 Task: Find connections with filter location Ciudad Choluteca with filter topic #designwith filter profile language French with filter current company Bajaj Finserv with filter school Sri Jayachamarajendra College Of Engineering with filter industry Waste Treatment and Disposal with filter service category DUI Law with filter keywords title Quality Control Coordinator
Action: Mouse pressed left at (661, 85)
Screenshot: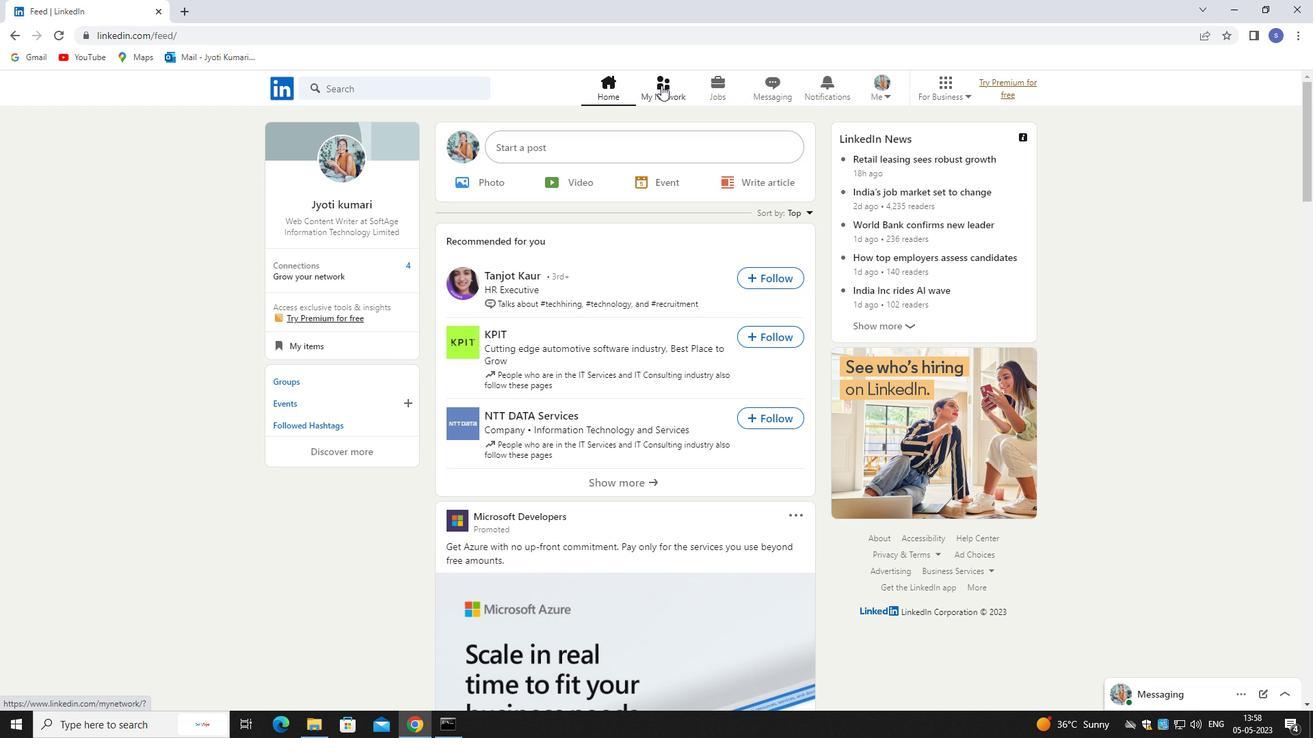 
Action: Mouse moved to (666, 85)
Screenshot: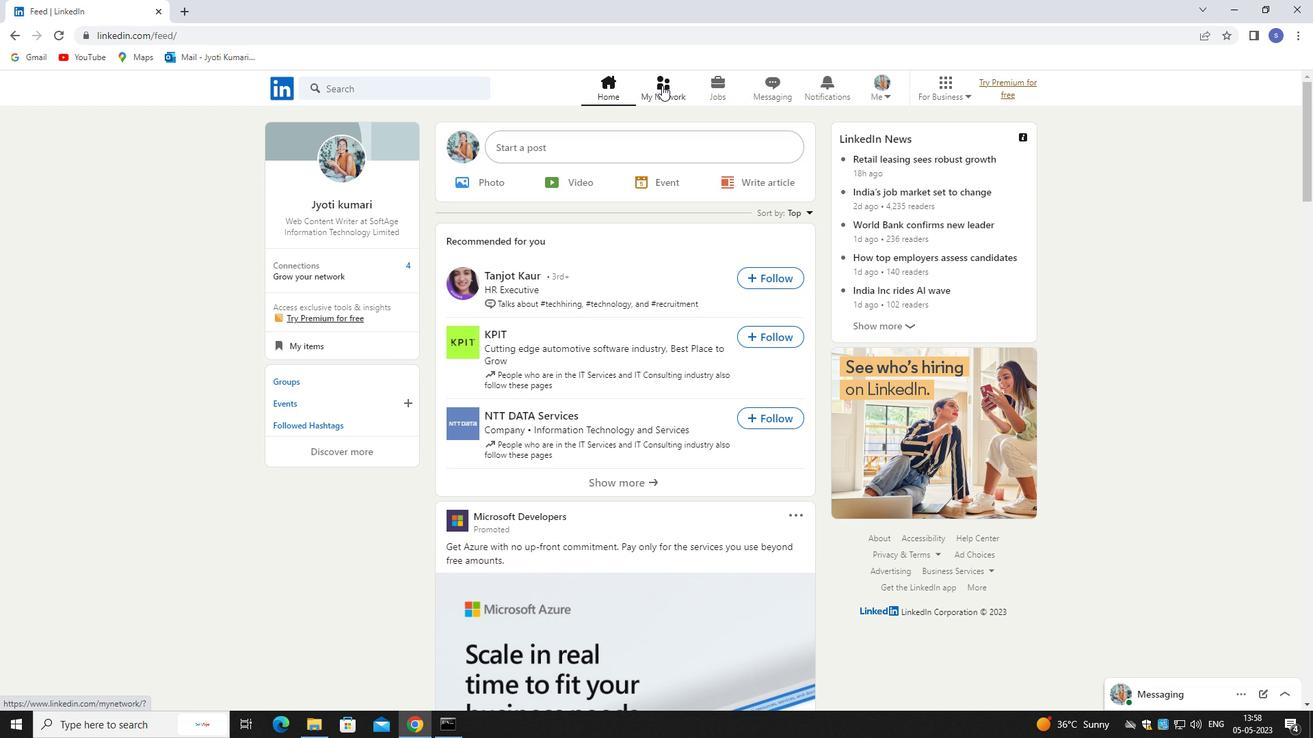 
Action: Mouse pressed left at (666, 85)
Screenshot: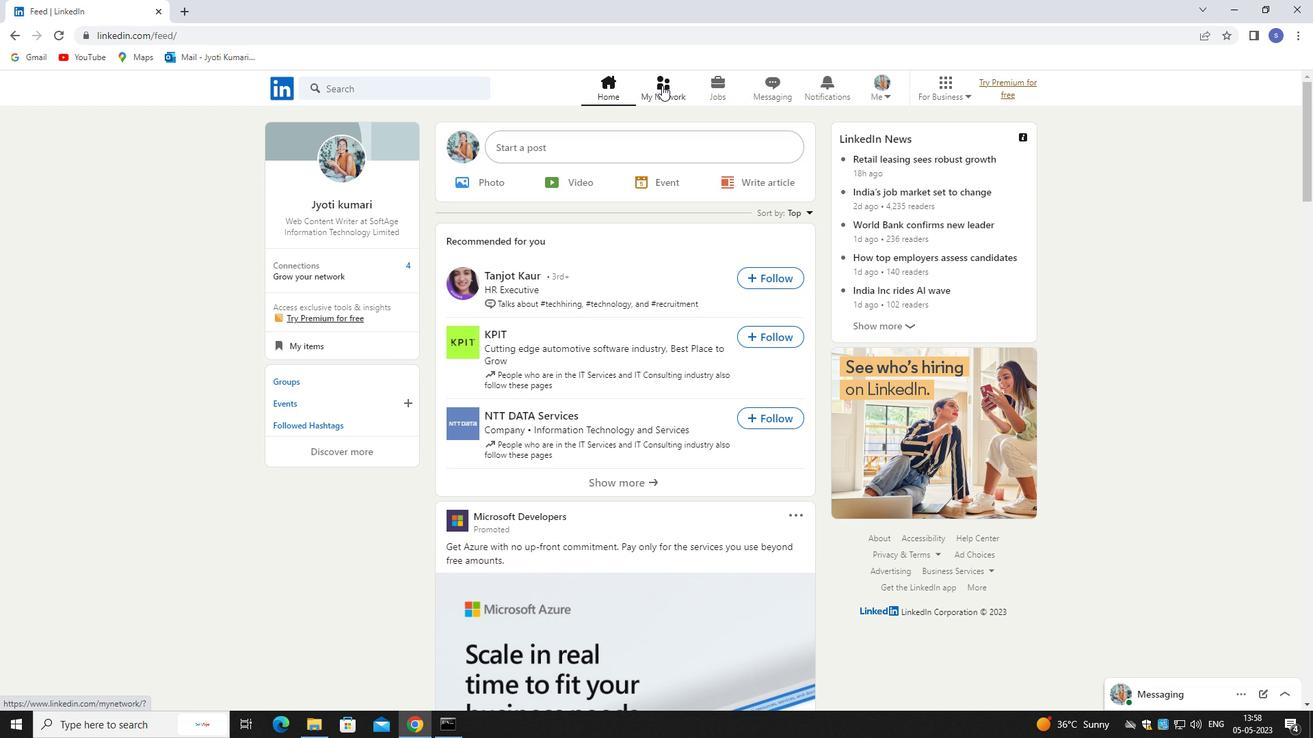 
Action: Mouse moved to (446, 171)
Screenshot: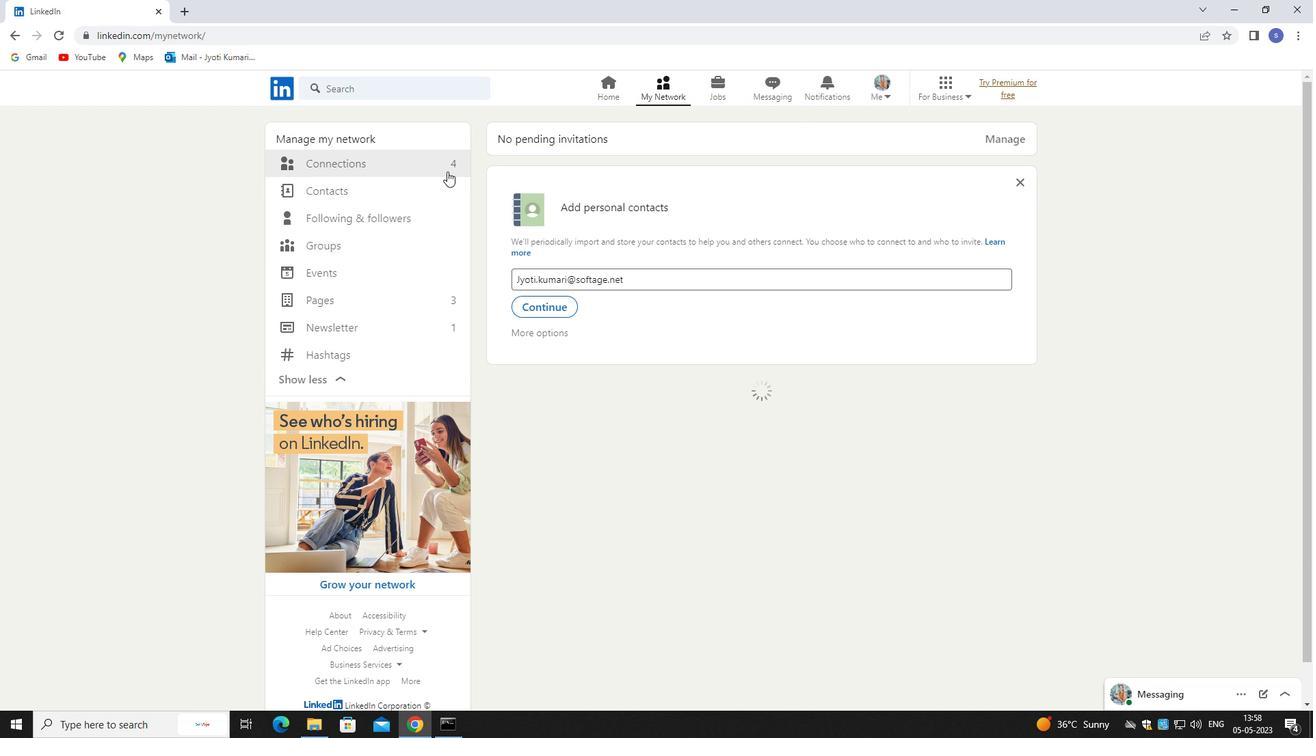 
Action: Mouse pressed left at (446, 171)
Screenshot: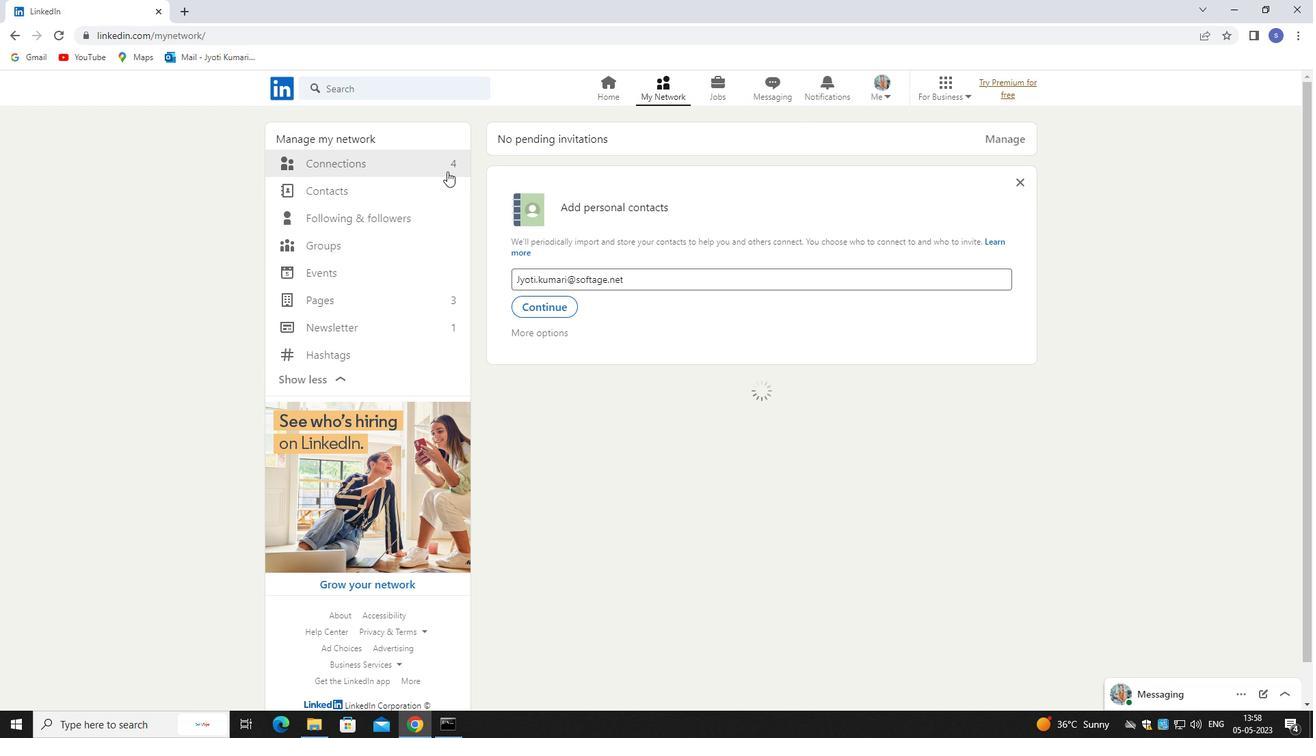 
Action: Mouse moved to (446, 172)
Screenshot: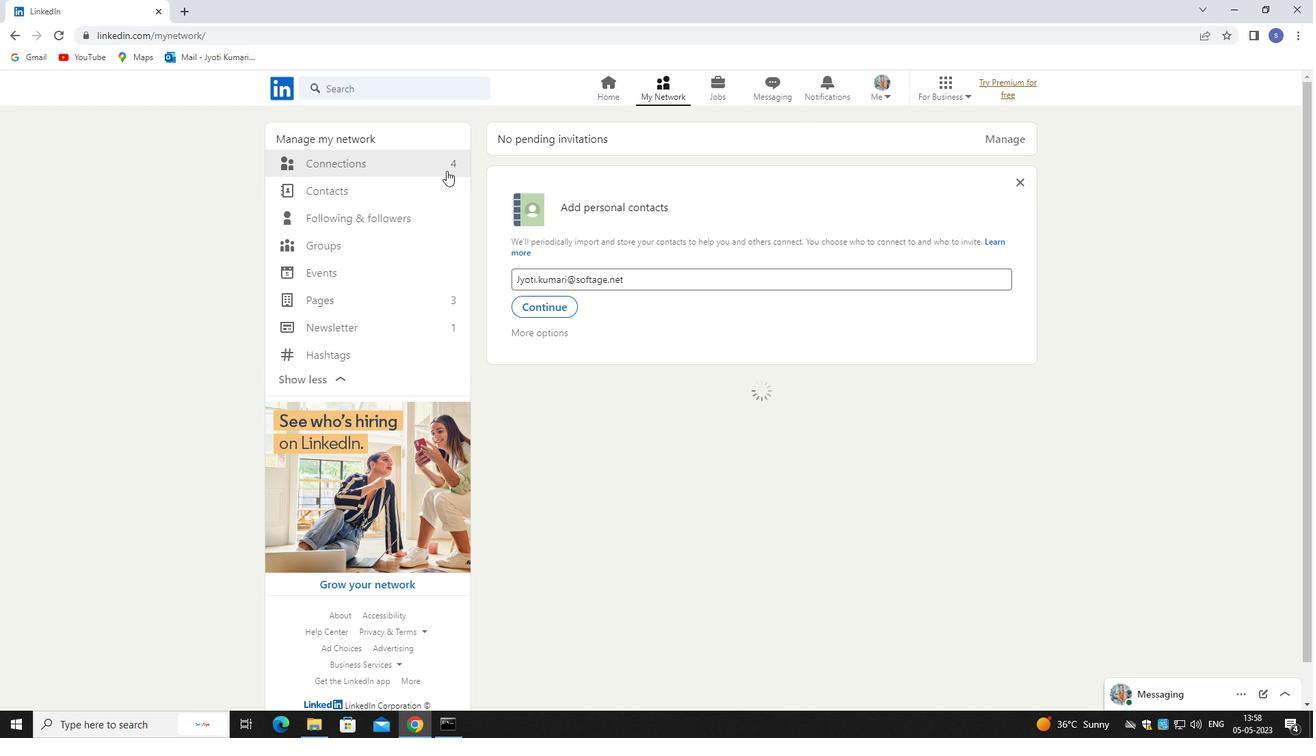
Action: Mouse pressed left at (446, 172)
Screenshot: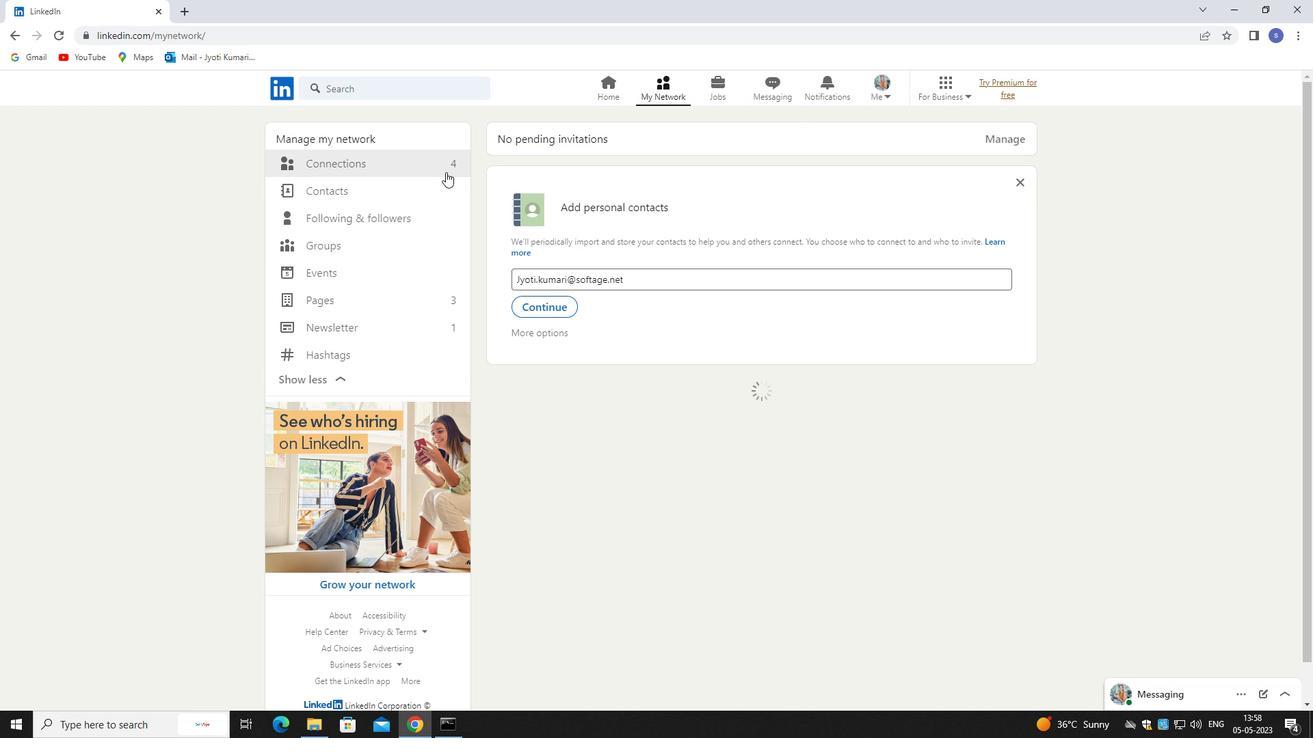 
Action: Mouse moved to (411, 165)
Screenshot: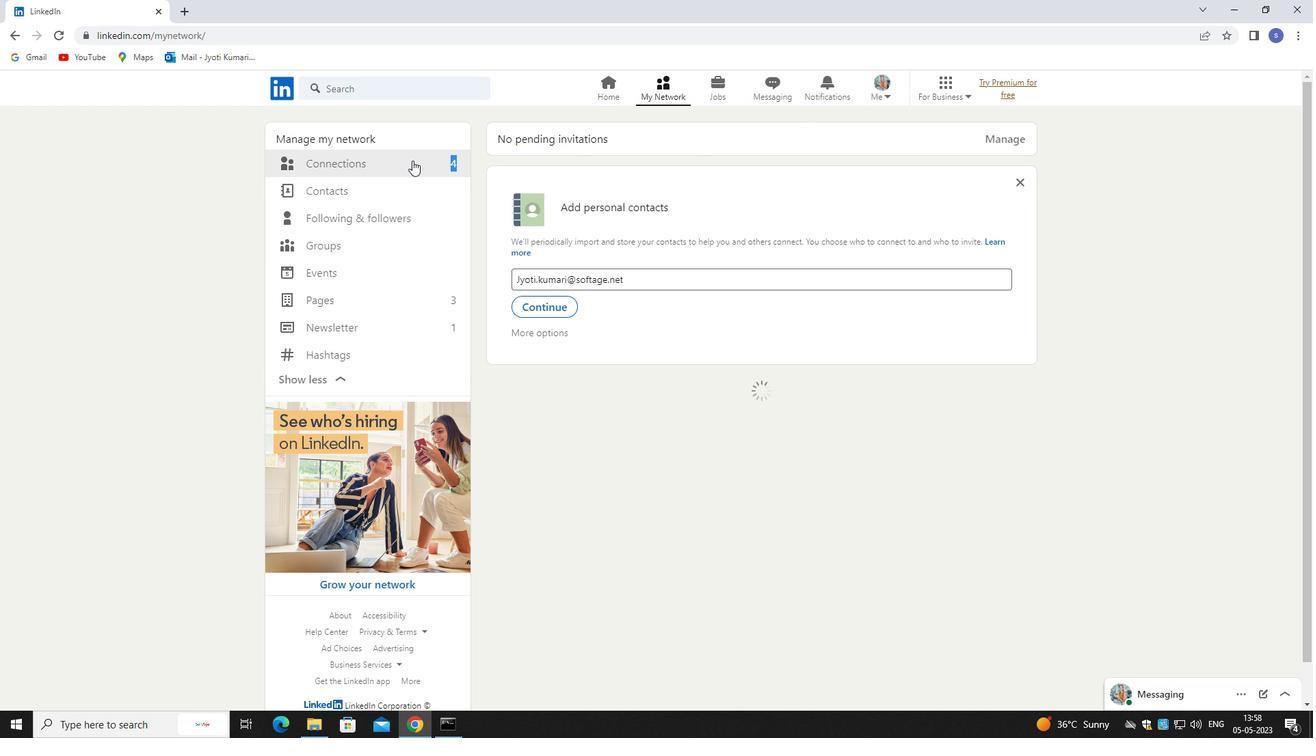 
Action: Mouse pressed left at (411, 165)
Screenshot: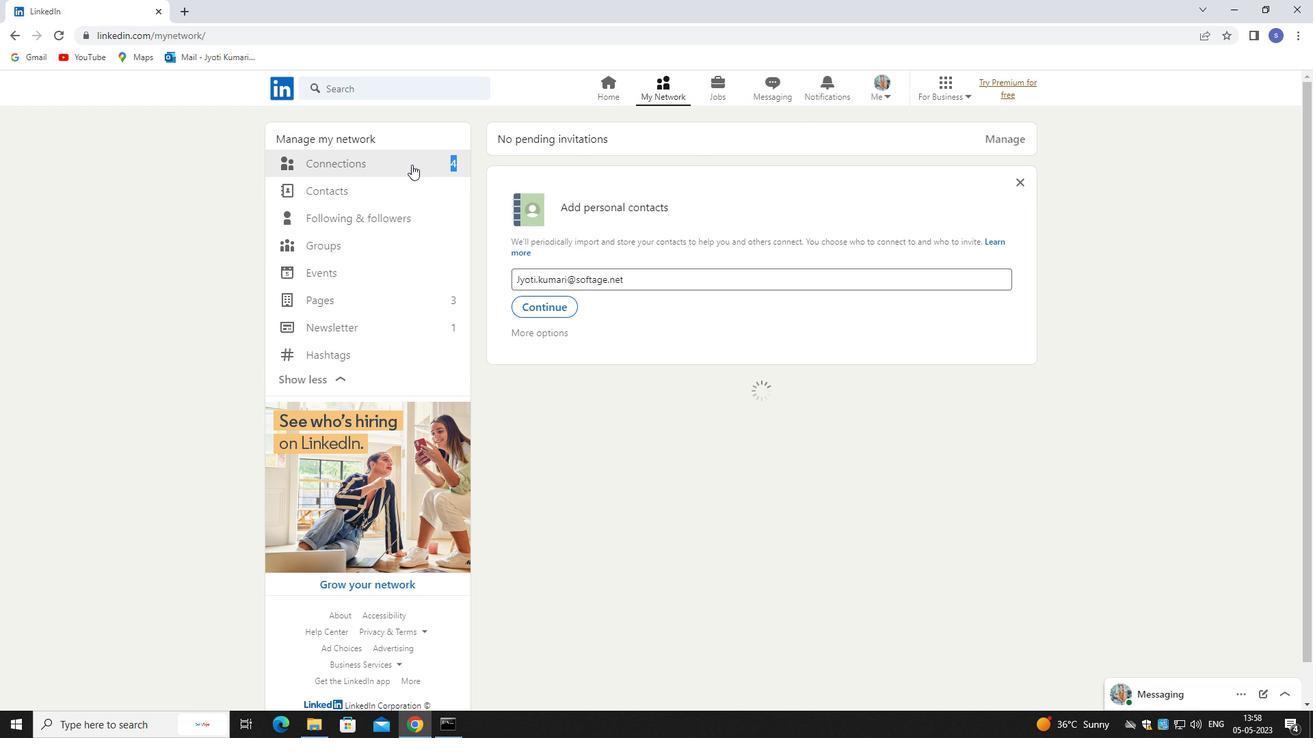 
Action: Mouse moved to (411, 165)
Screenshot: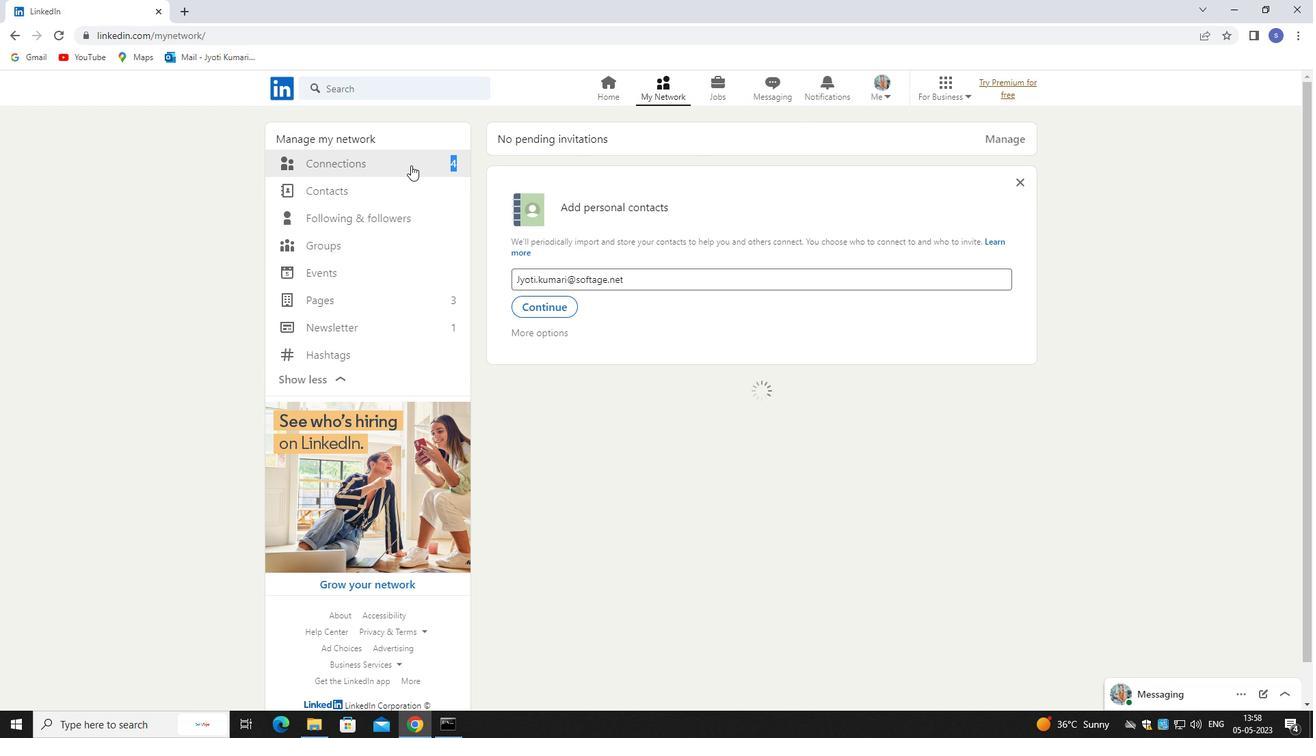 
Action: Mouse pressed left at (411, 165)
Screenshot: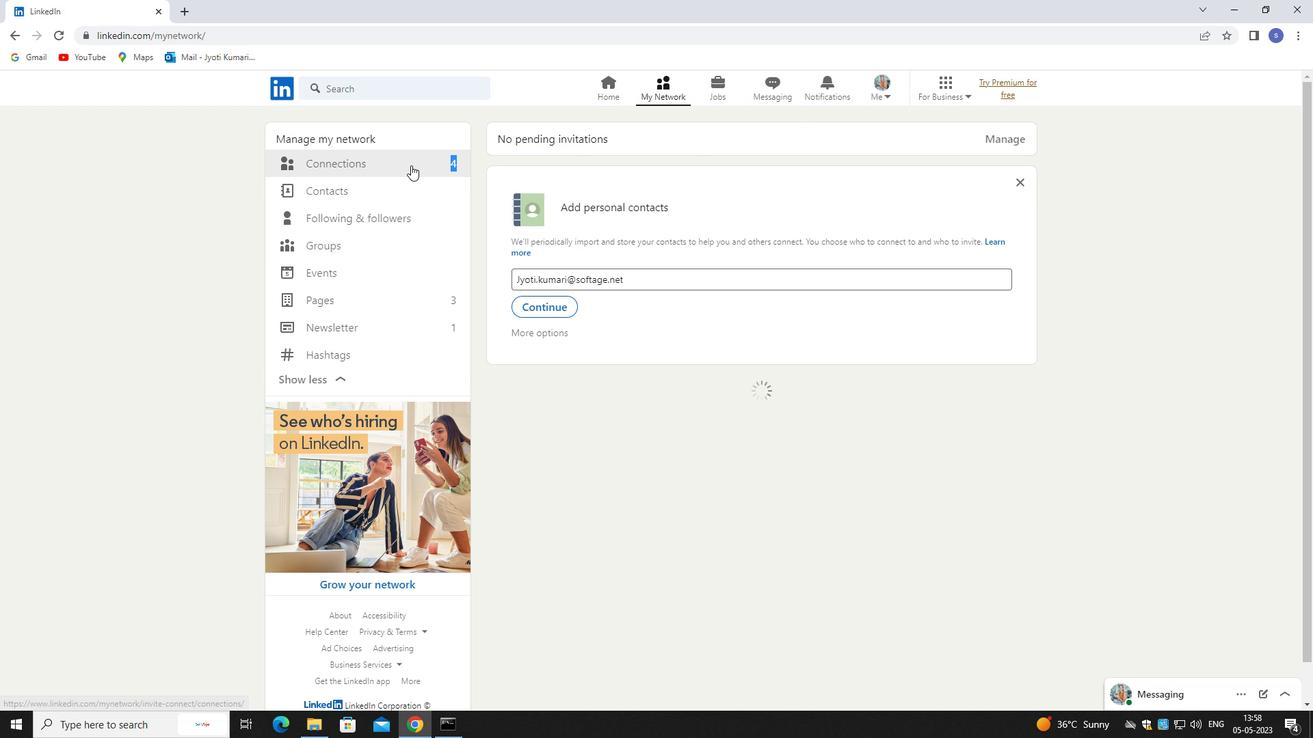 
Action: Mouse moved to (768, 160)
Screenshot: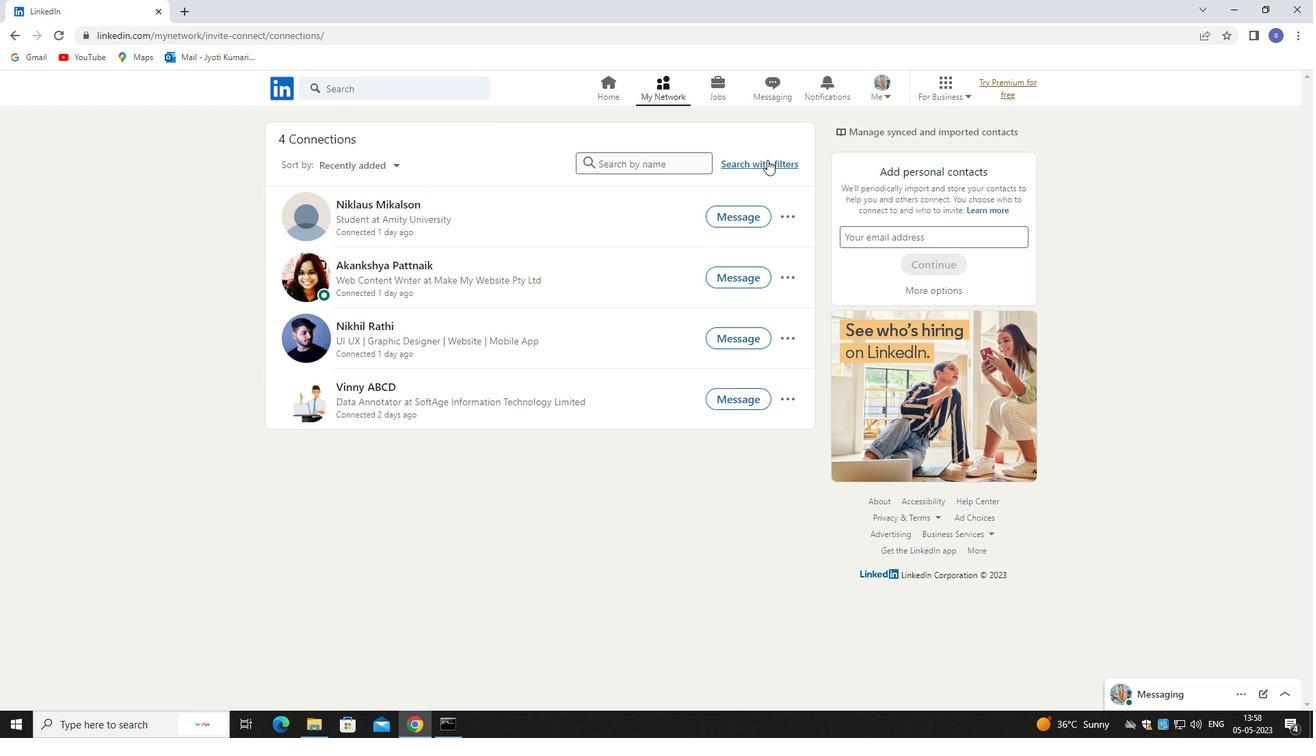 
Action: Mouse pressed left at (768, 160)
Screenshot: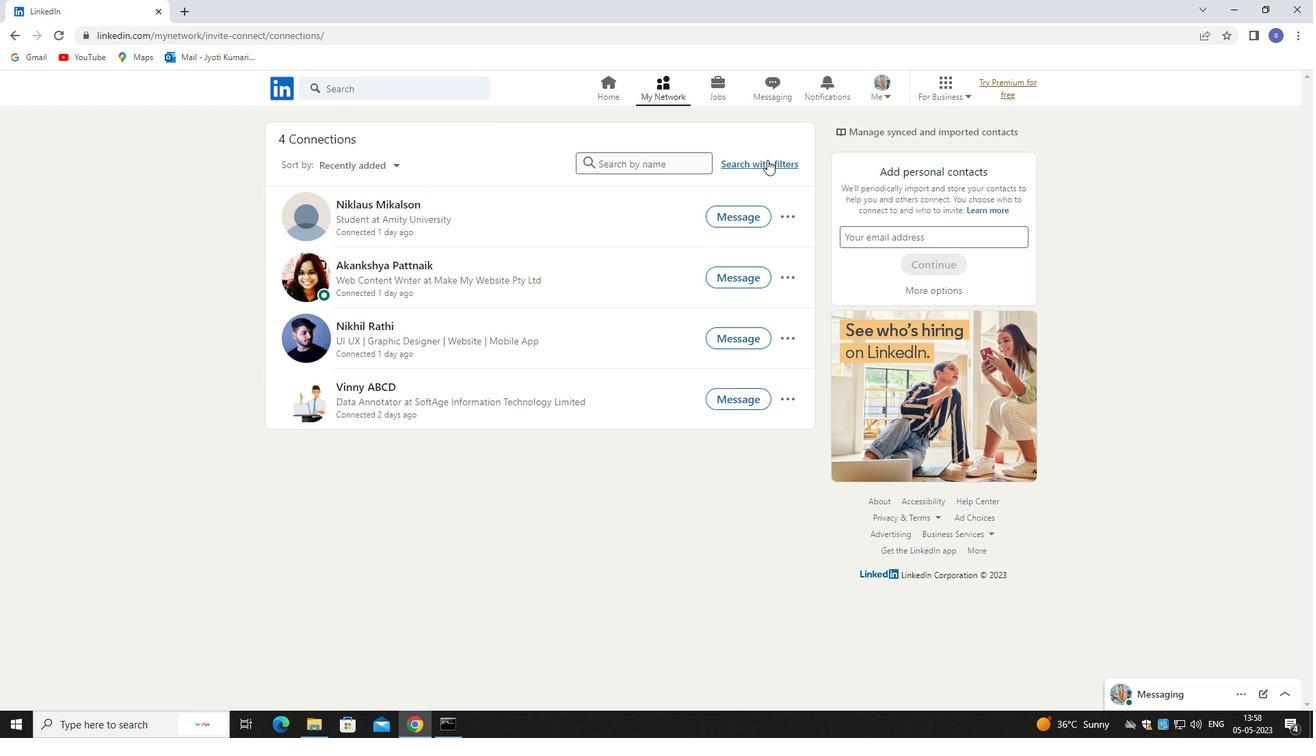 
Action: Mouse moved to (714, 127)
Screenshot: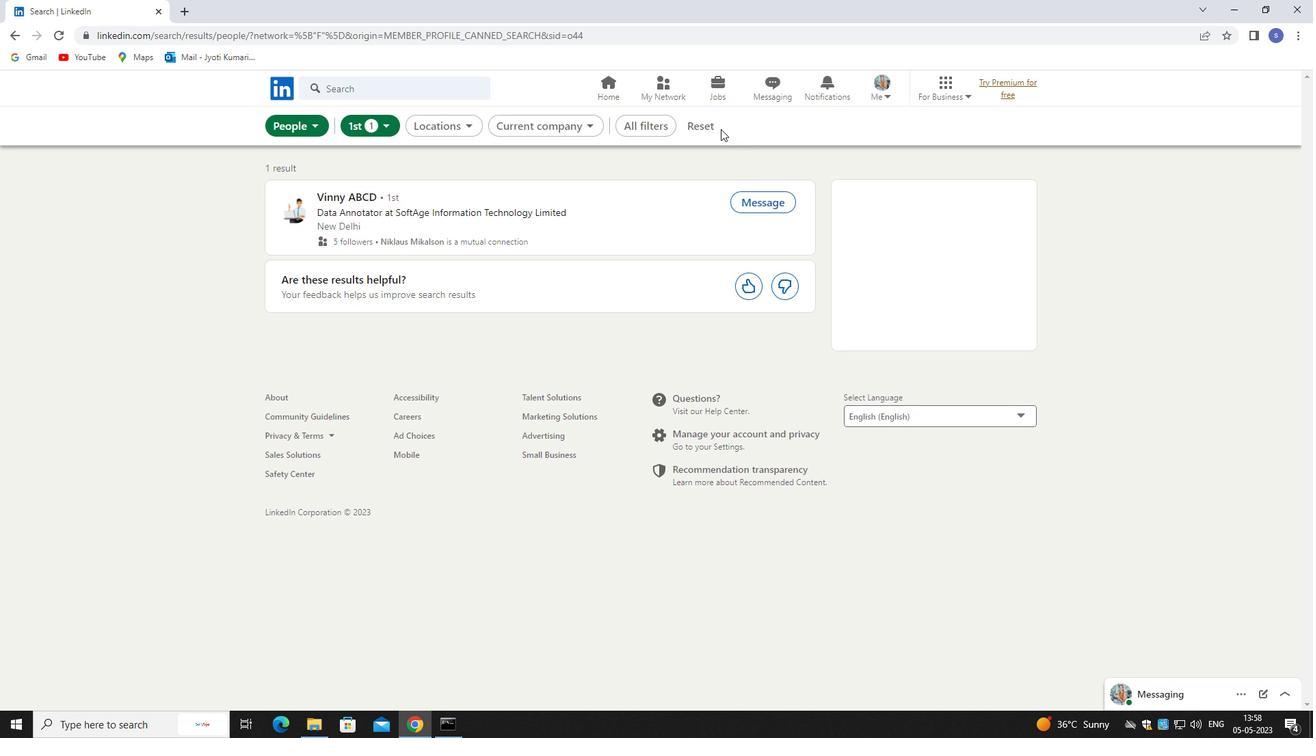 
Action: Mouse pressed left at (714, 127)
Screenshot: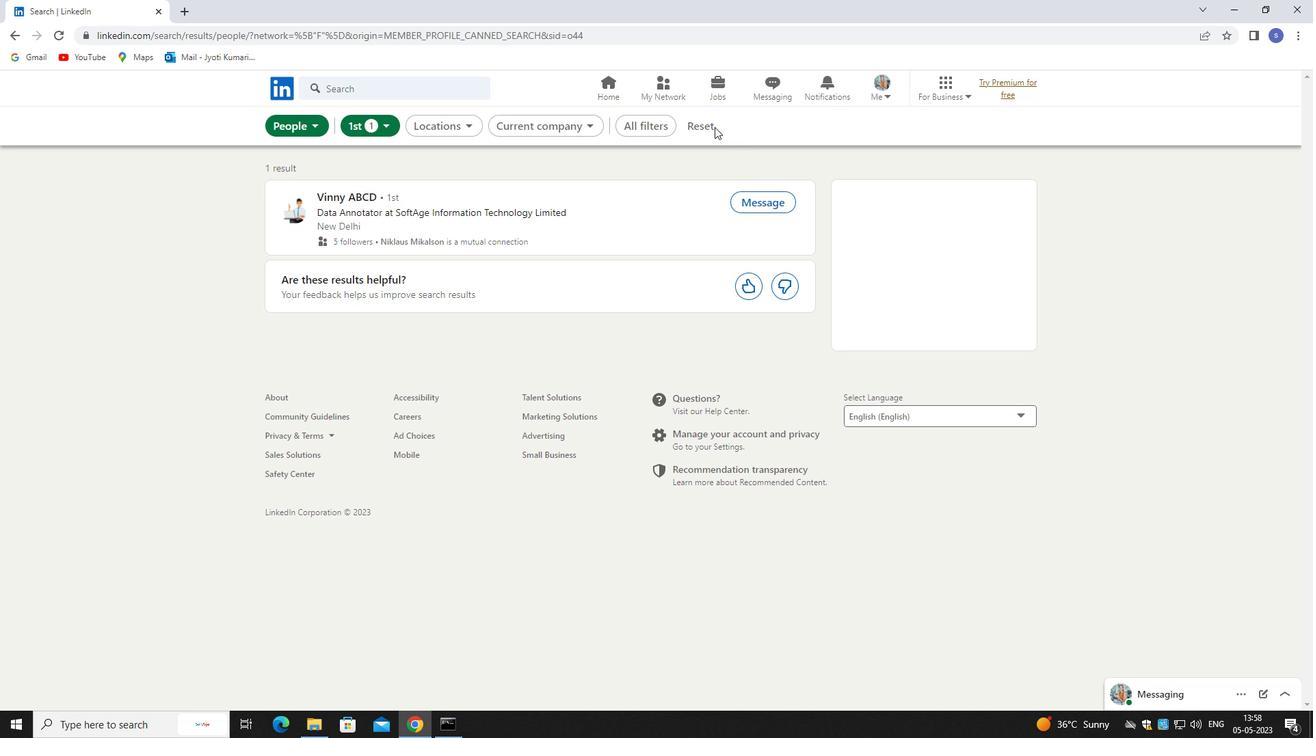 
Action: Mouse moved to (675, 125)
Screenshot: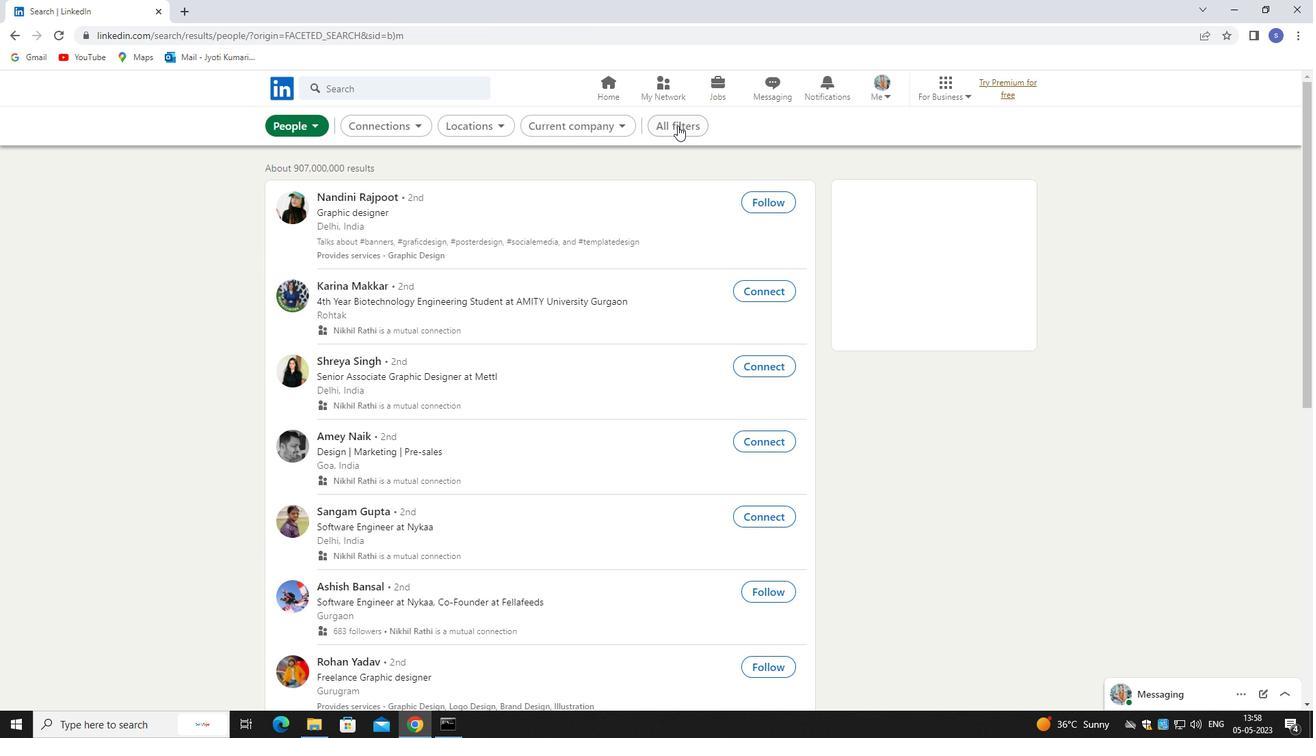 
Action: Mouse pressed left at (675, 125)
Screenshot: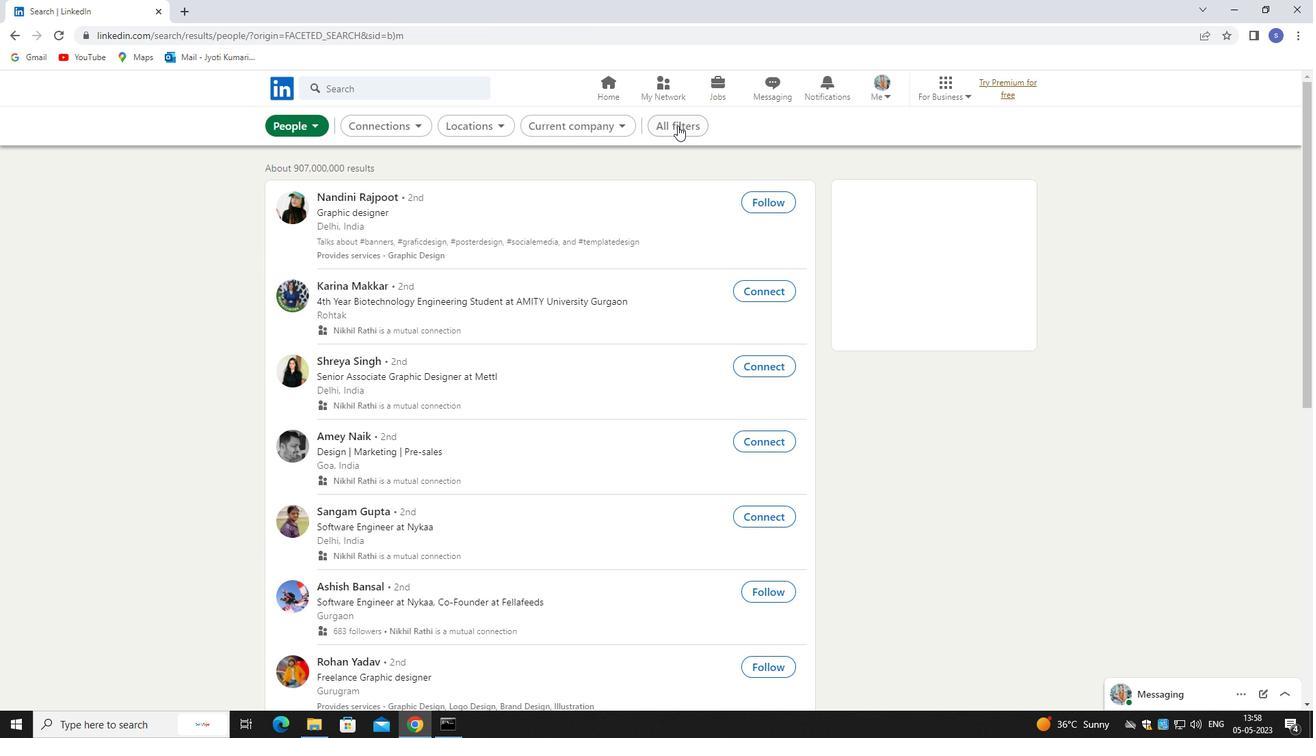 
Action: Mouse moved to (1171, 534)
Screenshot: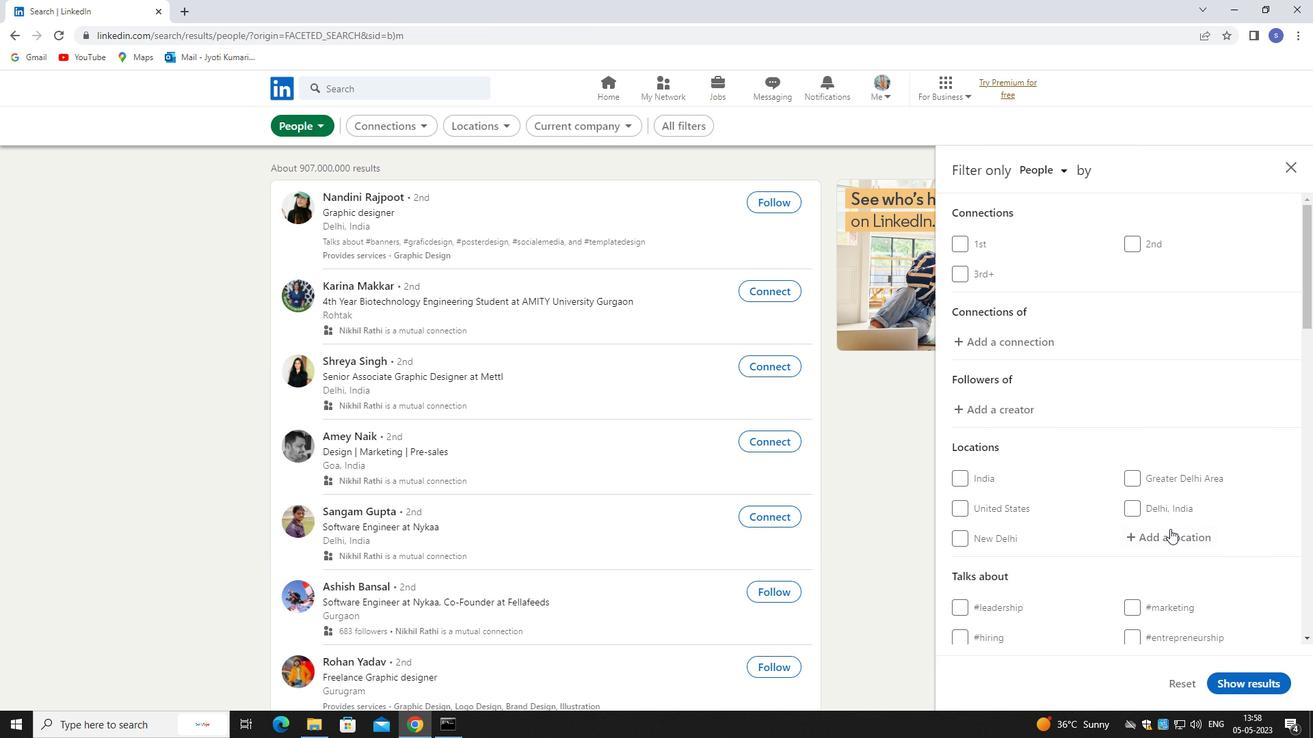
Action: Mouse pressed left at (1171, 534)
Screenshot: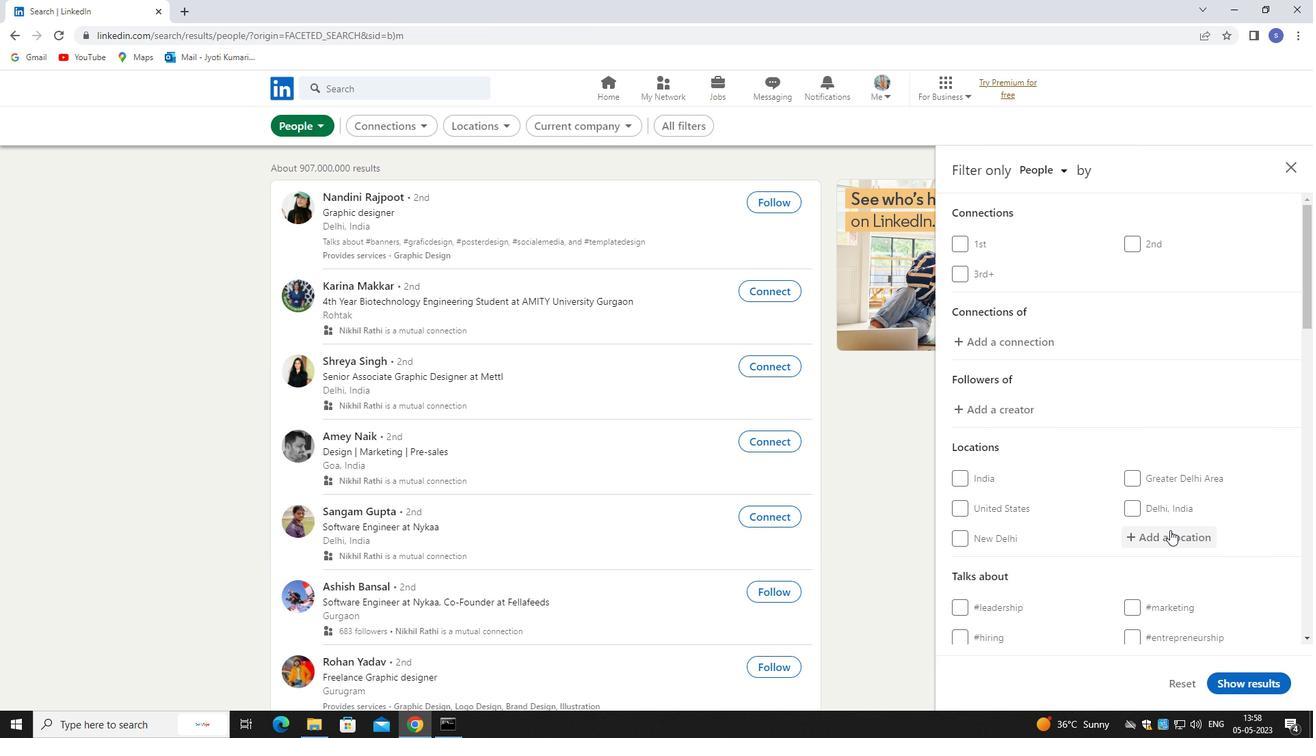 
Action: Key pressed ciuad<Key.backspace><Key.backspace>dad
Screenshot: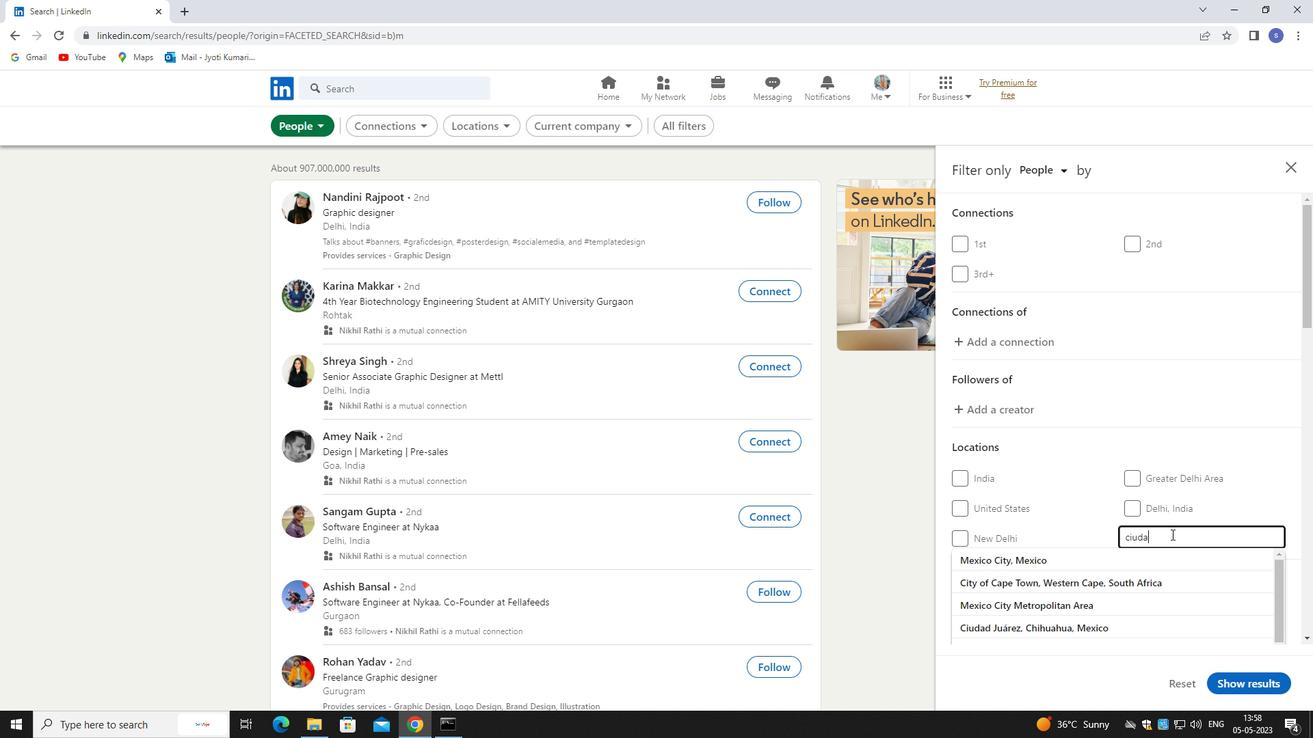 
Action: Mouse moved to (1171, 549)
Screenshot: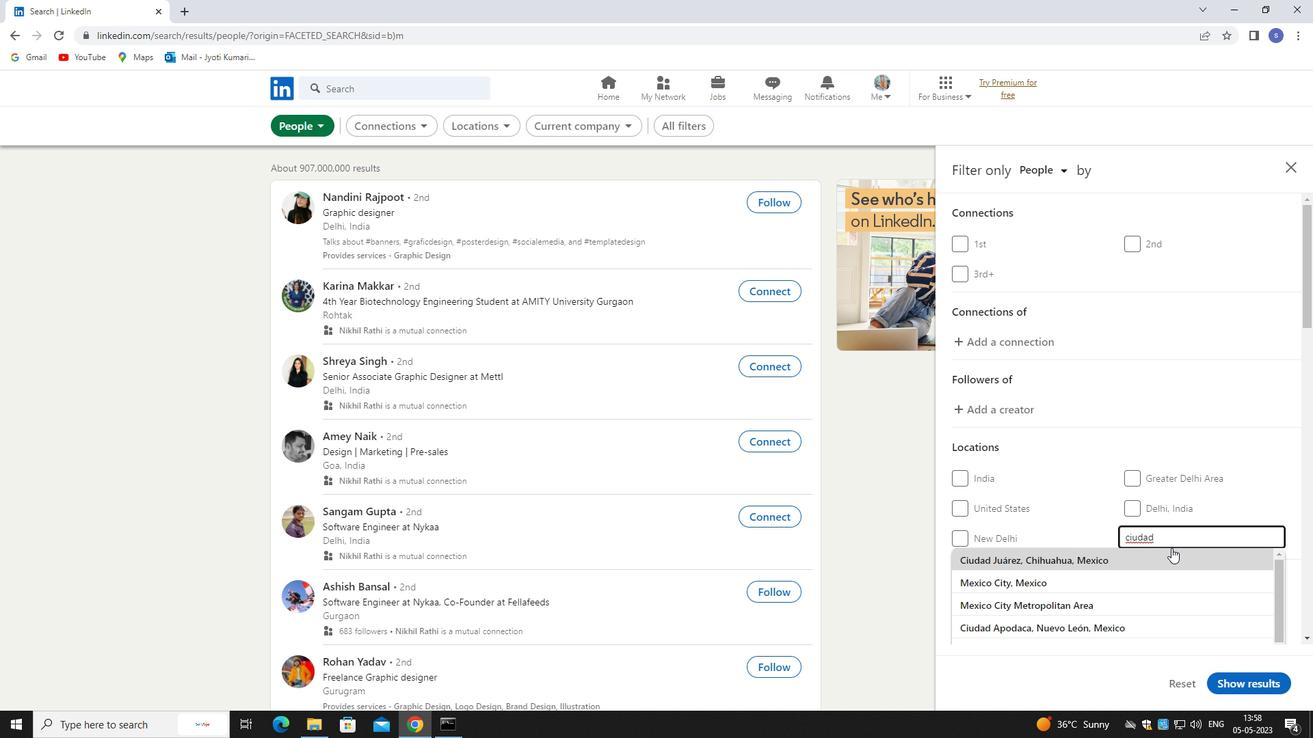 
Action: Mouse pressed left at (1171, 549)
Screenshot: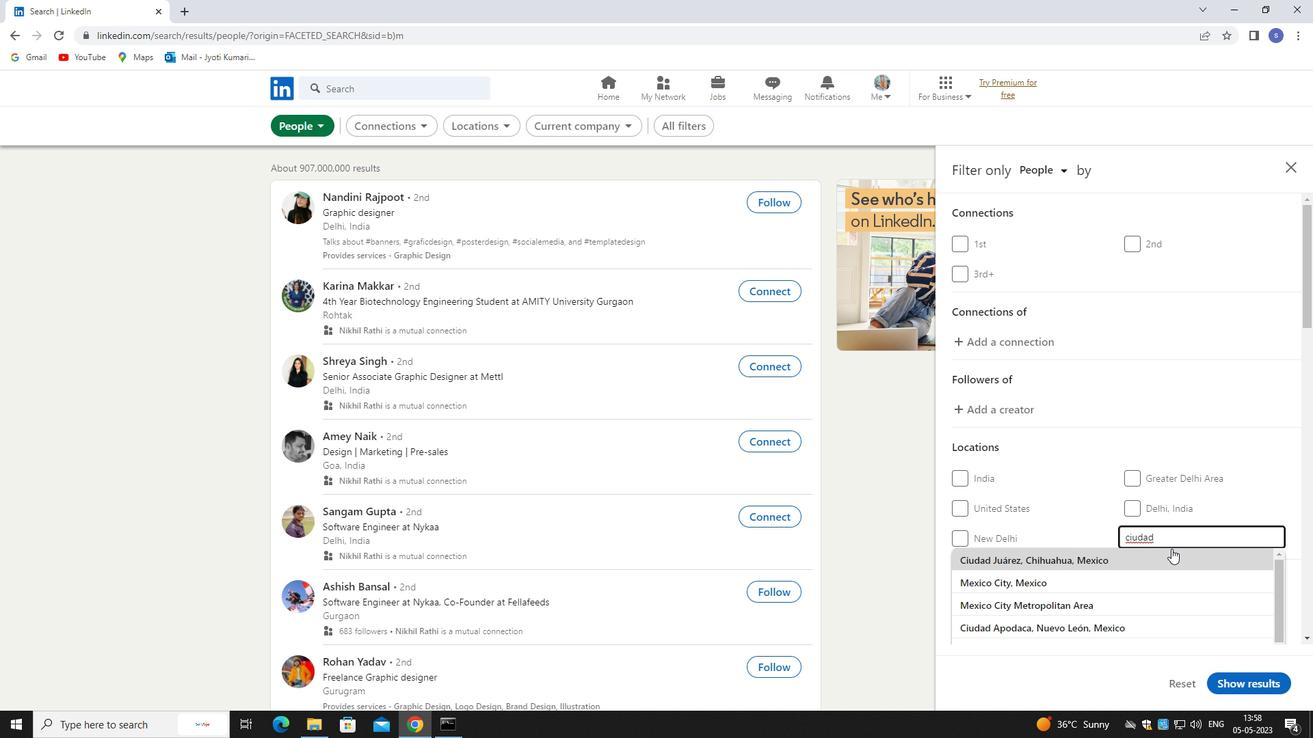 
Action: Mouse scrolled (1171, 548) with delta (0, 0)
Screenshot: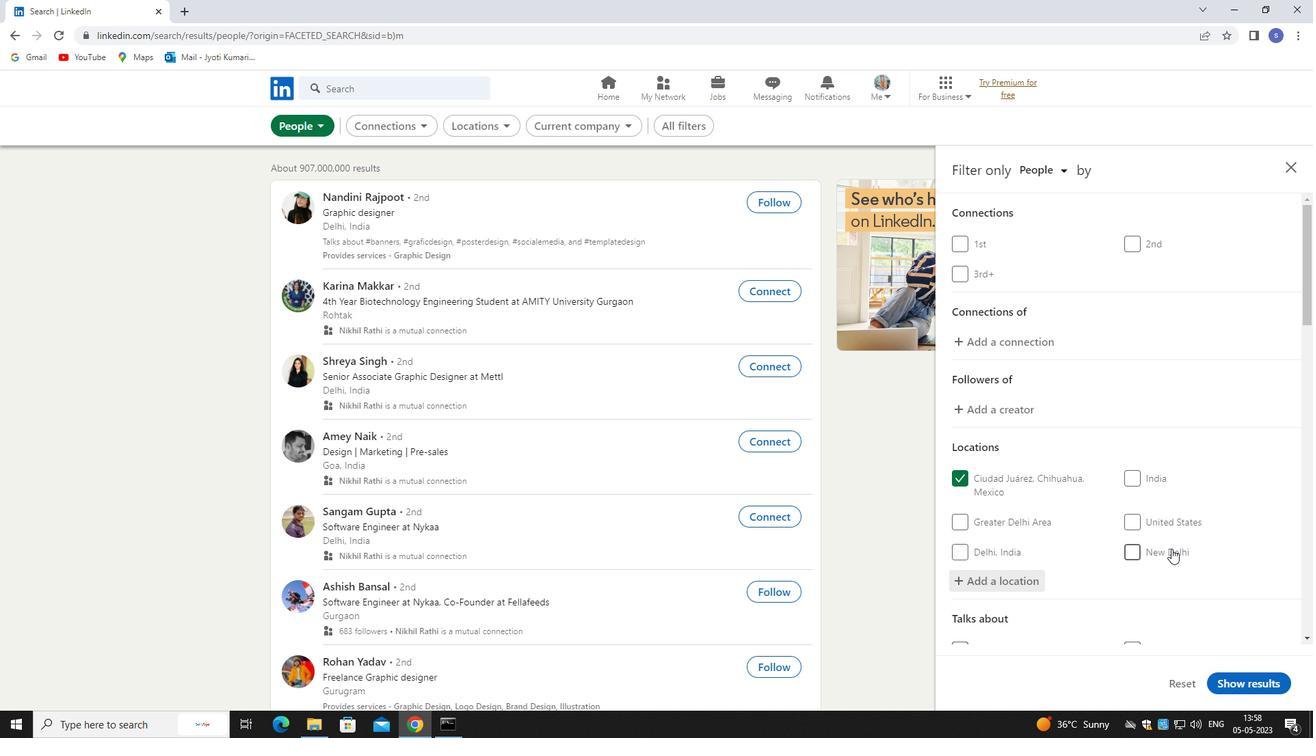 
Action: Mouse moved to (1171, 551)
Screenshot: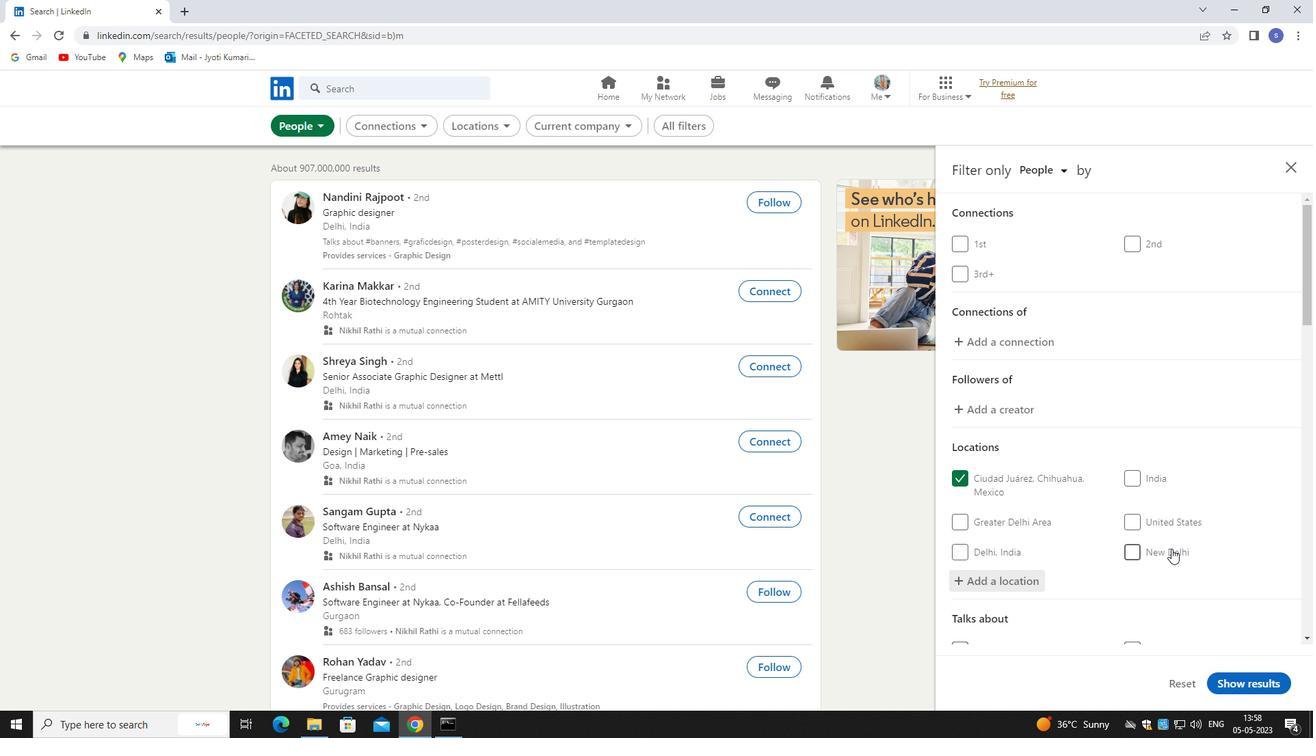 
Action: Mouse scrolled (1171, 550) with delta (0, 0)
Screenshot: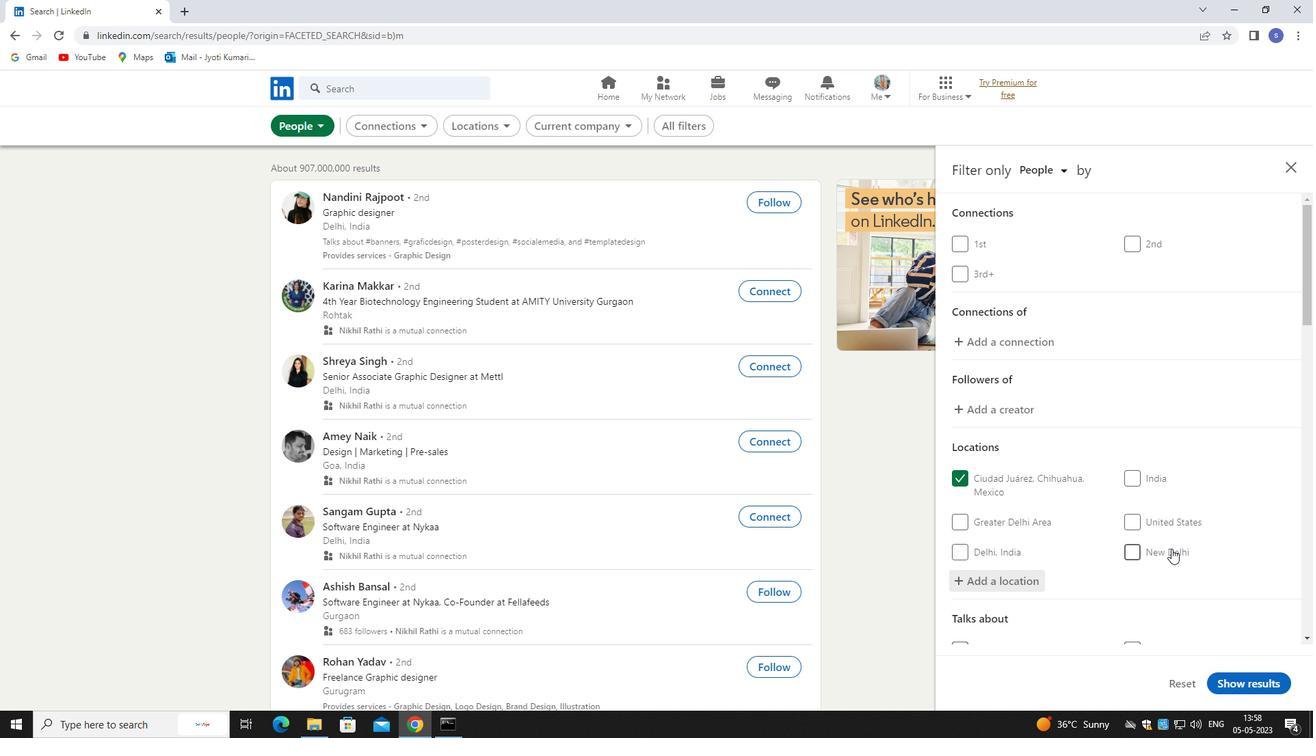 
Action: Mouse moved to (1172, 553)
Screenshot: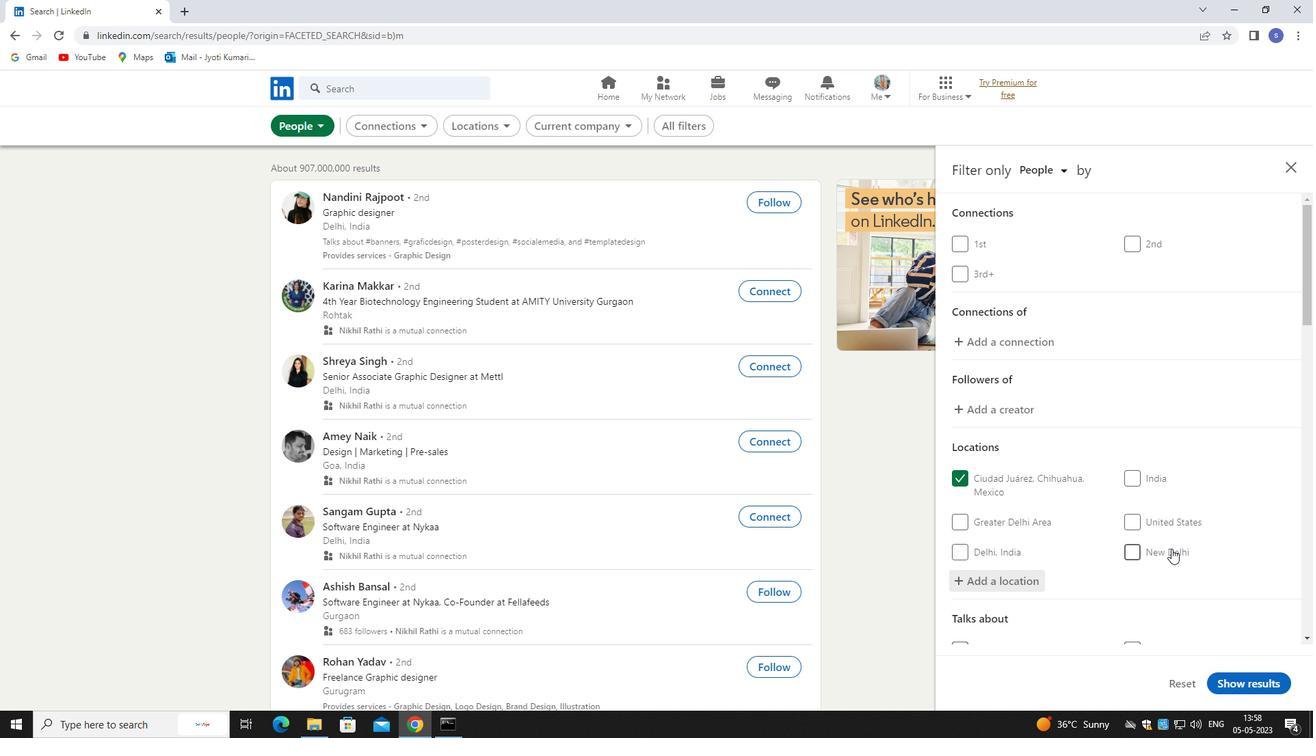 
Action: Mouse scrolled (1172, 552) with delta (0, 0)
Screenshot: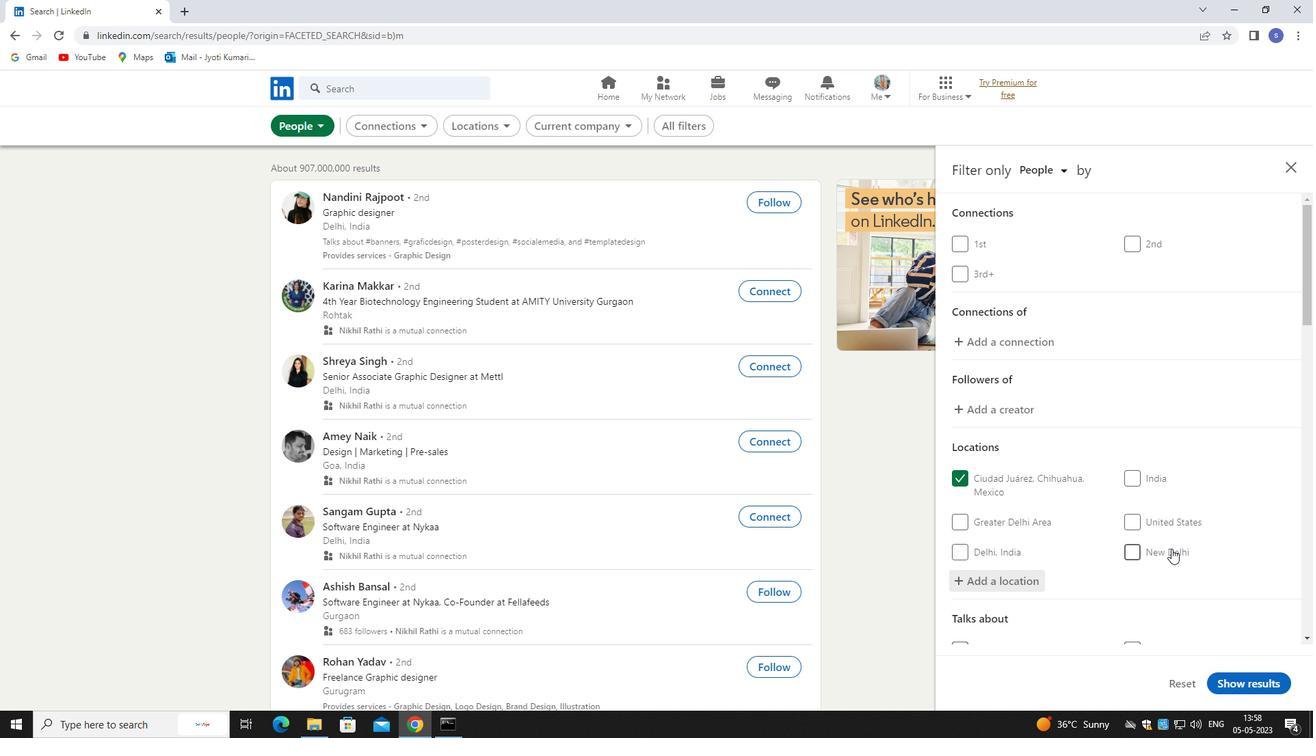 
Action: Mouse moved to (1172, 553)
Screenshot: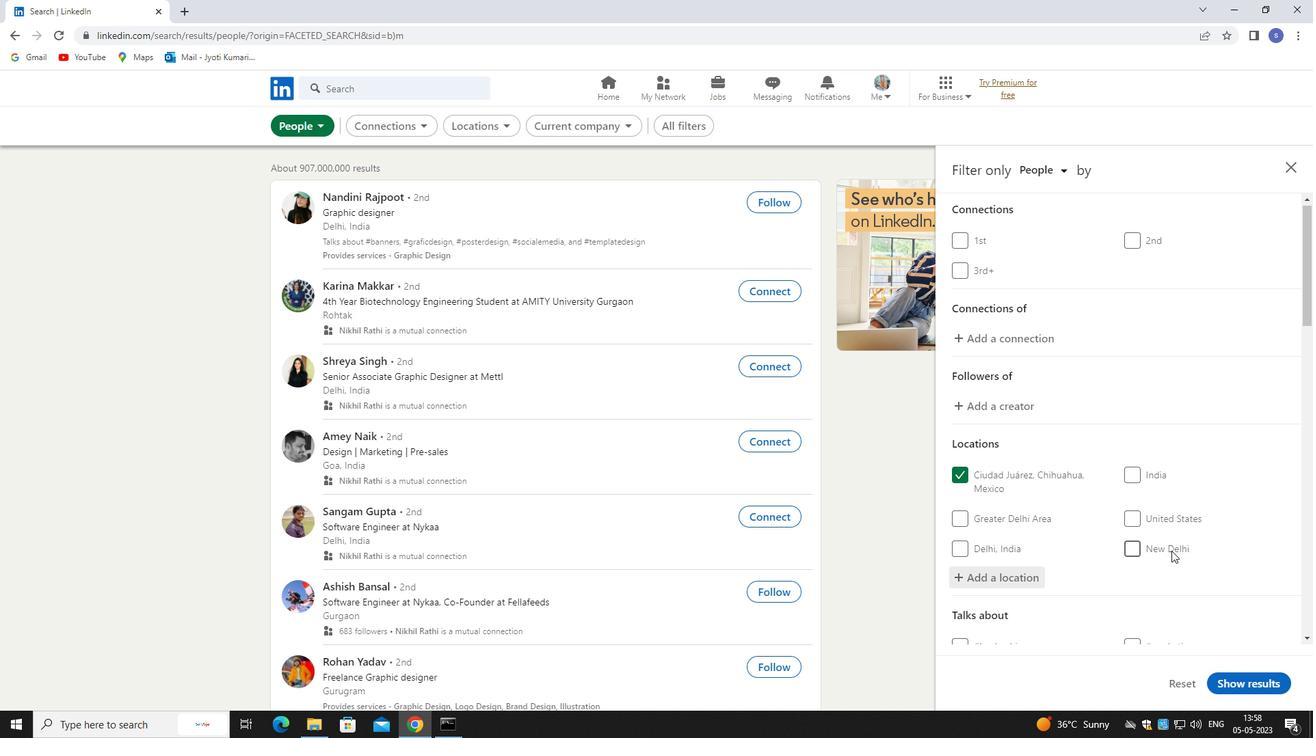 
Action: Mouse scrolled (1172, 552) with delta (0, 0)
Screenshot: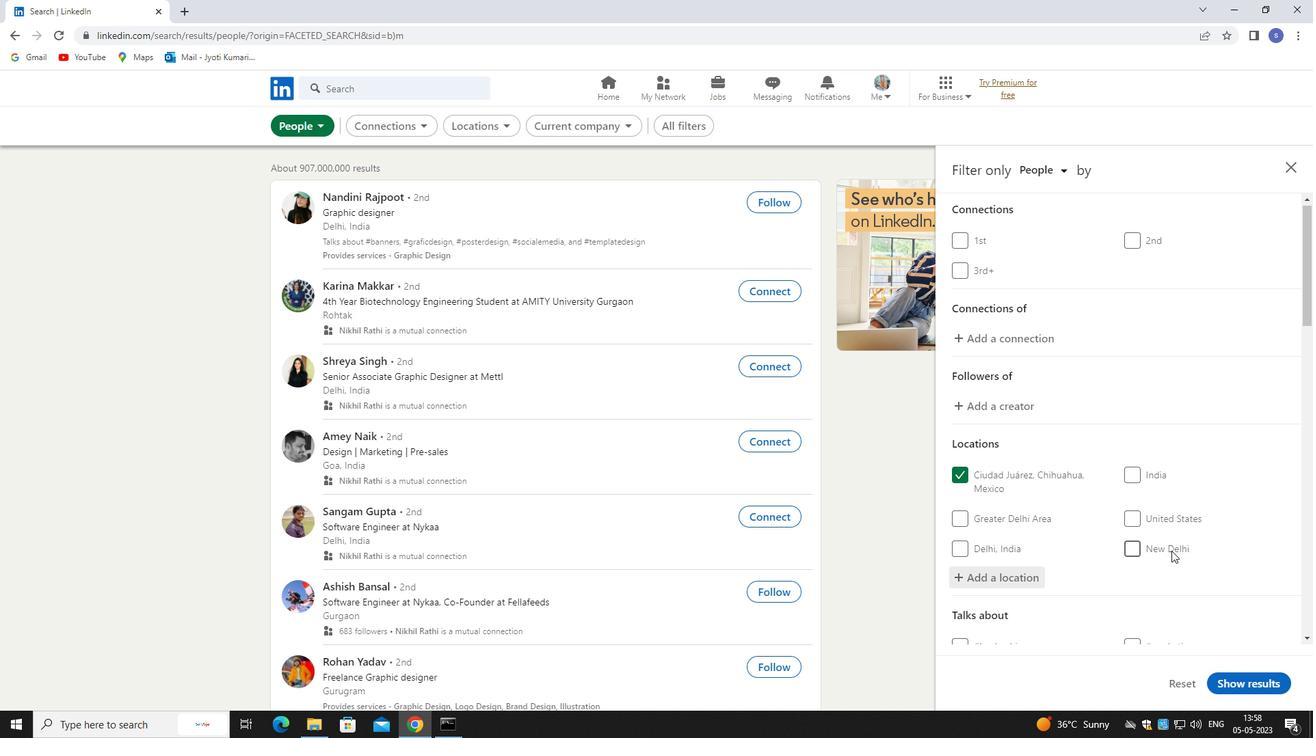 
Action: Mouse moved to (1173, 554)
Screenshot: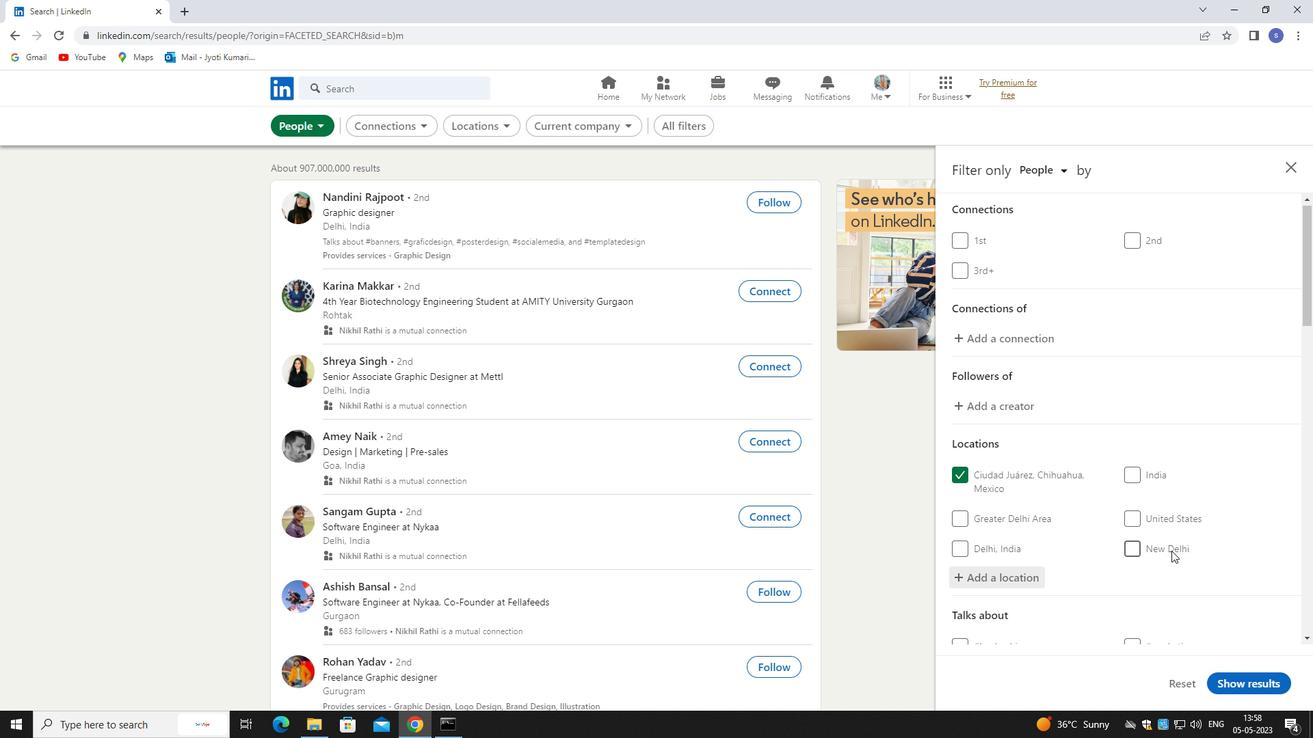 
Action: Mouse scrolled (1173, 554) with delta (0, 0)
Screenshot: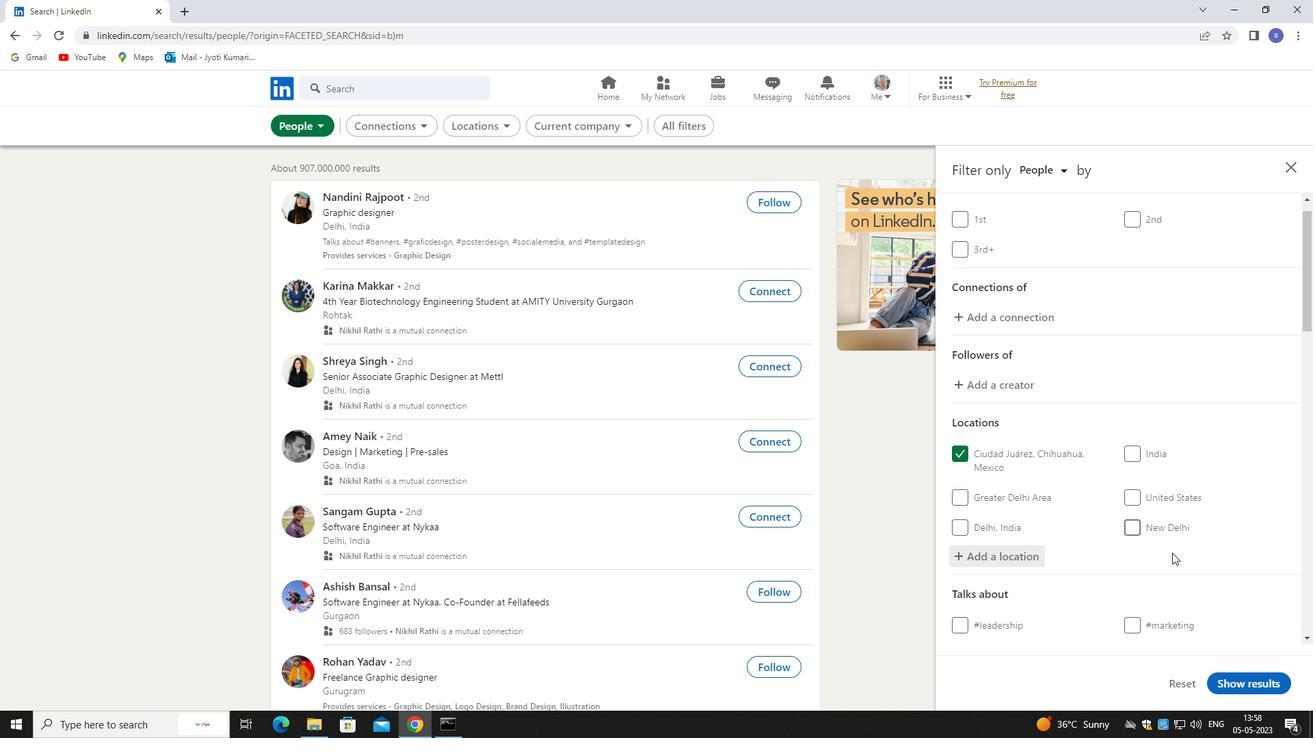 
Action: Mouse moved to (1148, 366)
Screenshot: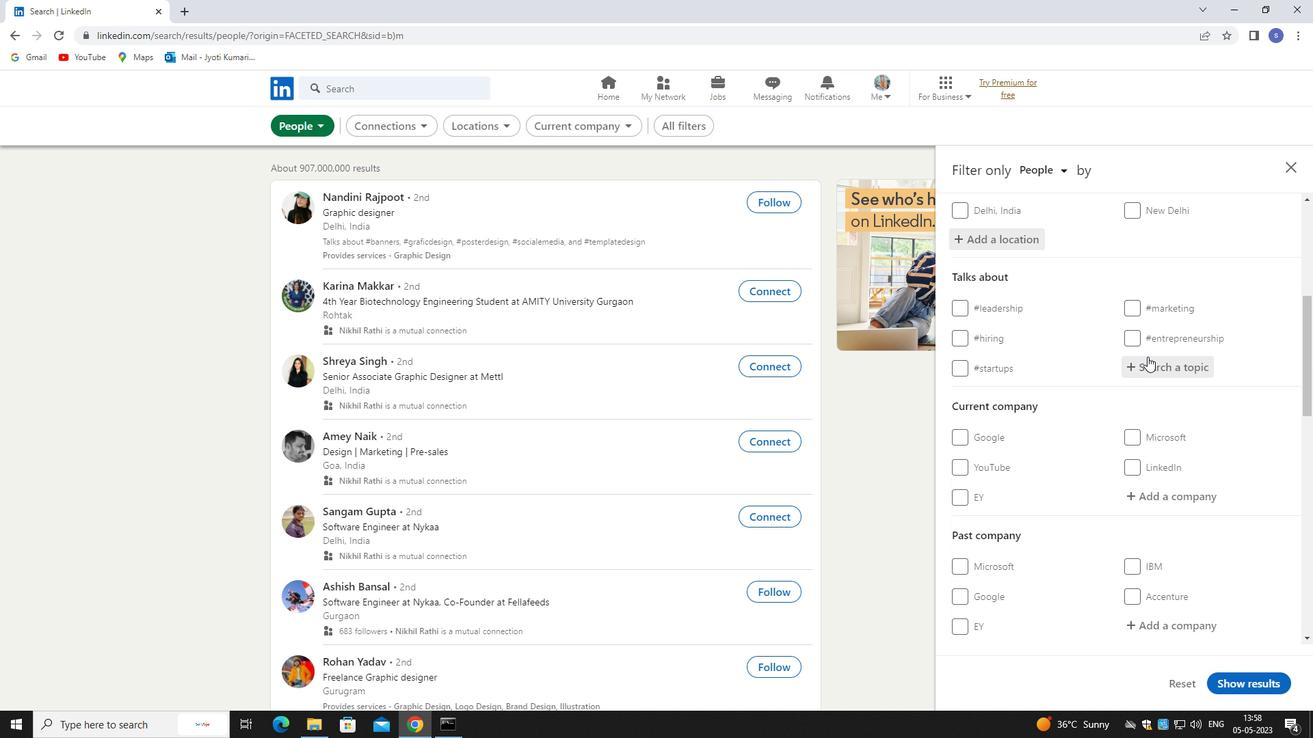 
Action: Mouse pressed left at (1148, 366)
Screenshot: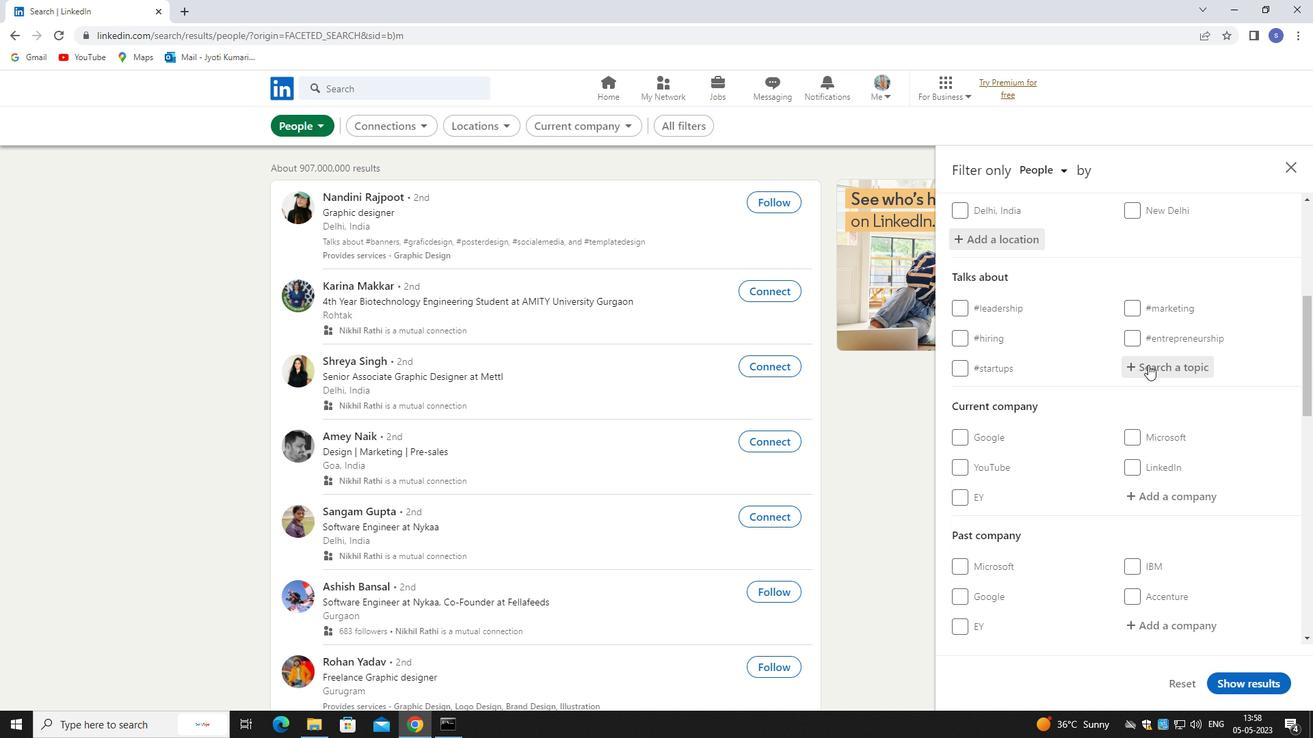 
Action: Key pressed design
Screenshot: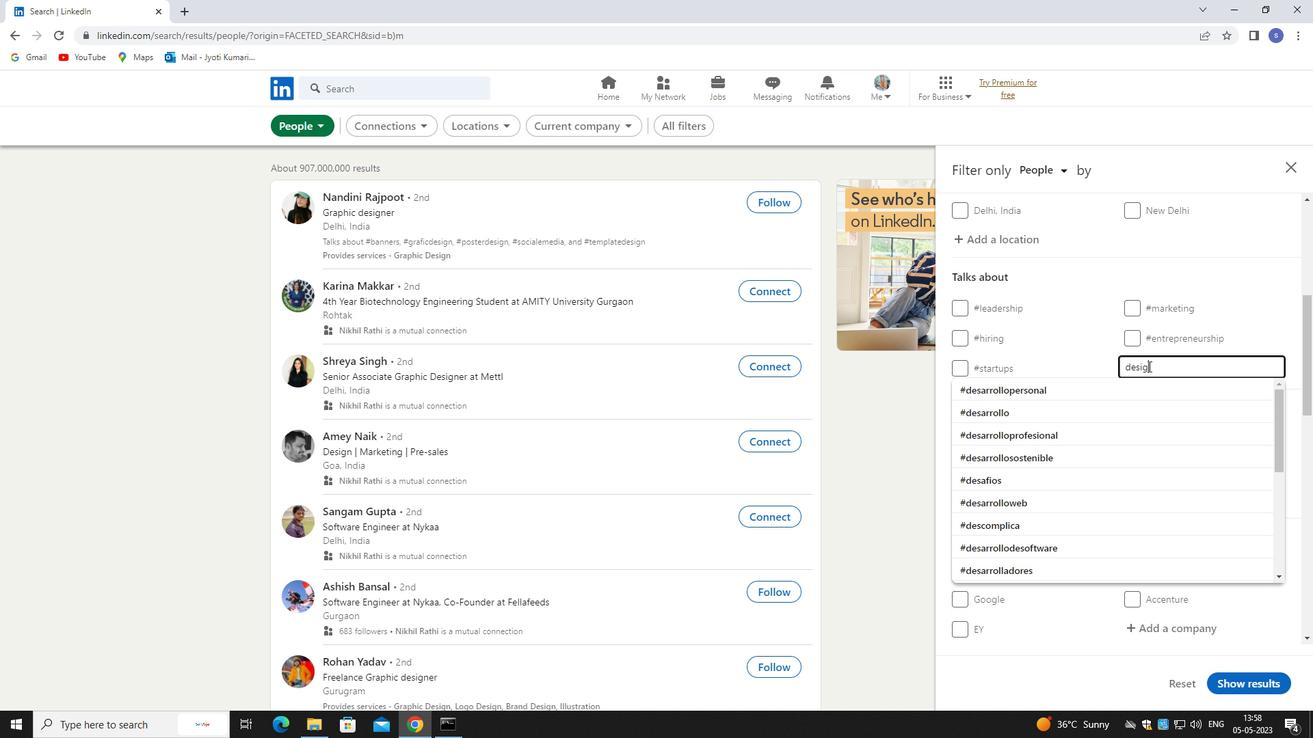 
Action: Mouse moved to (1121, 385)
Screenshot: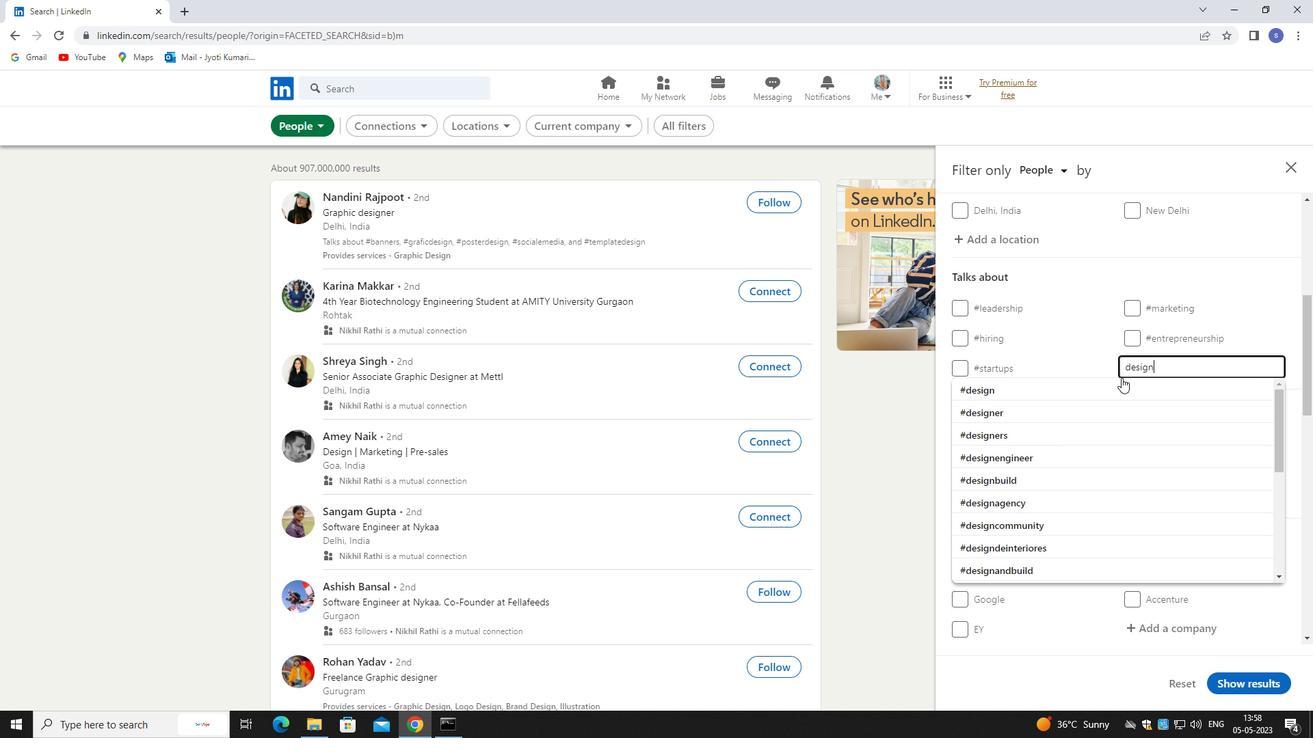 
Action: Mouse pressed left at (1121, 385)
Screenshot: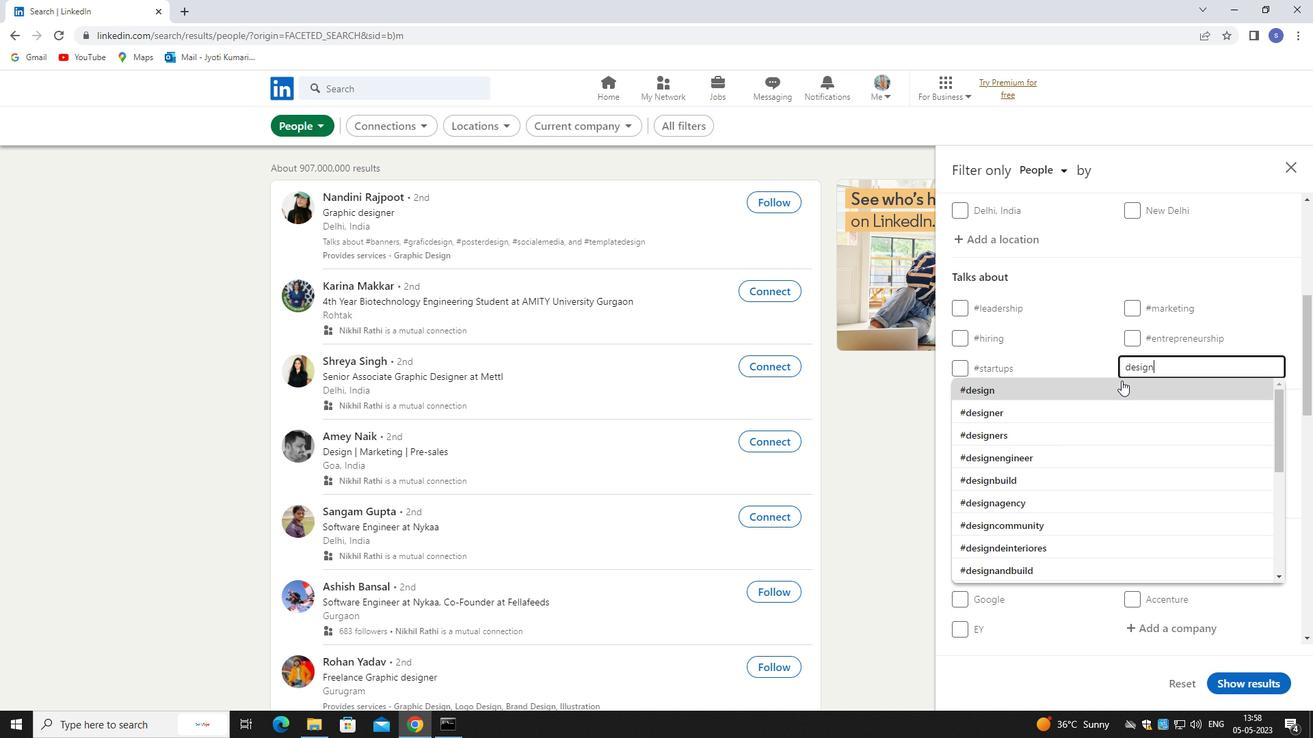 
Action: Mouse moved to (1120, 381)
Screenshot: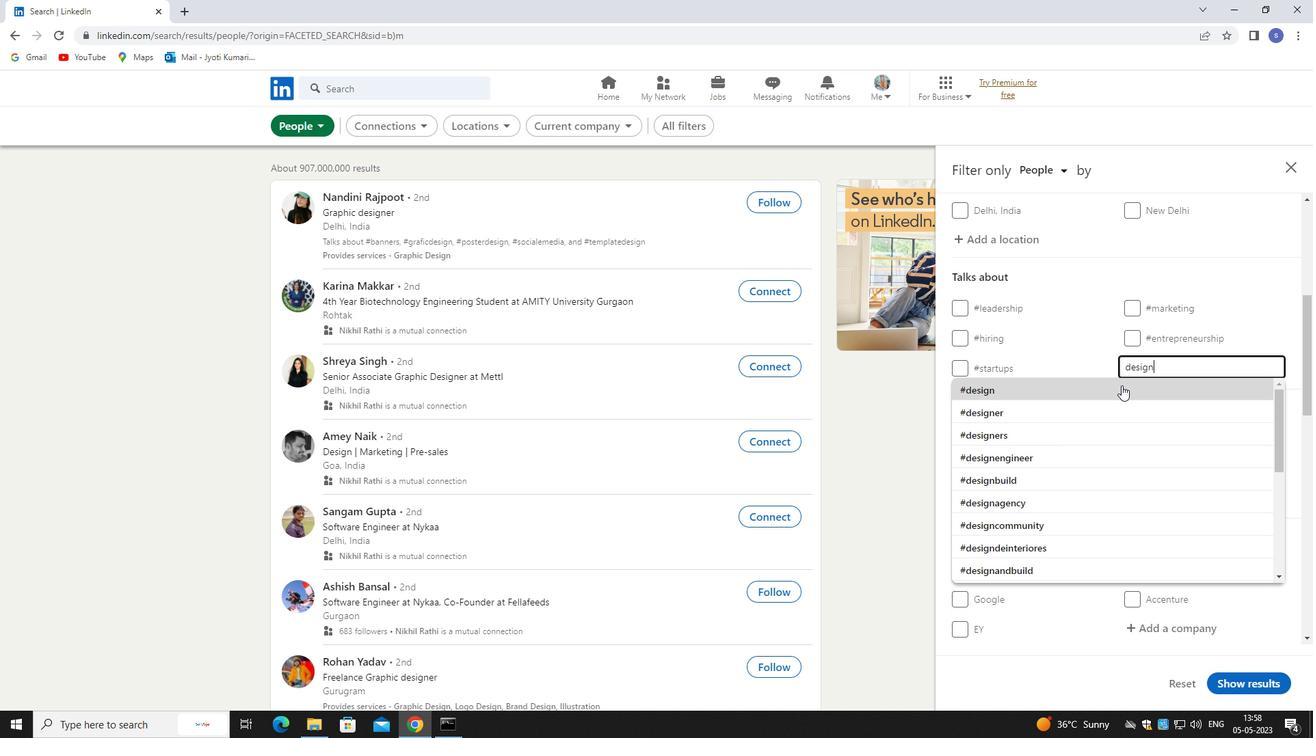 
Action: Mouse scrolled (1120, 381) with delta (0, 0)
Screenshot: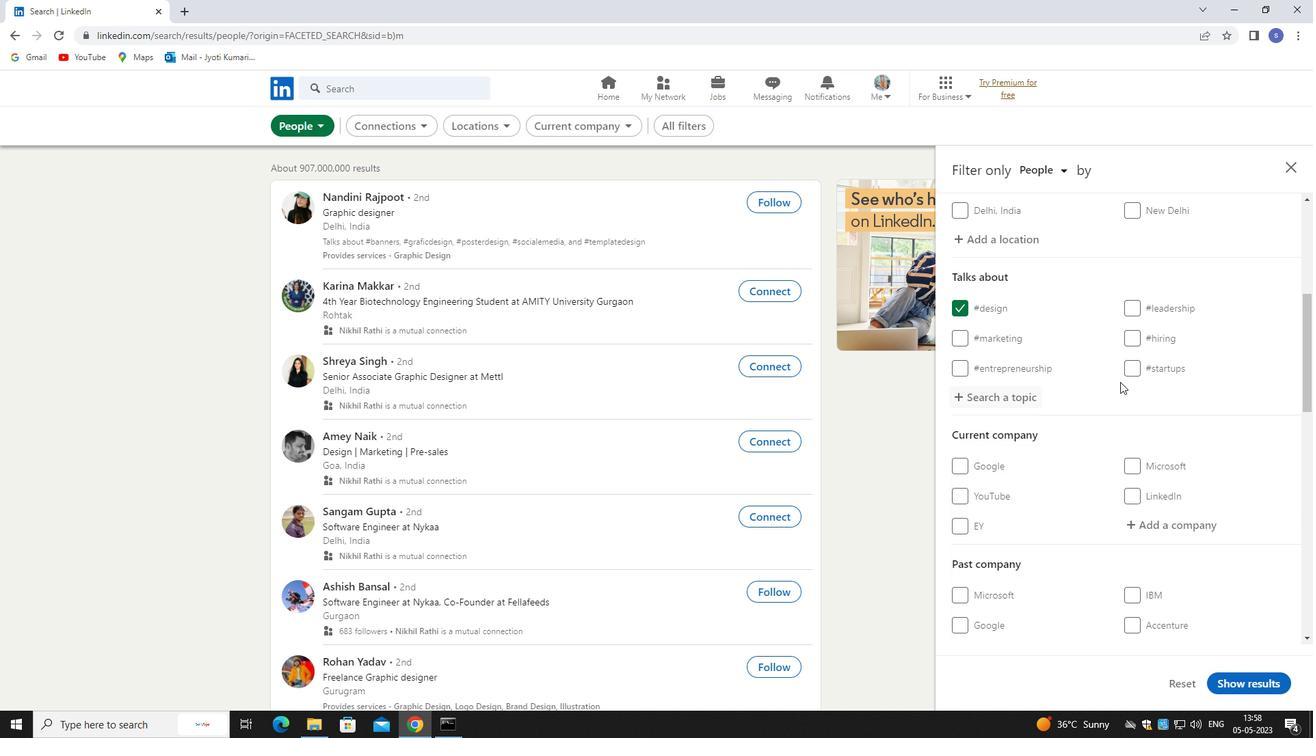 
Action: Mouse scrolled (1120, 381) with delta (0, 0)
Screenshot: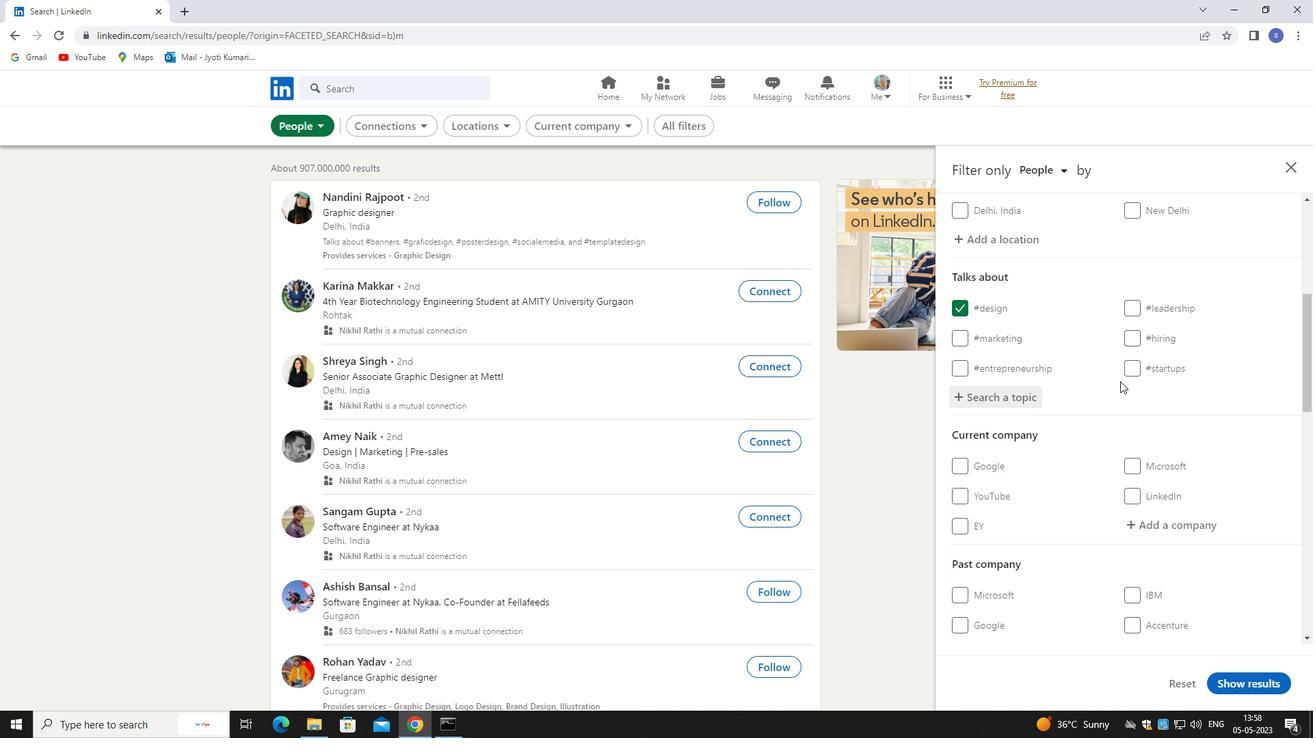 
Action: Mouse scrolled (1120, 381) with delta (0, 0)
Screenshot: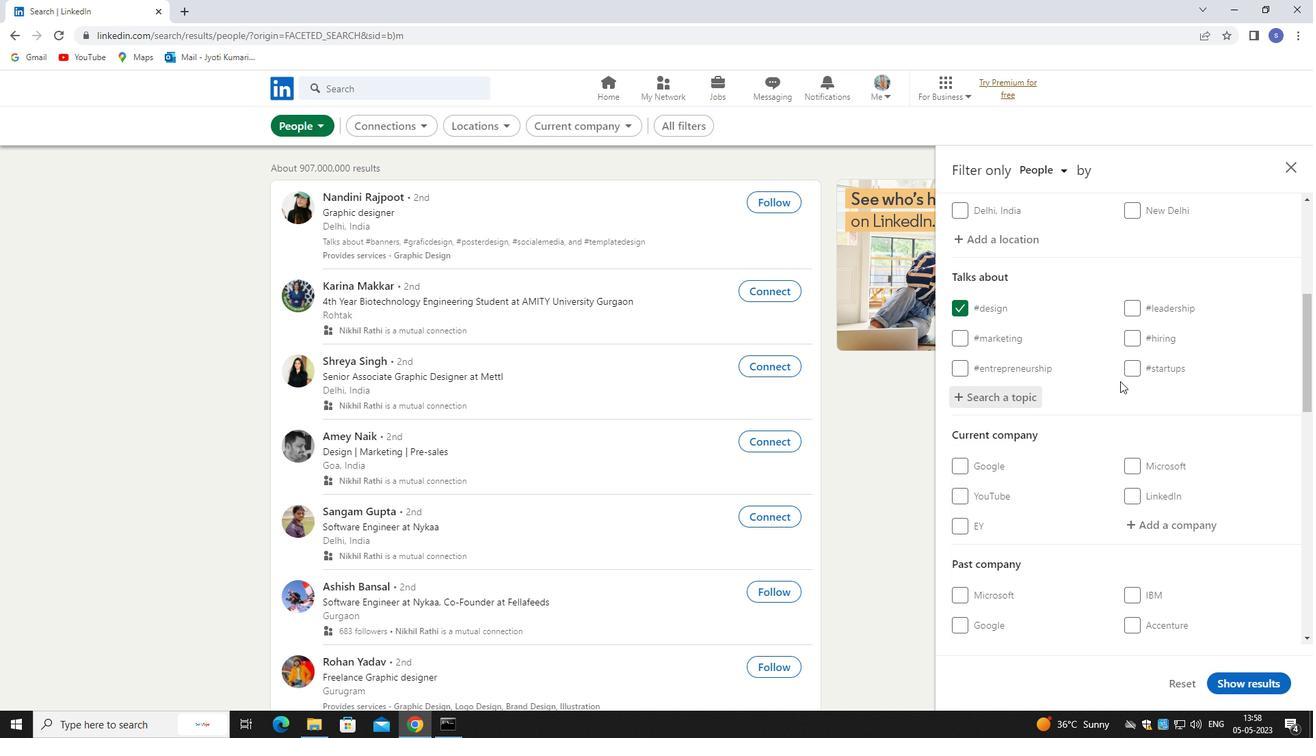 
Action: Mouse scrolled (1120, 381) with delta (0, 0)
Screenshot: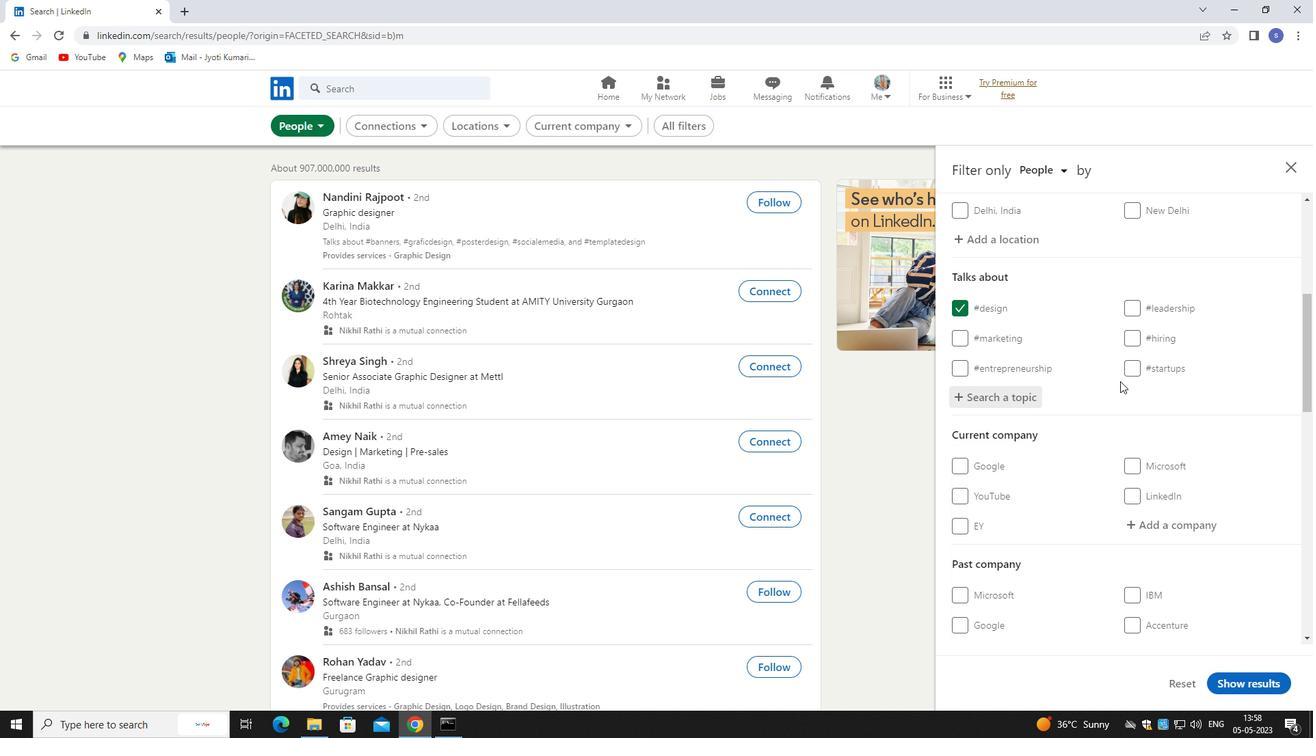 
Action: Mouse moved to (1167, 252)
Screenshot: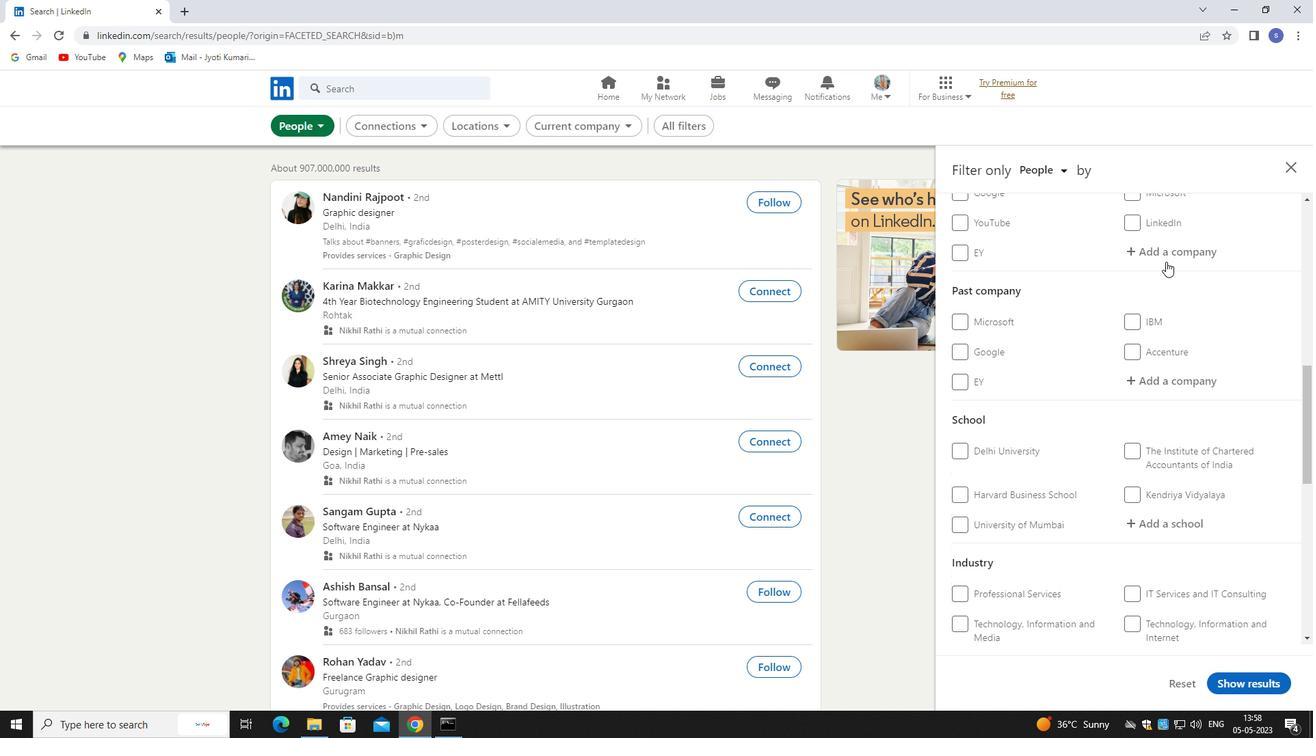 
Action: Mouse pressed left at (1167, 252)
Screenshot: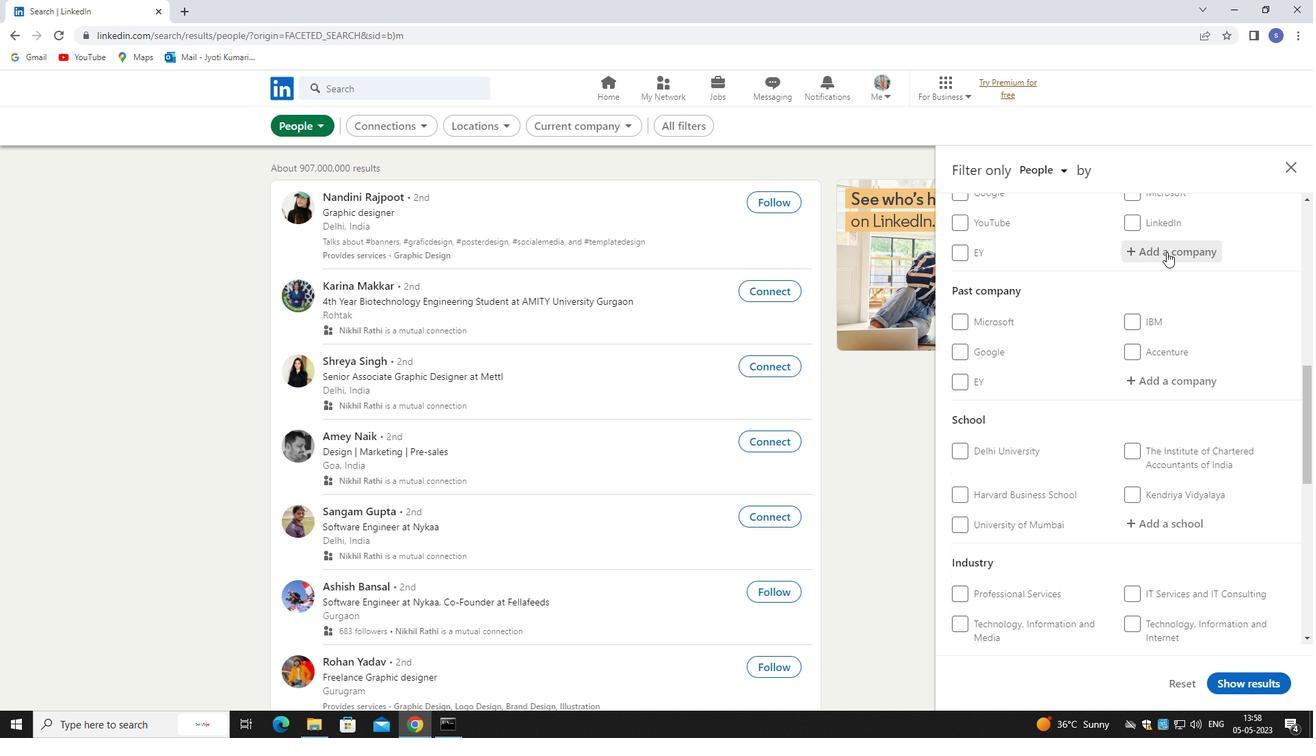 
Action: Key pressed bajaj
Screenshot: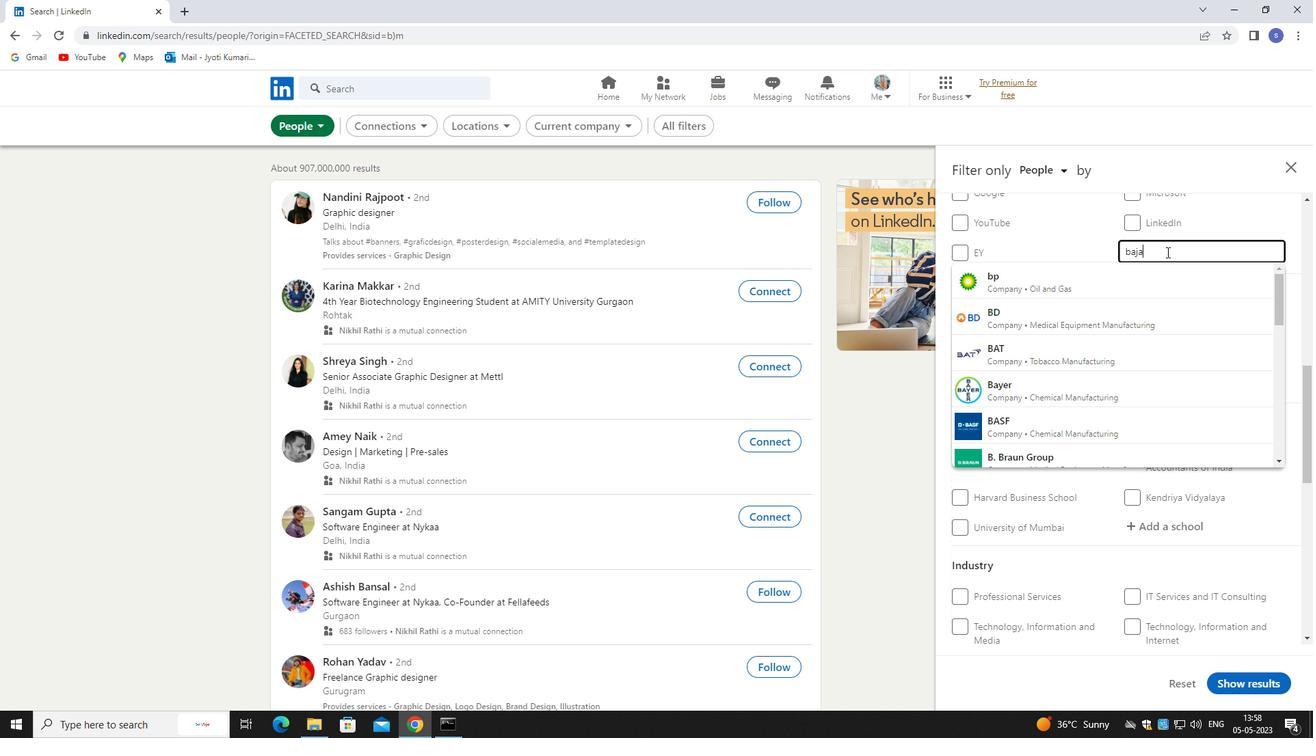 
Action: Mouse moved to (1167, 273)
Screenshot: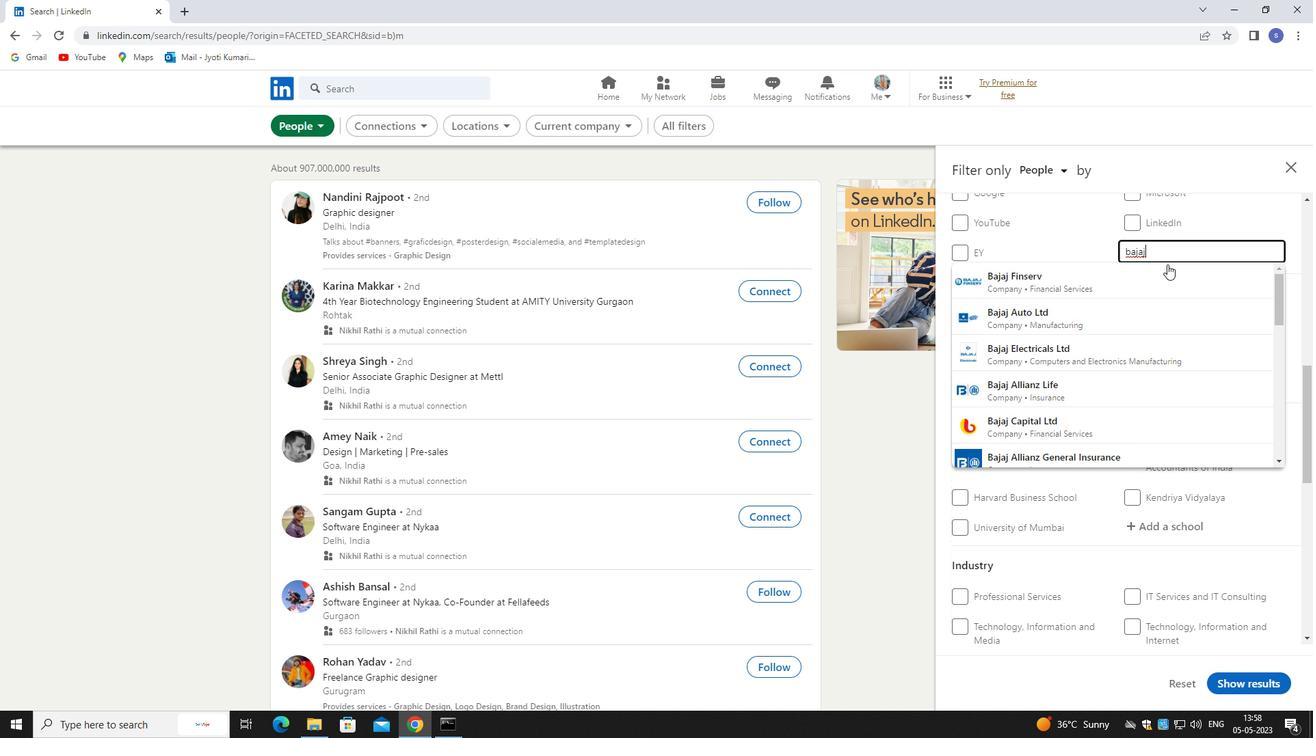 
Action: Mouse pressed left at (1167, 273)
Screenshot: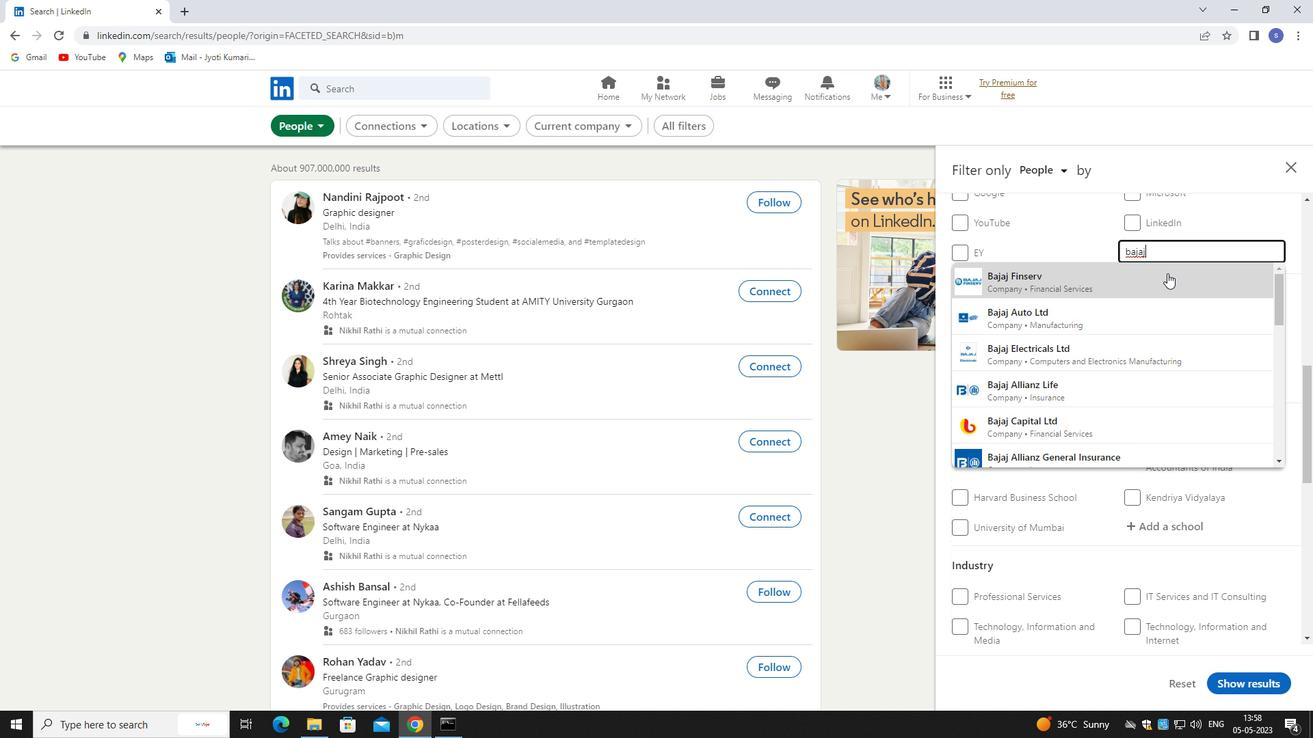 
Action: Mouse moved to (1167, 274)
Screenshot: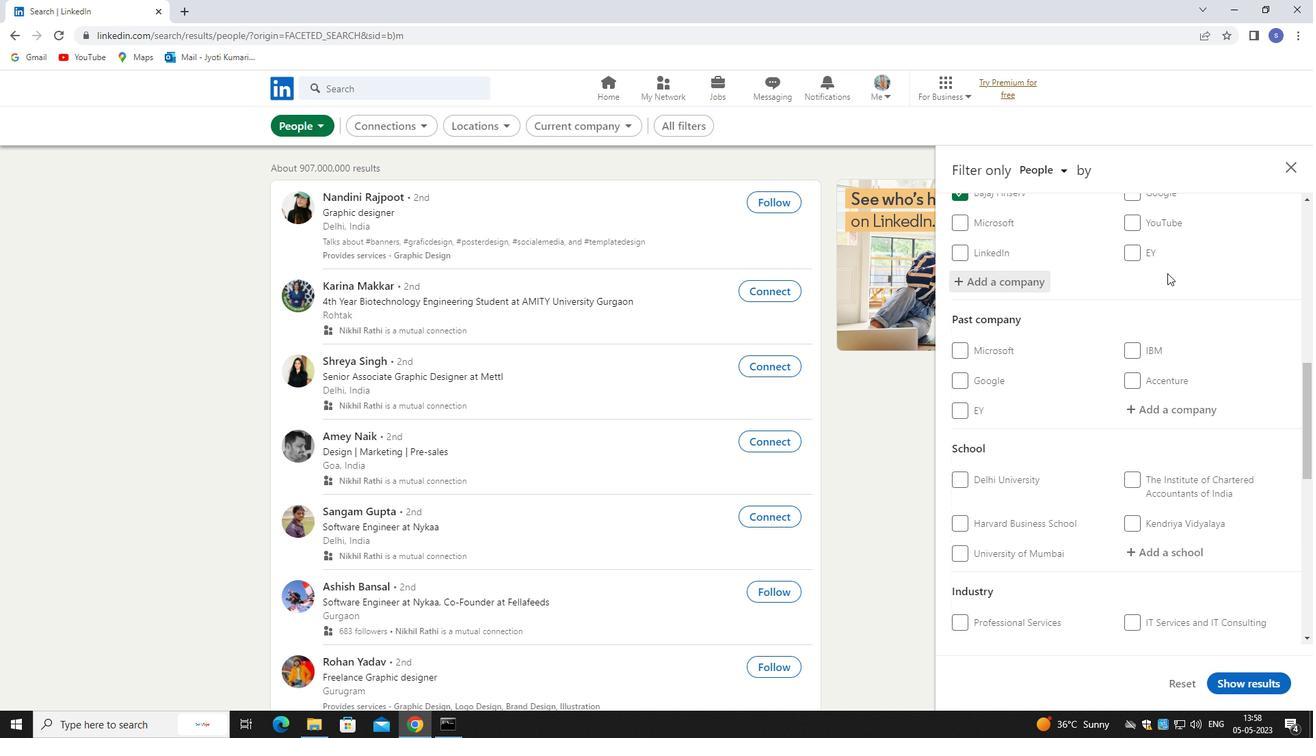 
Action: Mouse scrolled (1167, 273) with delta (0, 0)
Screenshot: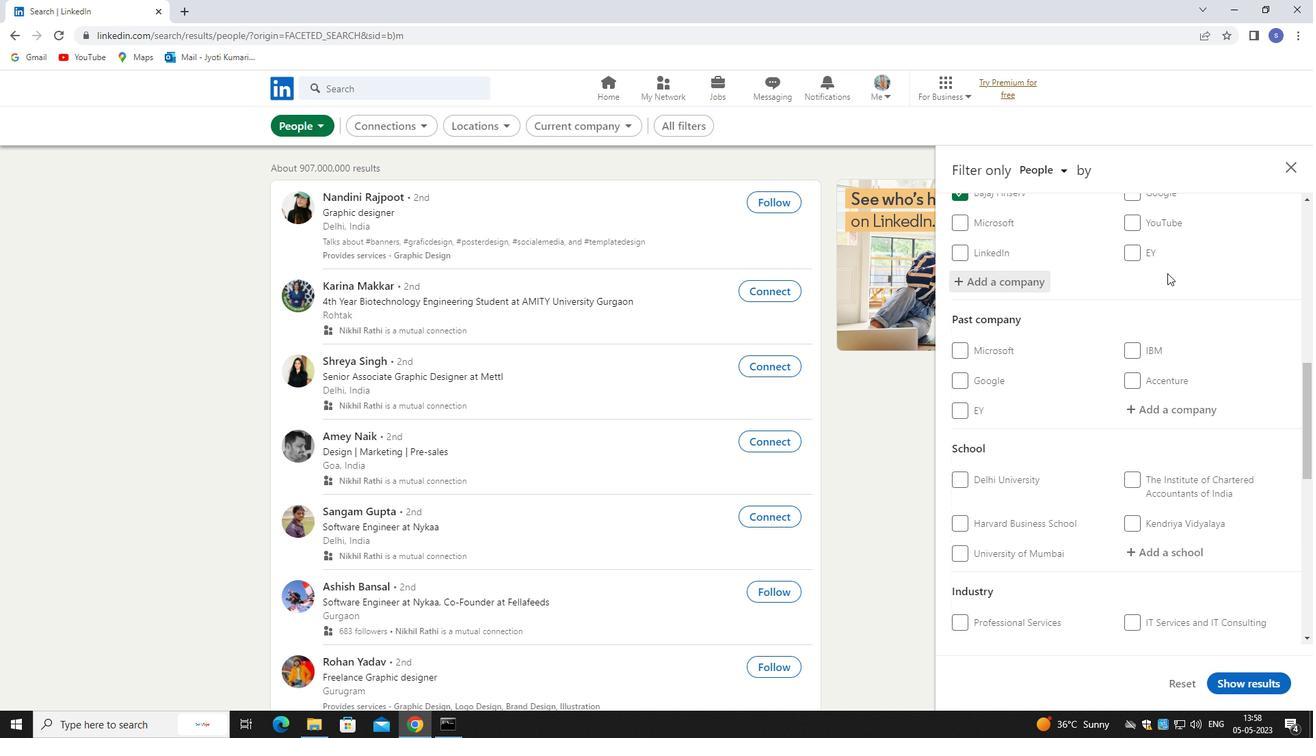 
Action: Mouse moved to (1167, 275)
Screenshot: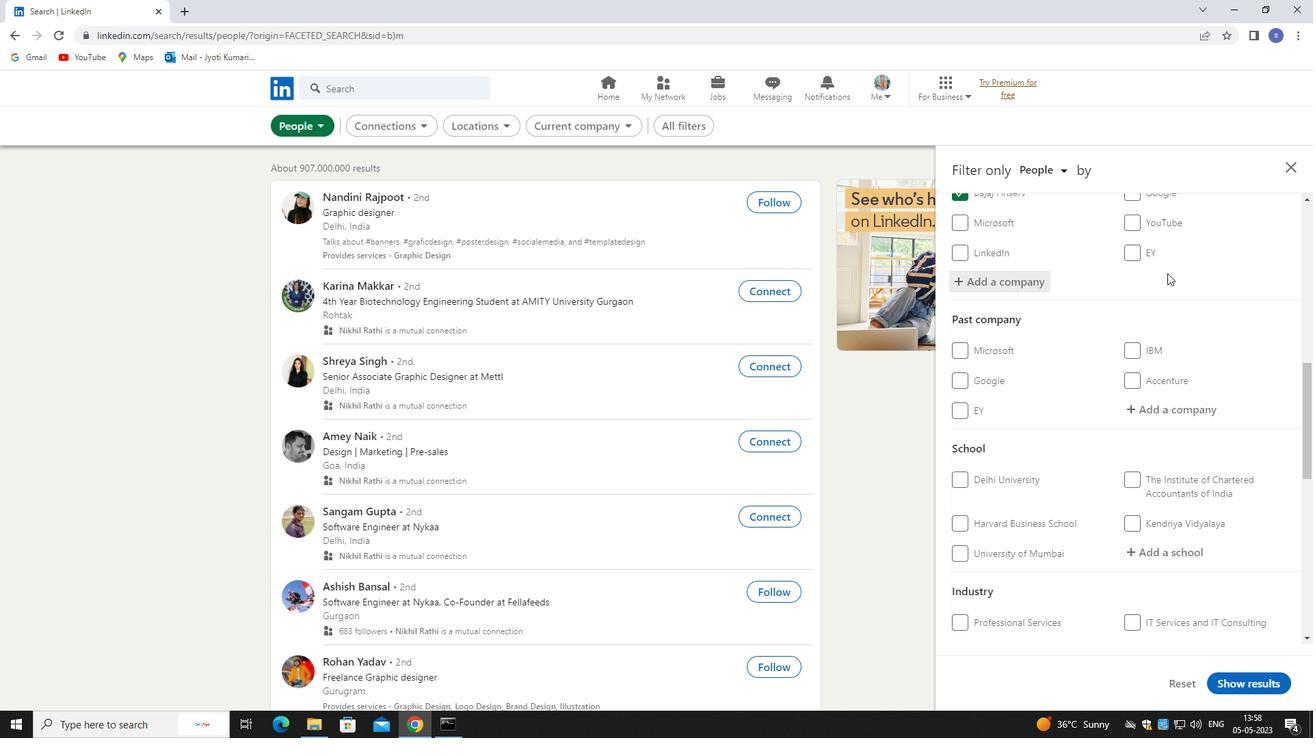 
Action: Mouse scrolled (1167, 274) with delta (0, 0)
Screenshot: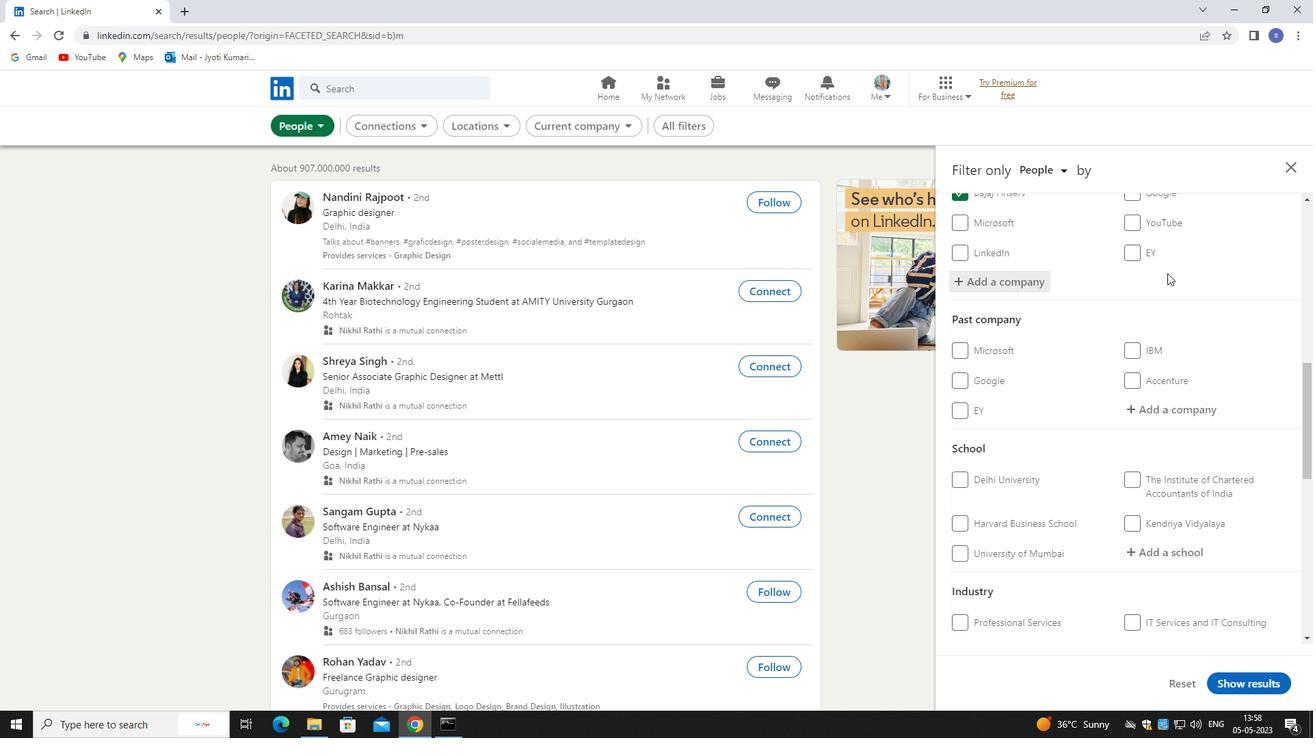 
Action: Mouse moved to (1167, 275)
Screenshot: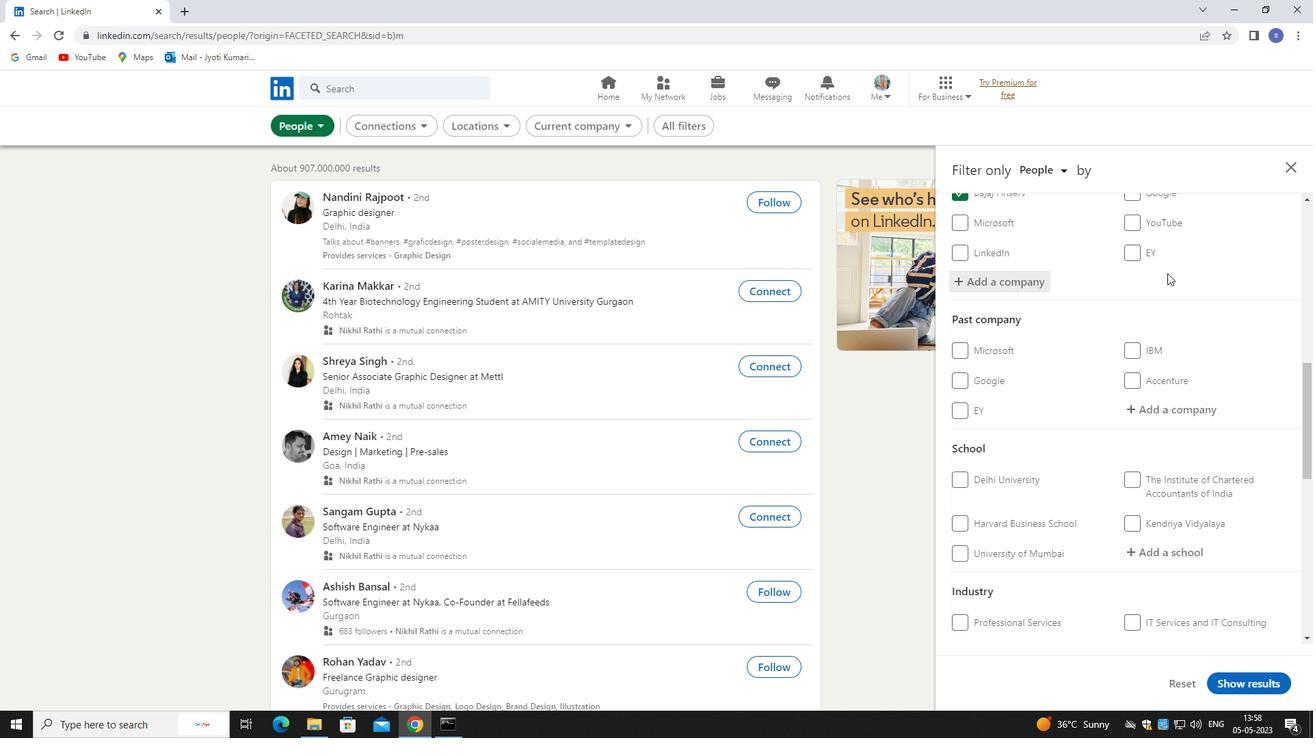 
Action: Mouse scrolled (1167, 275) with delta (0, 0)
Screenshot: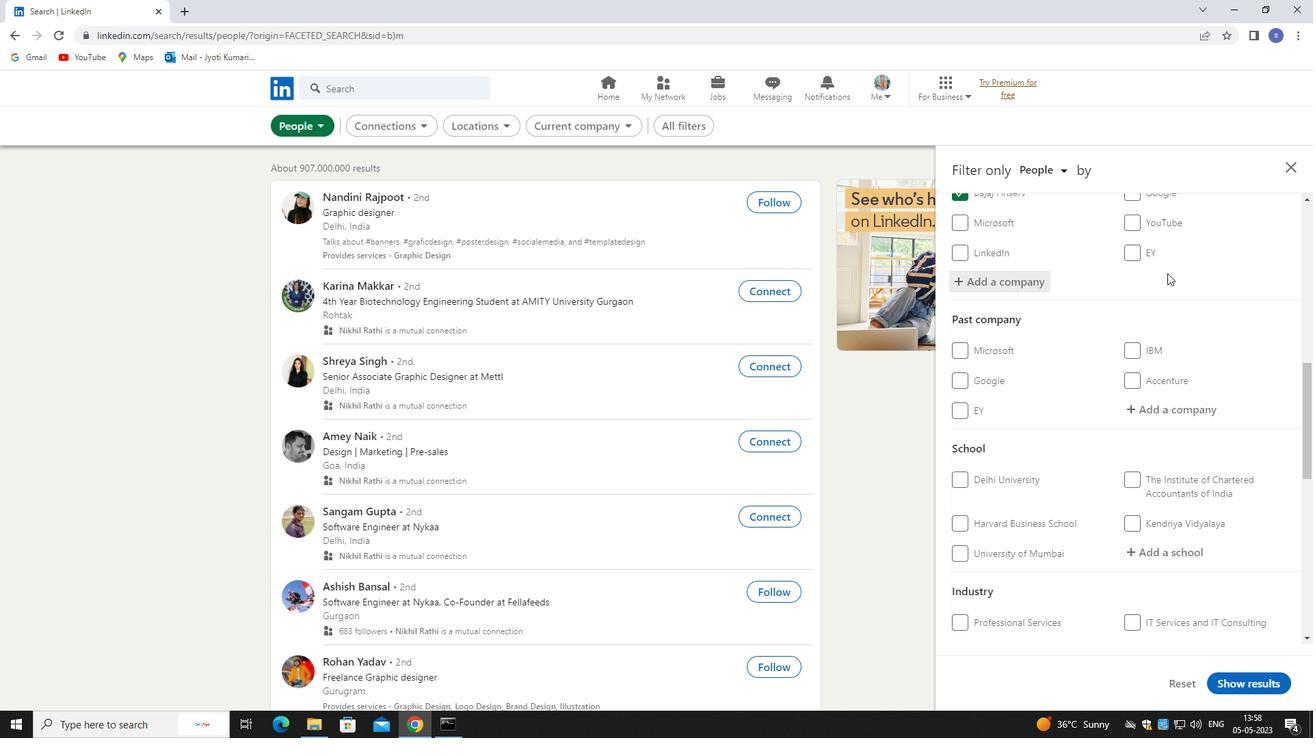 
Action: Mouse moved to (1164, 354)
Screenshot: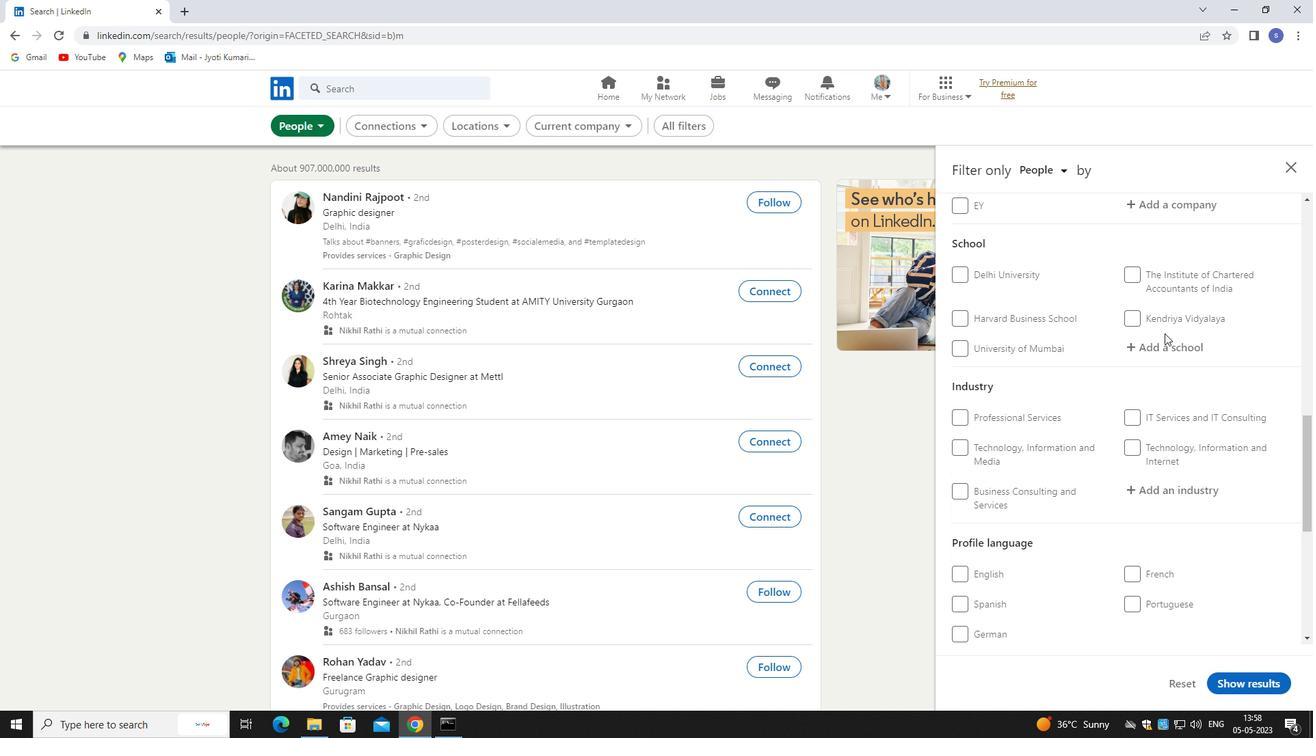 
Action: Mouse pressed left at (1164, 354)
Screenshot: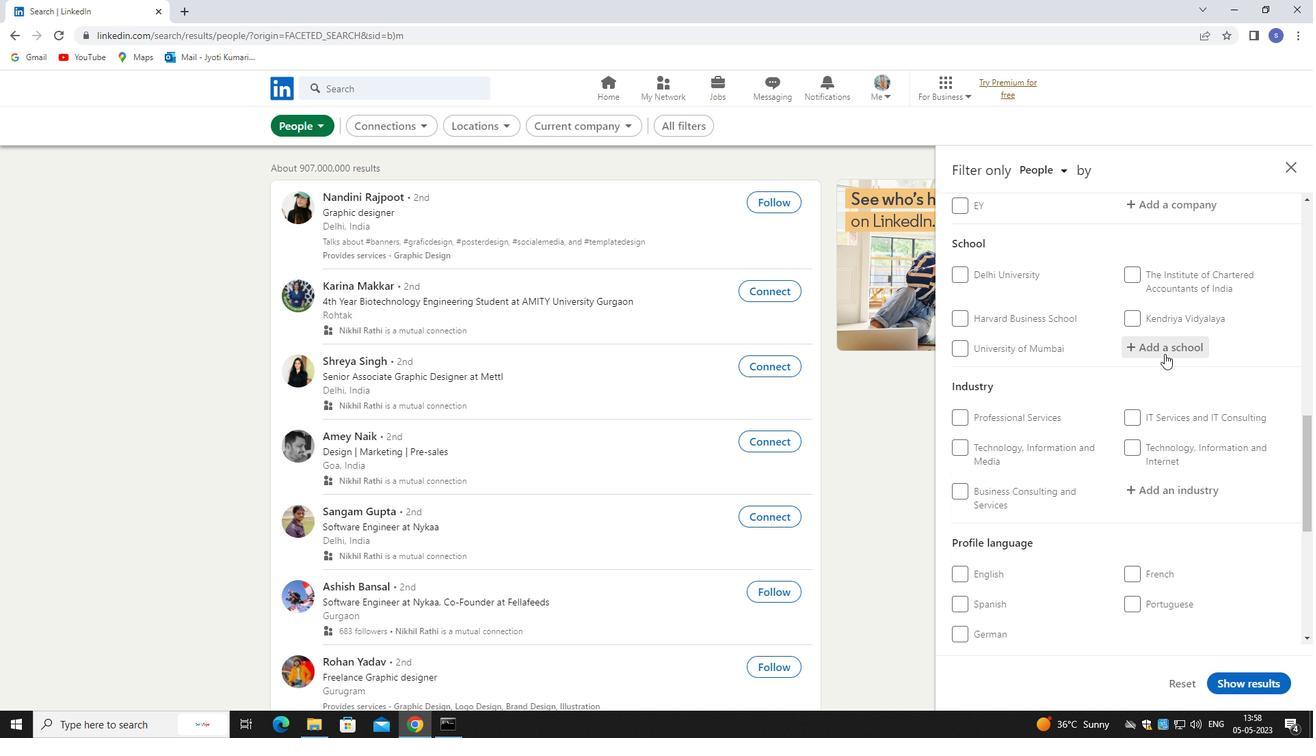 
Action: Key pressed sri<Key.space>jayach
Screenshot: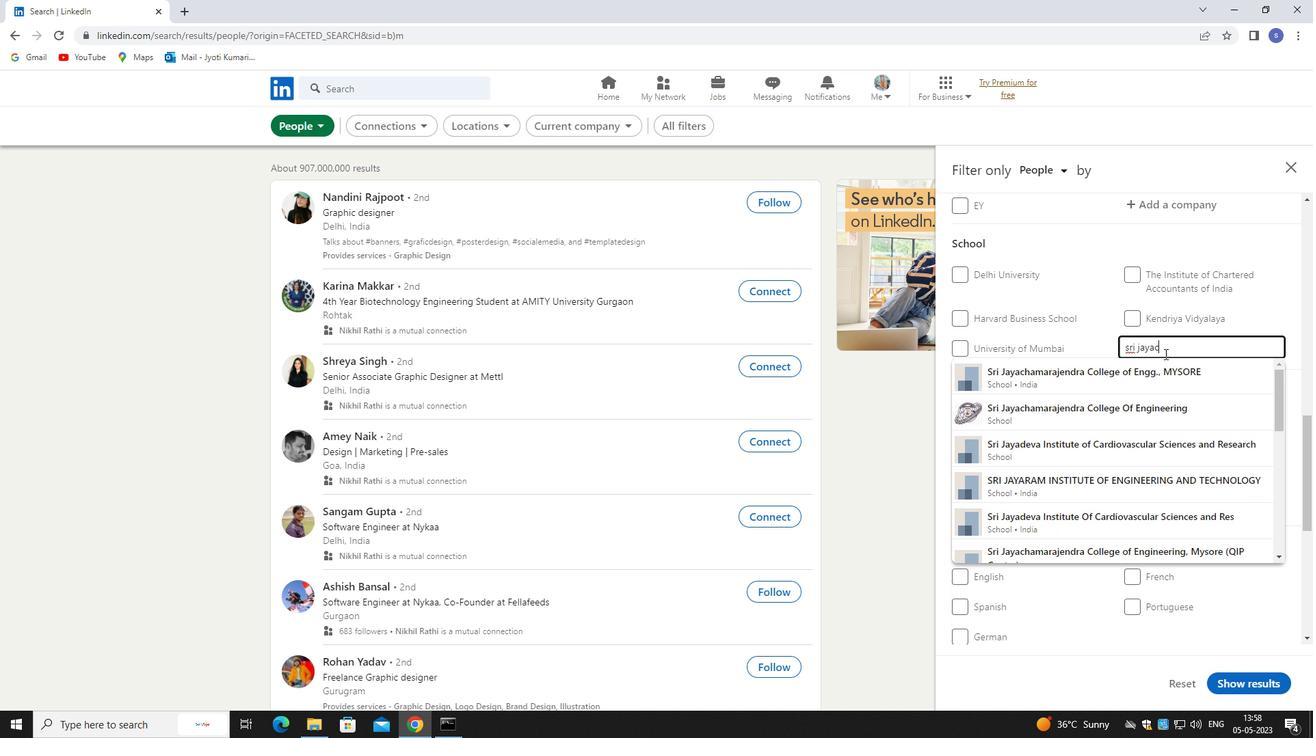 
Action: Mouse moved to (1169, 401)
Screenshot: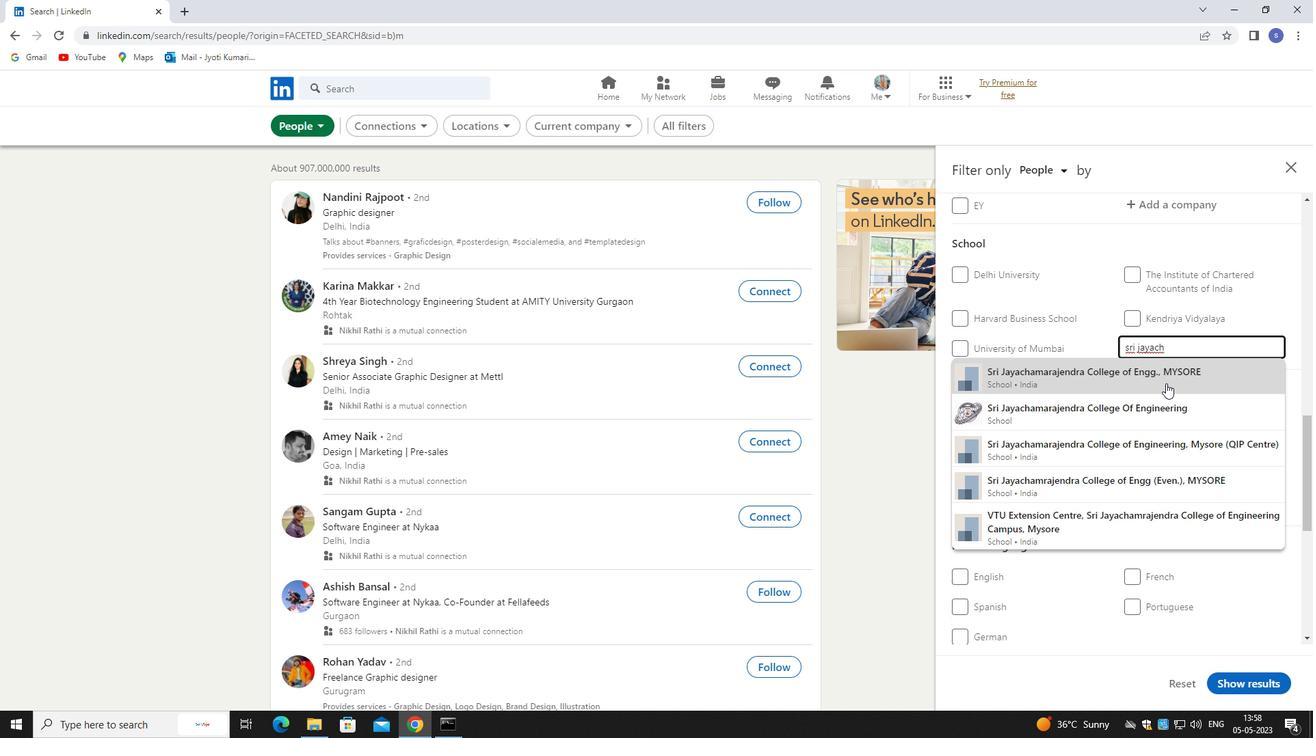 
Action: Mouse pressed left at (1169, 401)
Screenshot: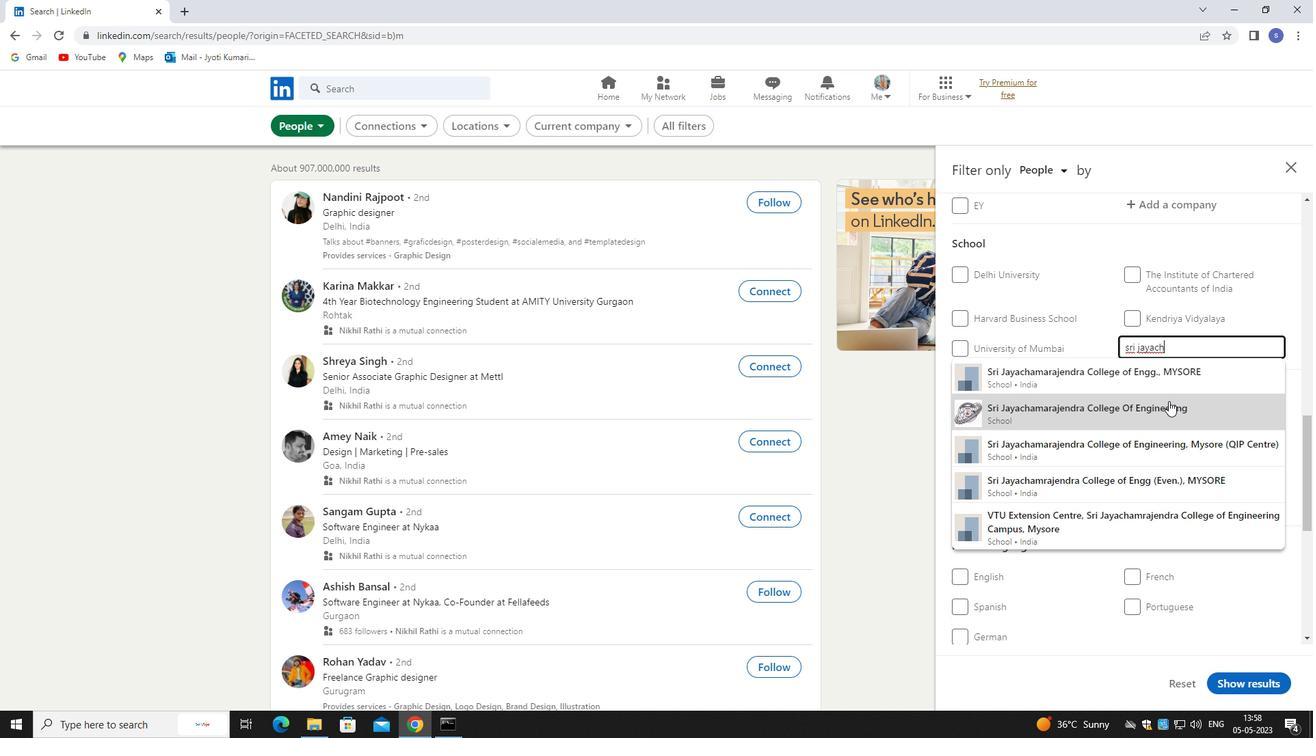 
Action: Mouse scrolled (1169, 400) with delta (0, 0)
Screenshot: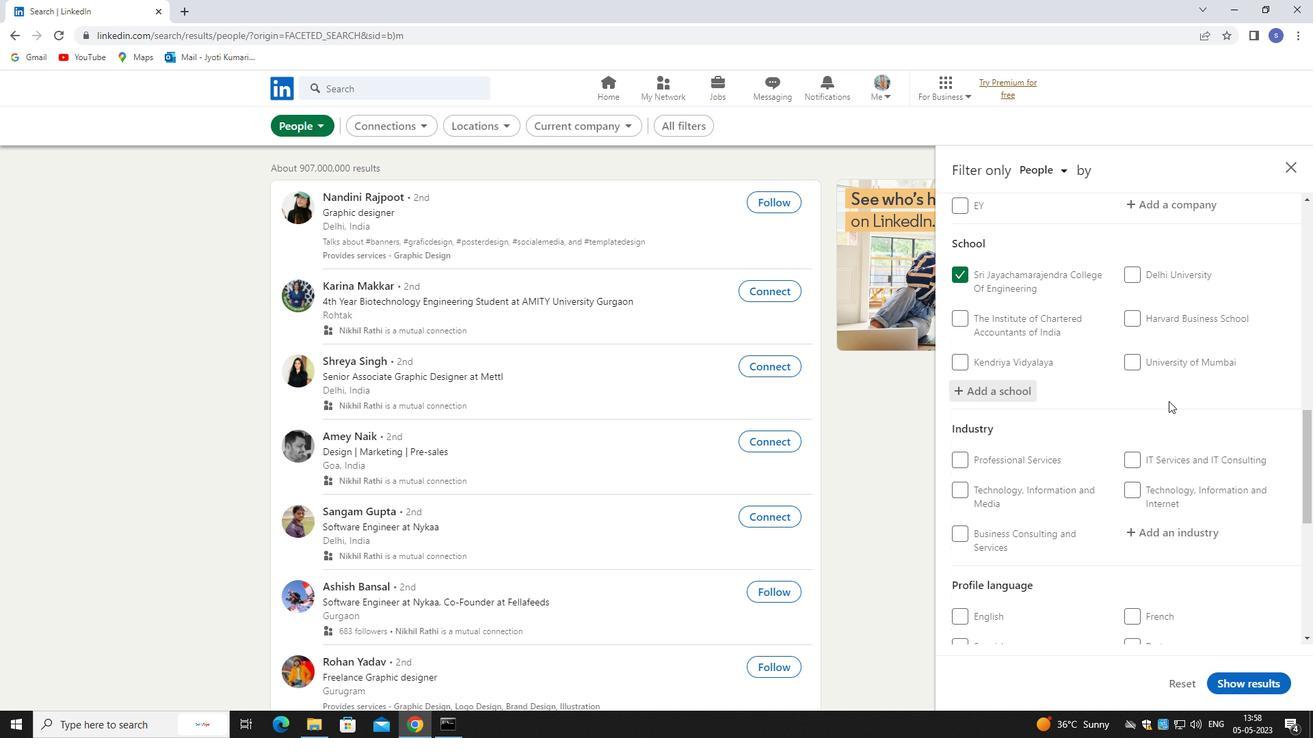 
Action: Mouse scrolled (1169, 400) with delta (0, 0)
Screenshot: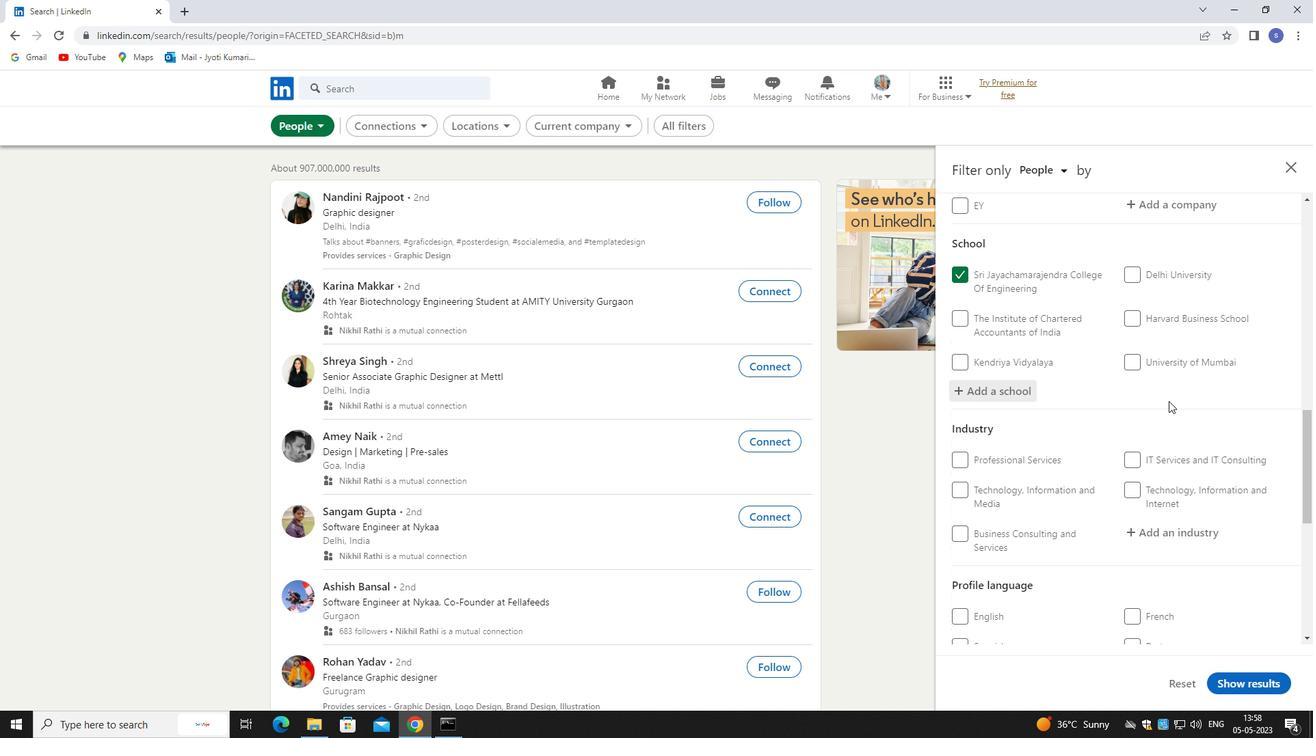 
Action: Mouse scrolled (1169, 400) with delta (0, 0)
Screenshot: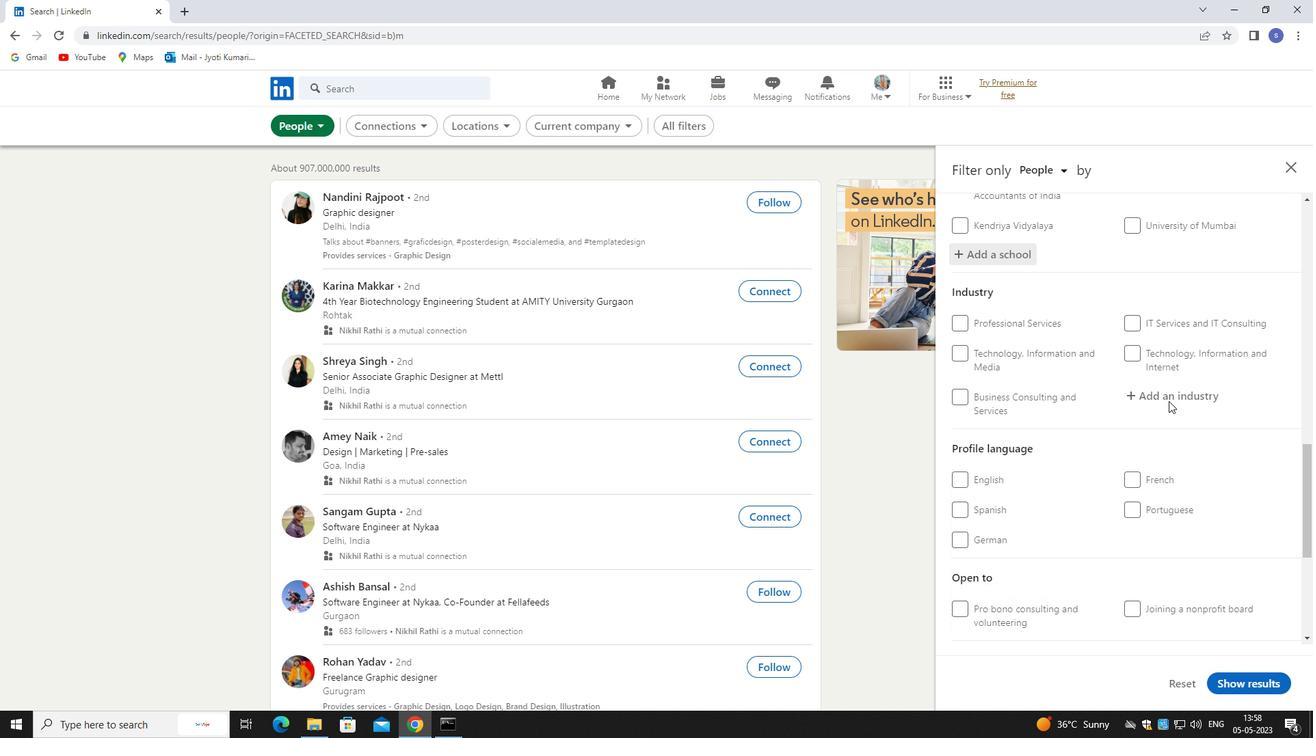 
Action: Mouse moved to (1154, 331)
Screenshot: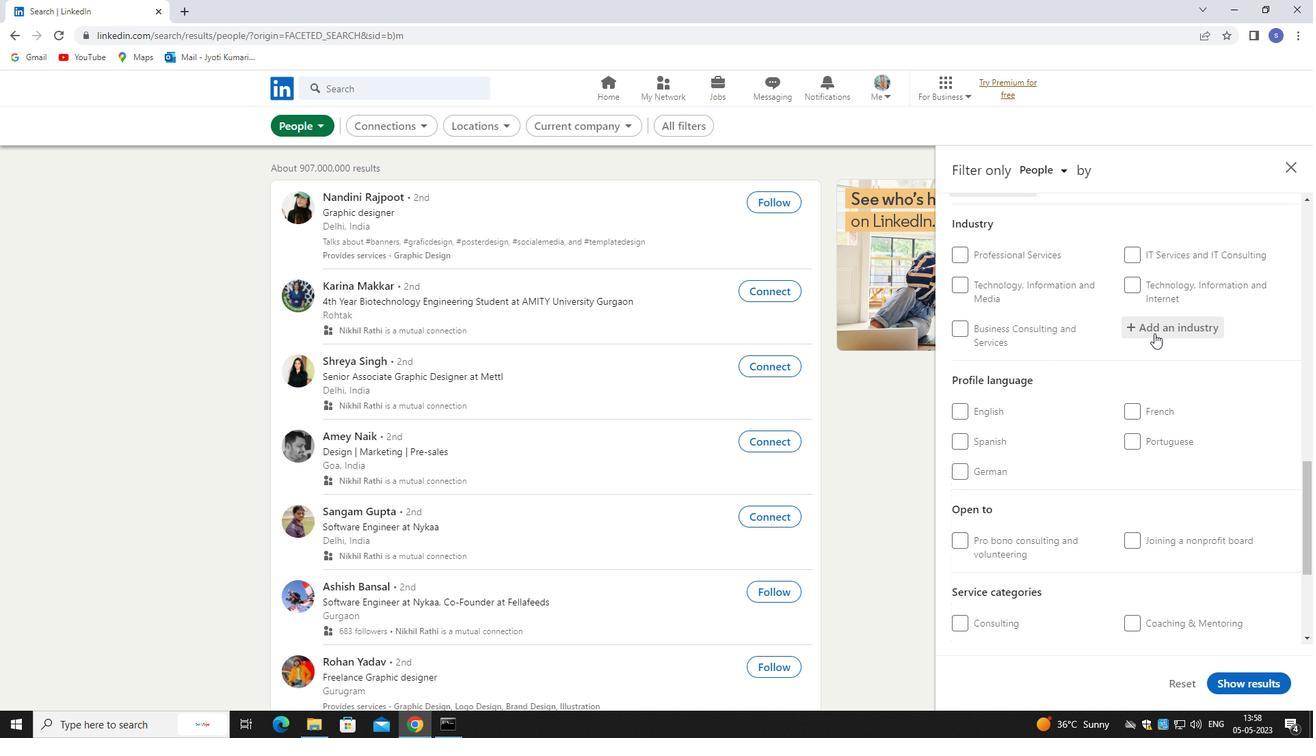 
Action: Mouse pressed left at (1154, 331)
Screenshot: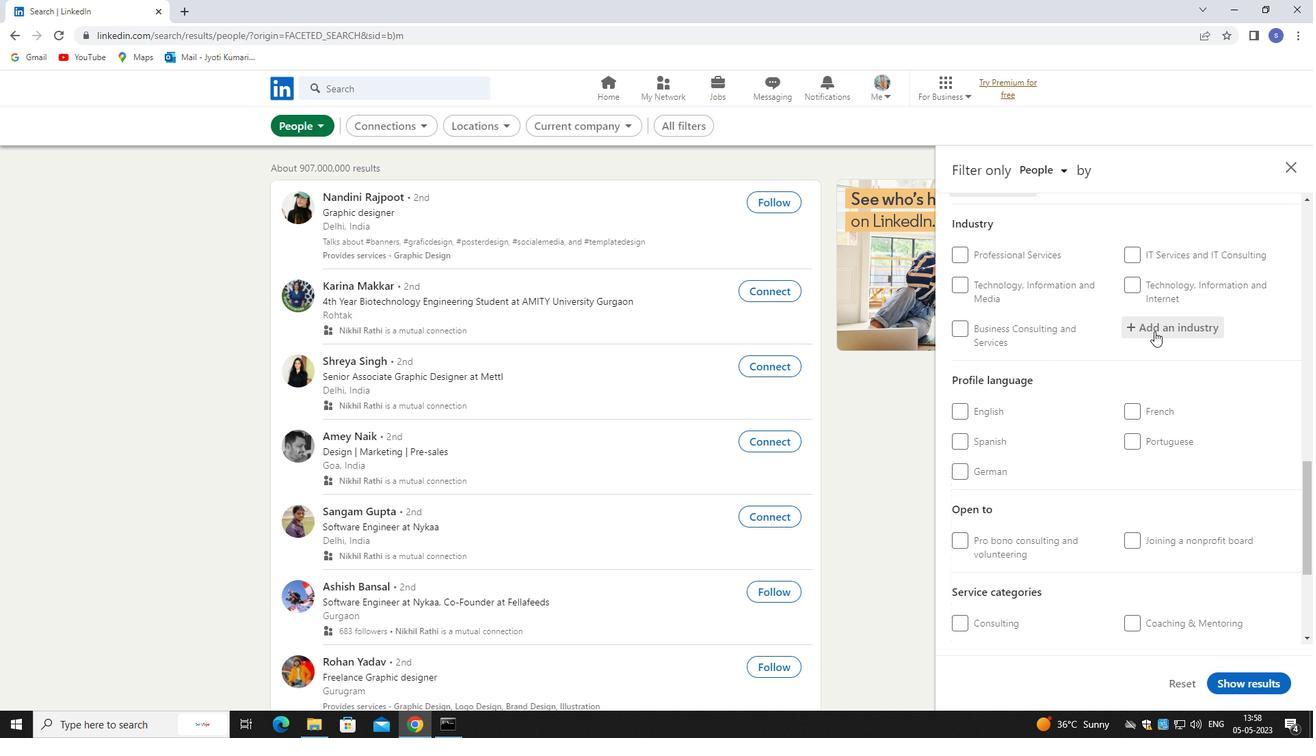 
Action: Key pressed waste
Screenshot: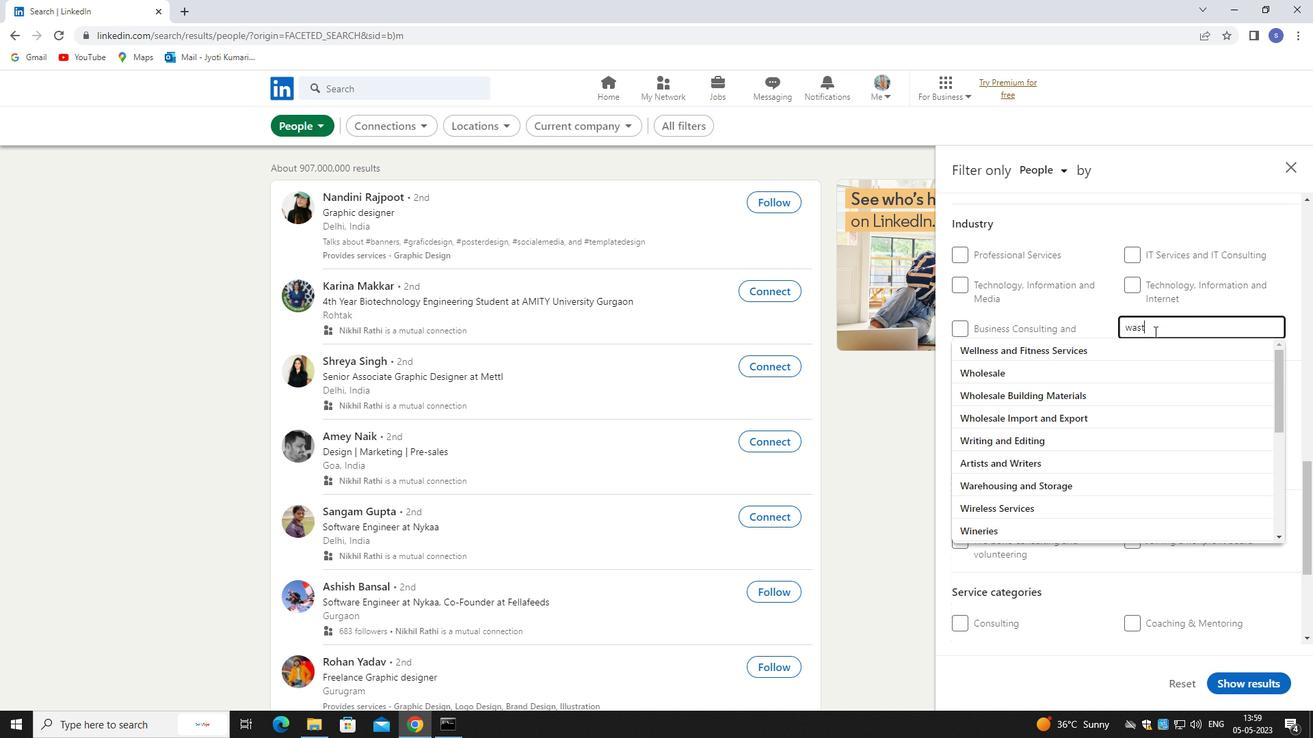 
Action: Mouse moved to (1158, 365)
Screenshot: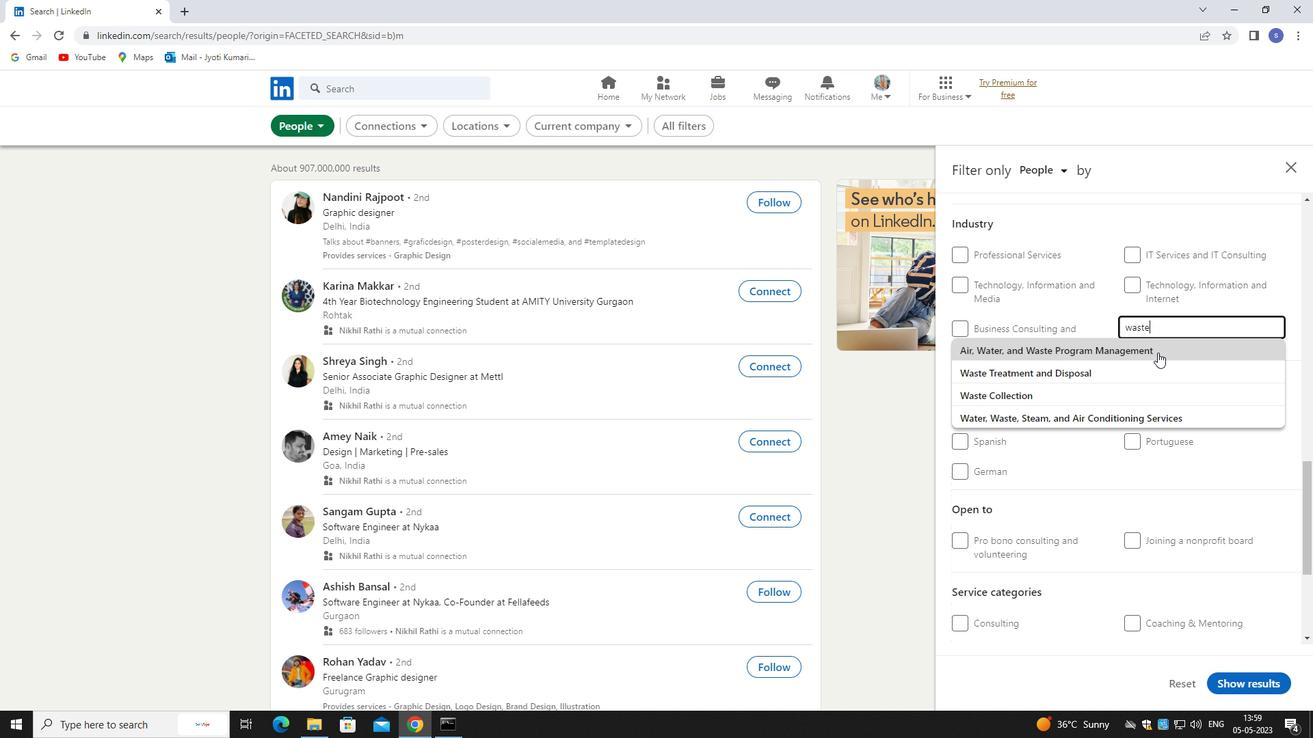
Action: Mouse pressed left at (1158, 365)
Screenshot: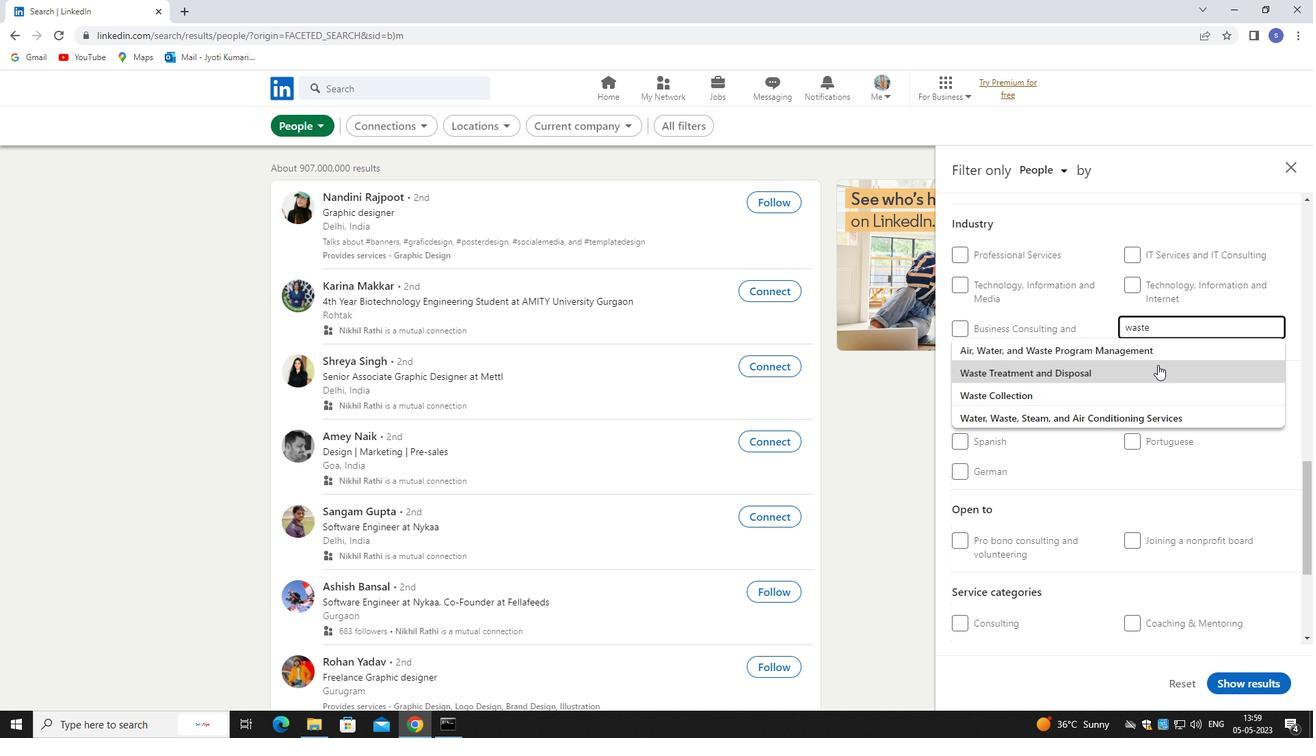 
Action: Mouse scrolled (1158, 364) with delta (0, 0)
Screenshot: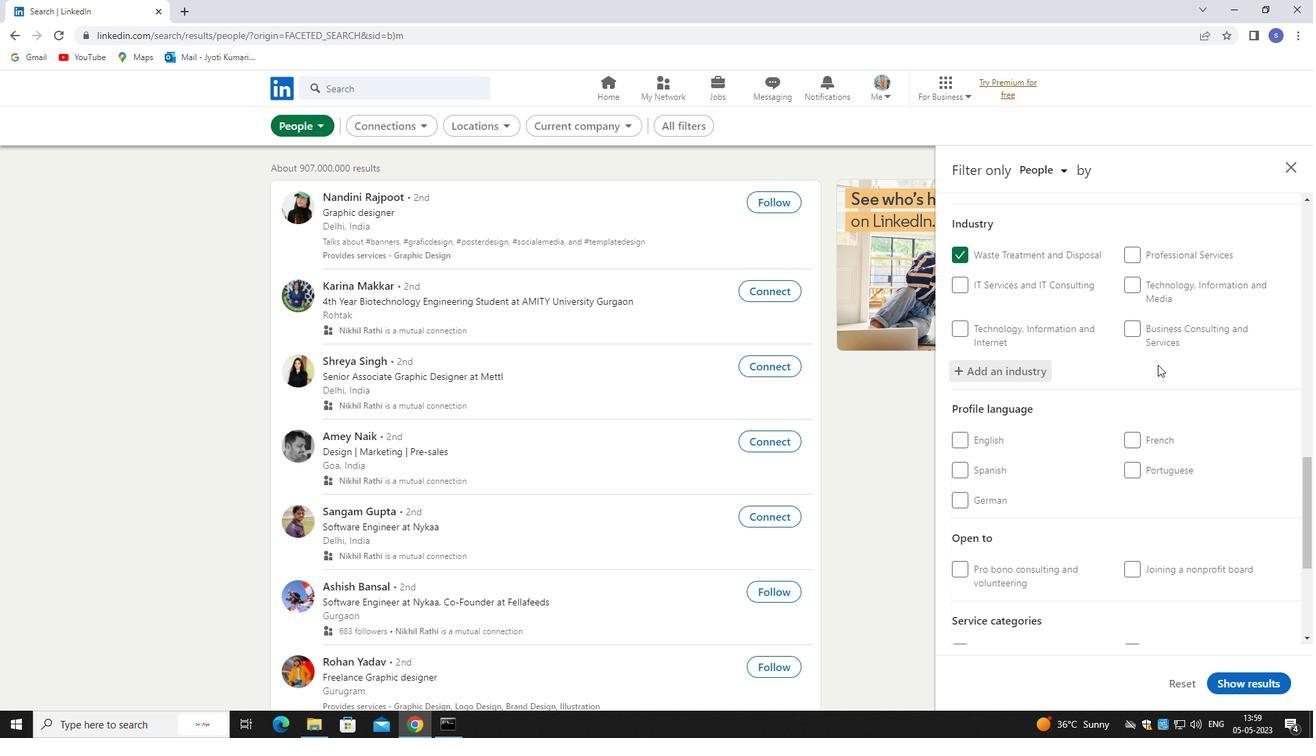 
Action: Mouse moved to (1158, 365)
Screenshot: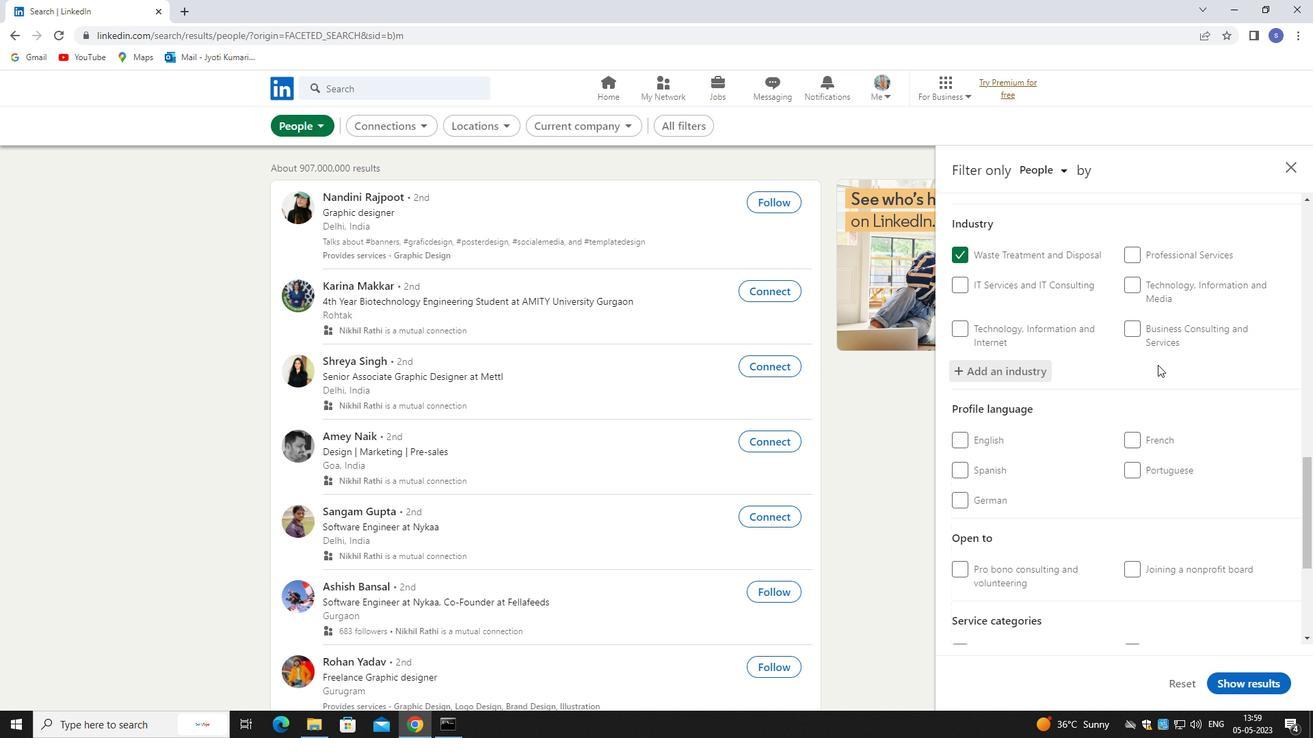 
Action: Mouse scrolled (1158, 365) with delta (0, 0)
Screenshot: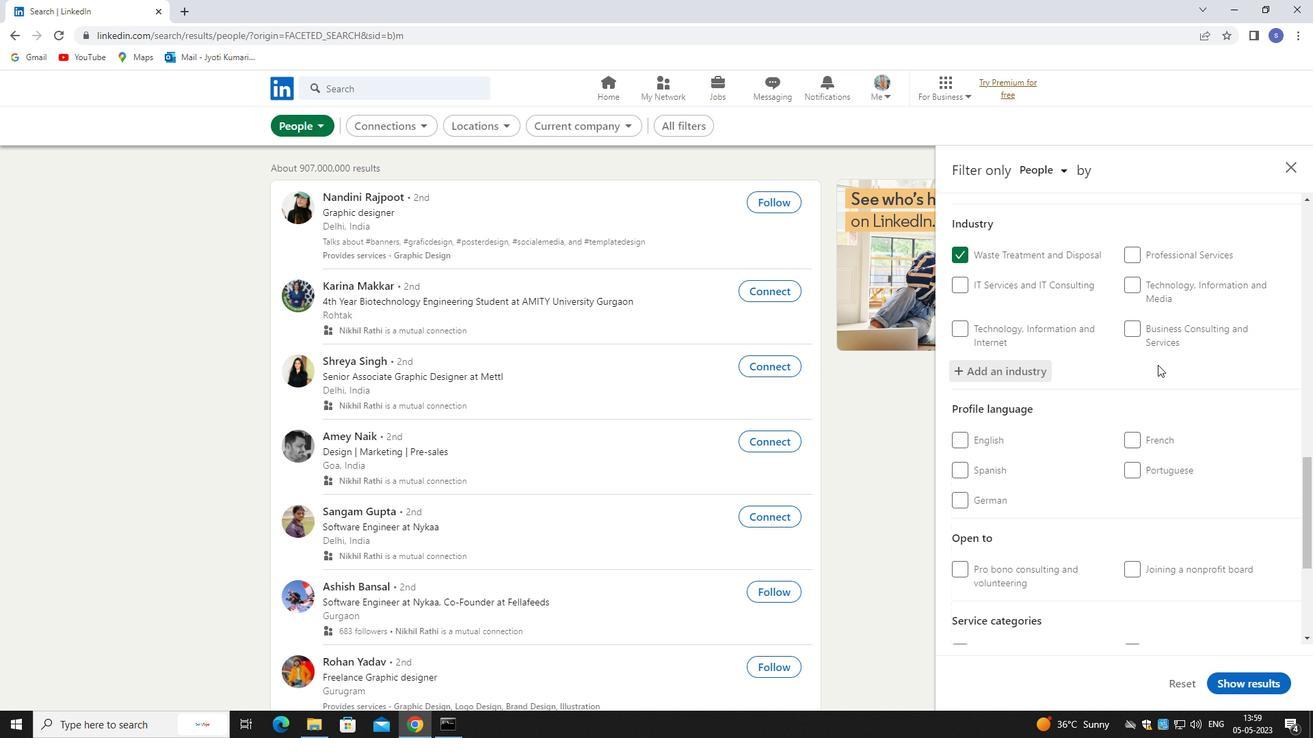 
Action: Mouse moved to (1166, 301)
Screenshot: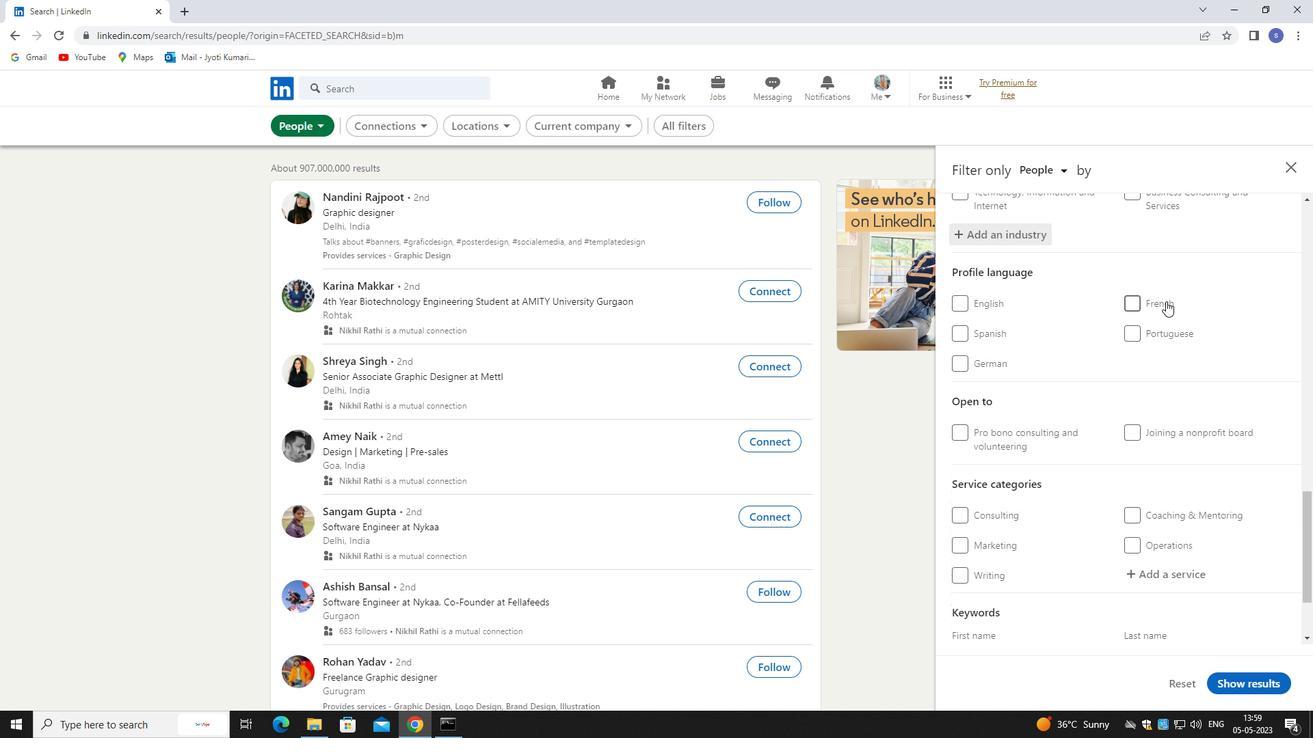 
Action: Mouse pressed left at (1166, 301)
Screenshot: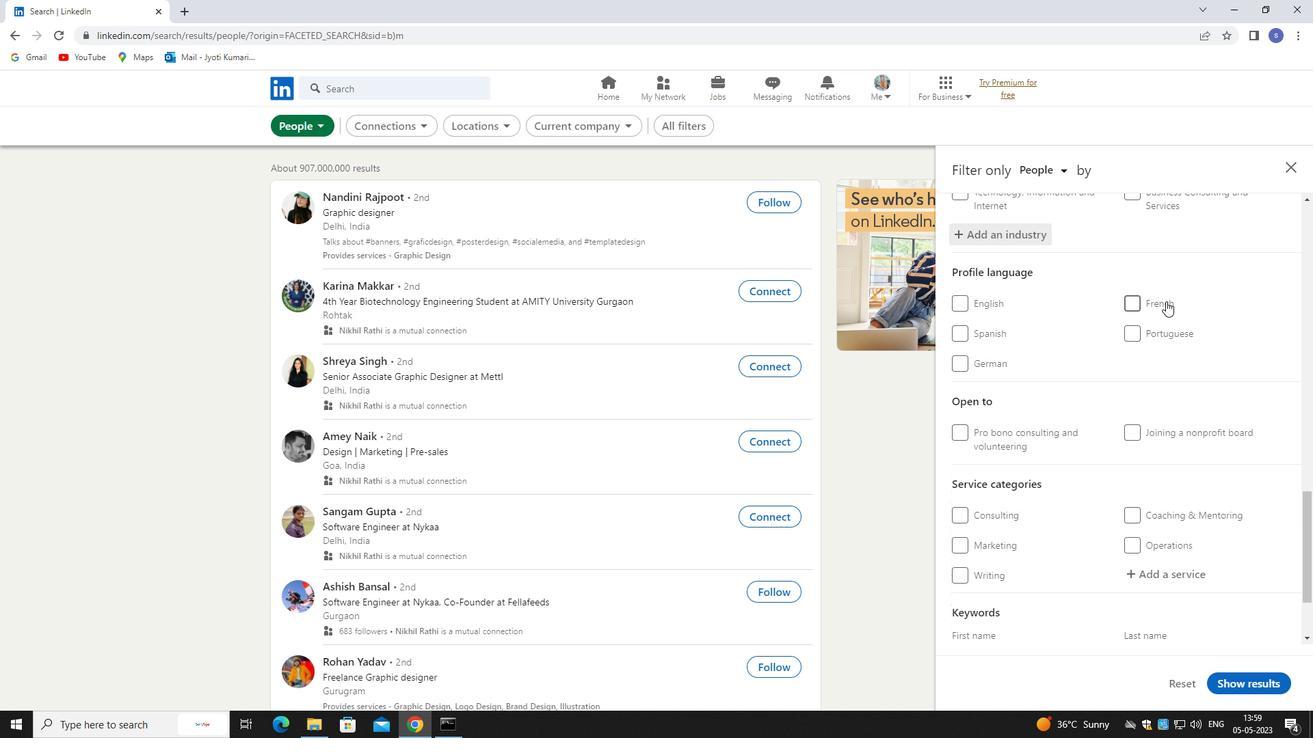 
Action: Mouse moved to (1164, 418)
Screenshot: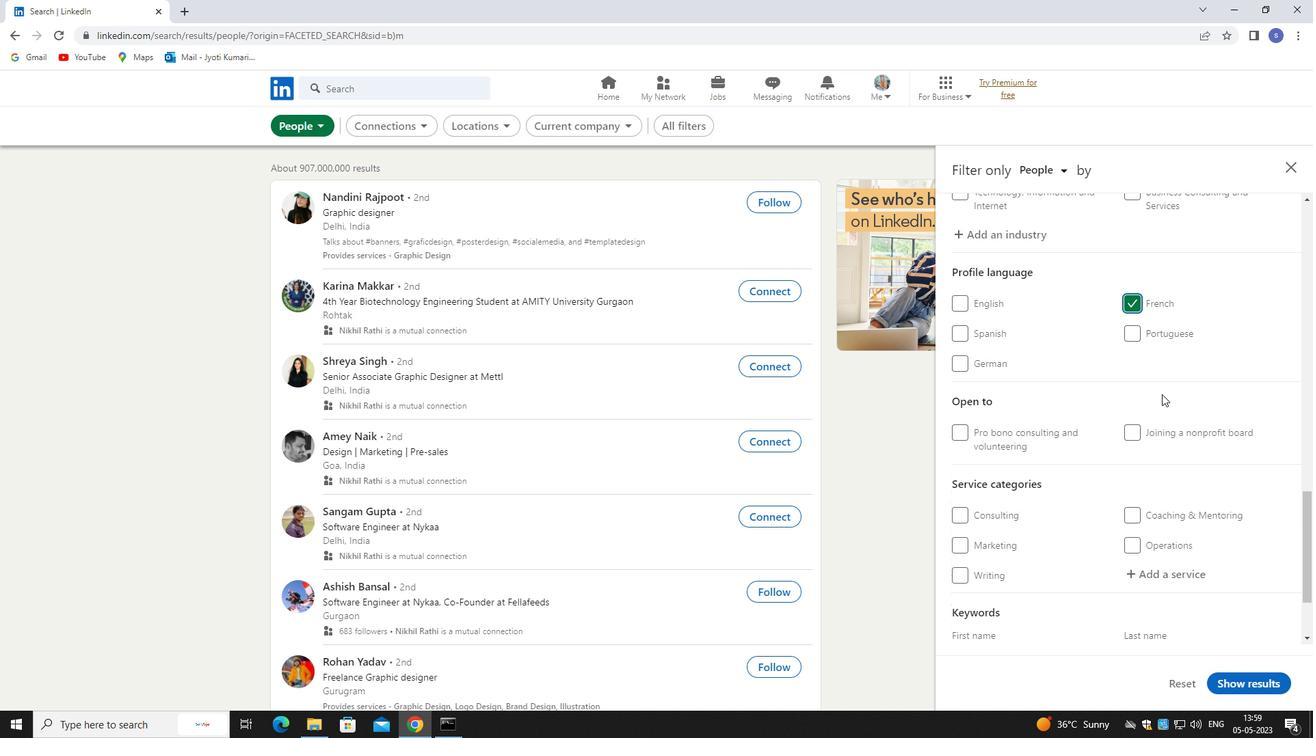 
Action: Mouse scrolled (1164, 417) with delta (0, 0)
Screenshot: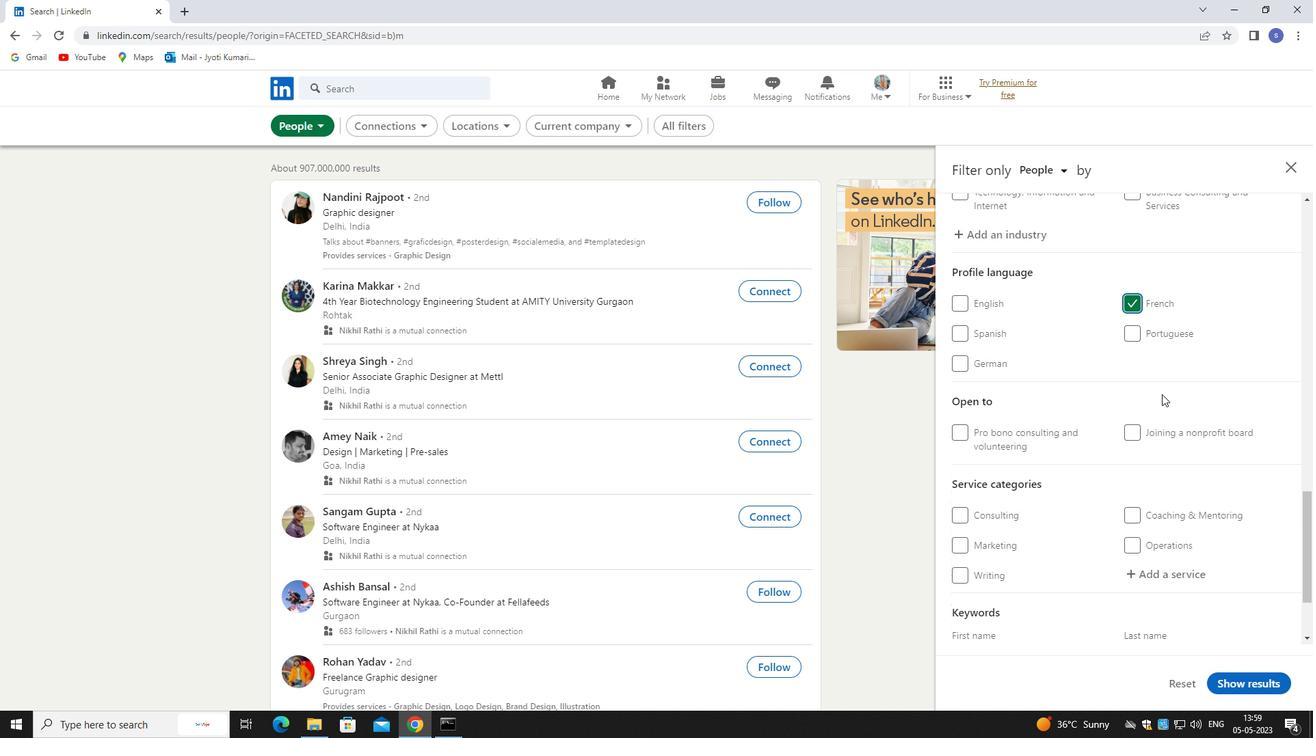 
Action: Mouse moved to (1164, 421)
Screenshot: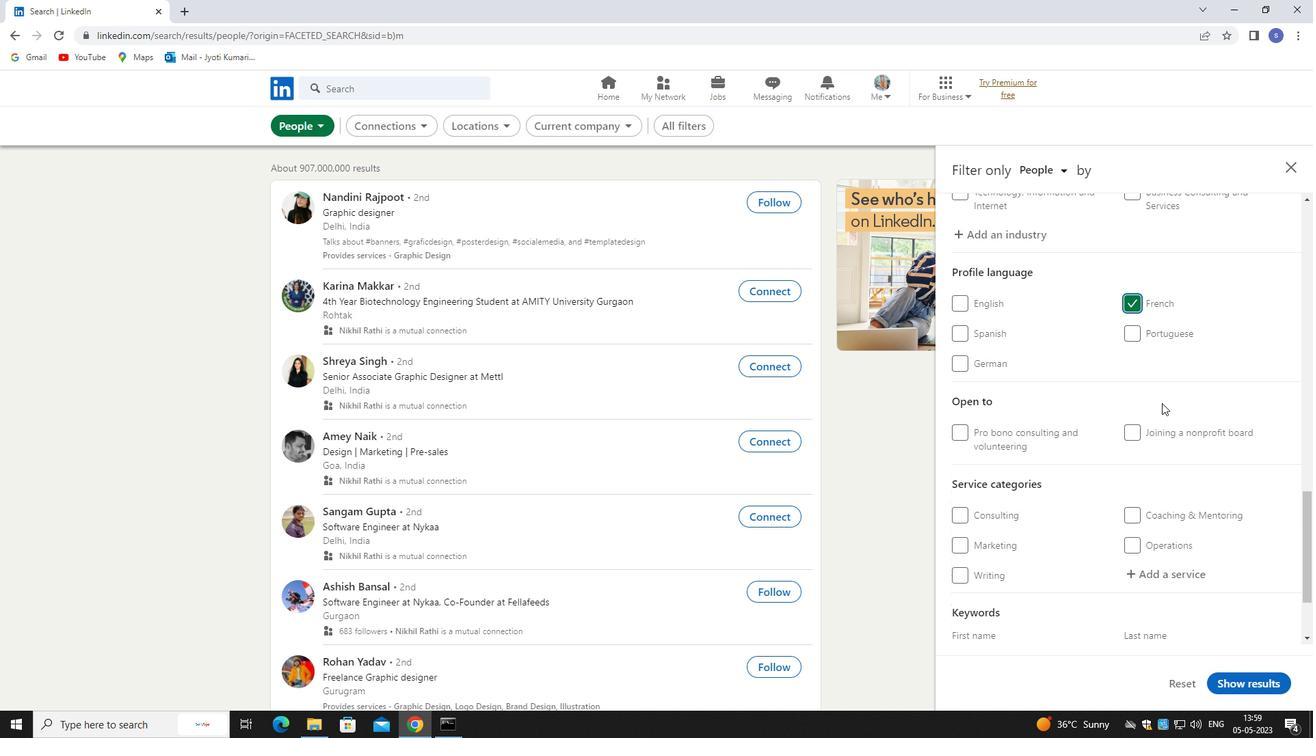 
Action: Mouse scrolled (1164, 420) with delta (0, 0)
Screenshot: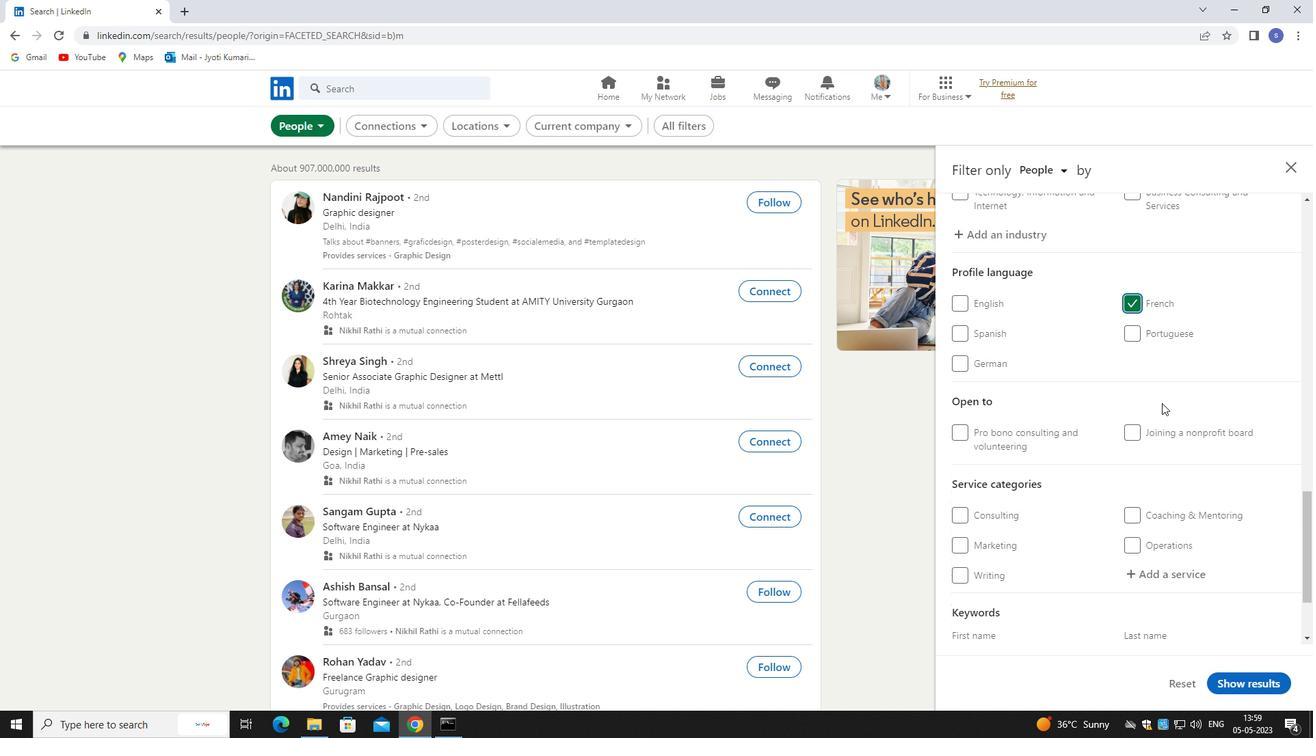 
Action: Mouse moved to (1164, 422)
Screenshot: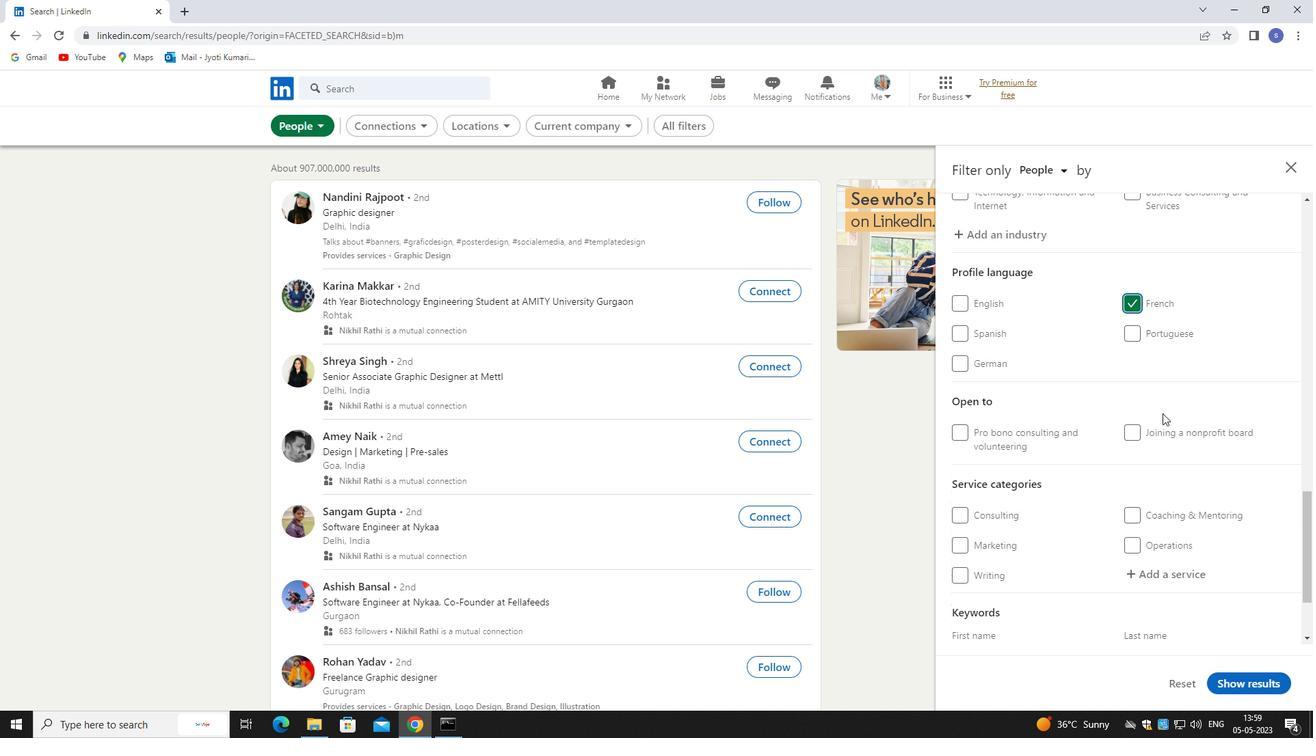 
Action: Mouse scrolled (1164, 422) with delta (0, 0)
Screenshot: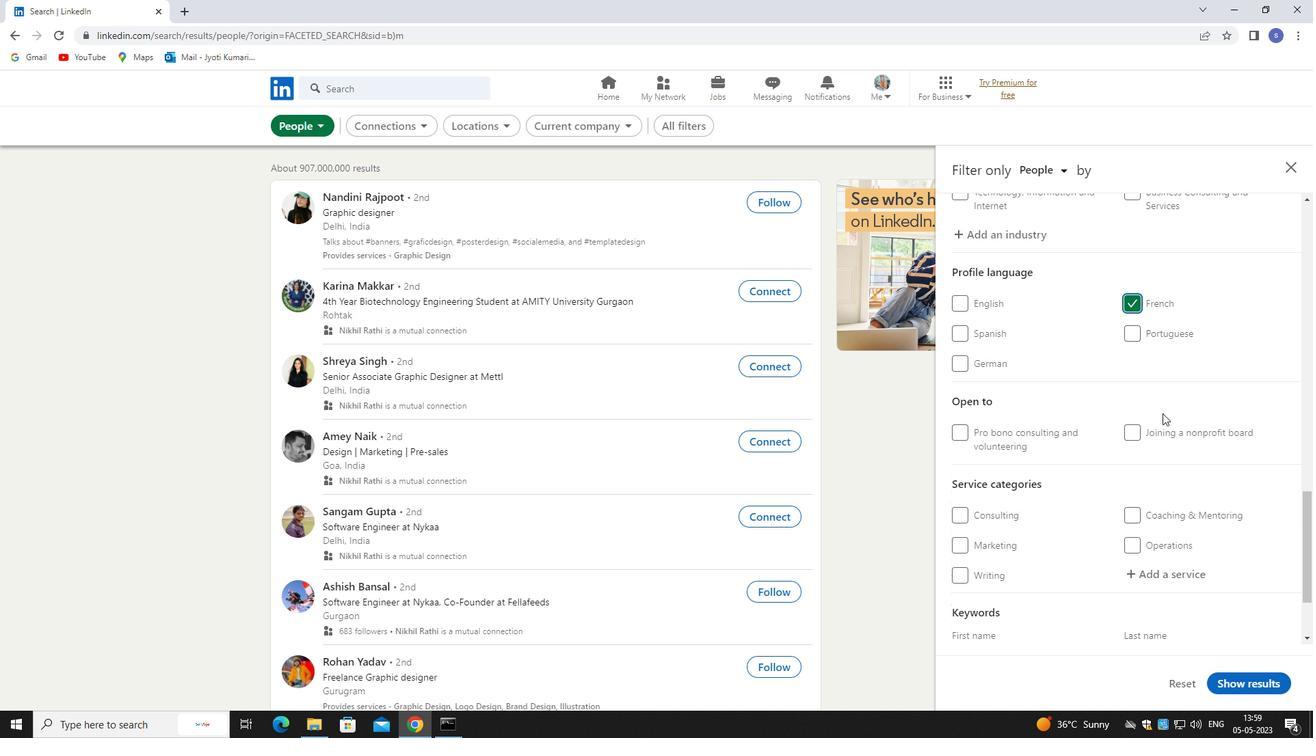 
Action: Mouse moved to (1164, 424)
Screenshot: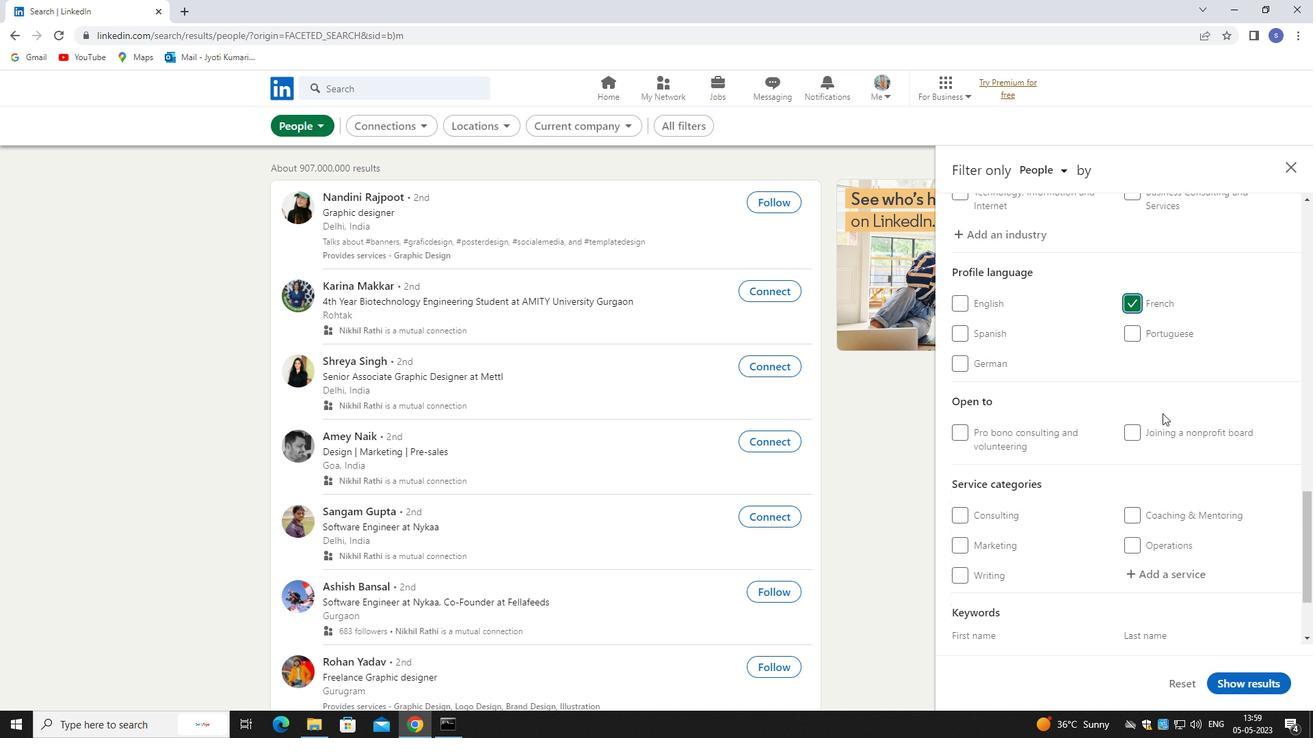 
Action: Mouse scrolled (1164, 423) with delta (0, 0)
Screenshot: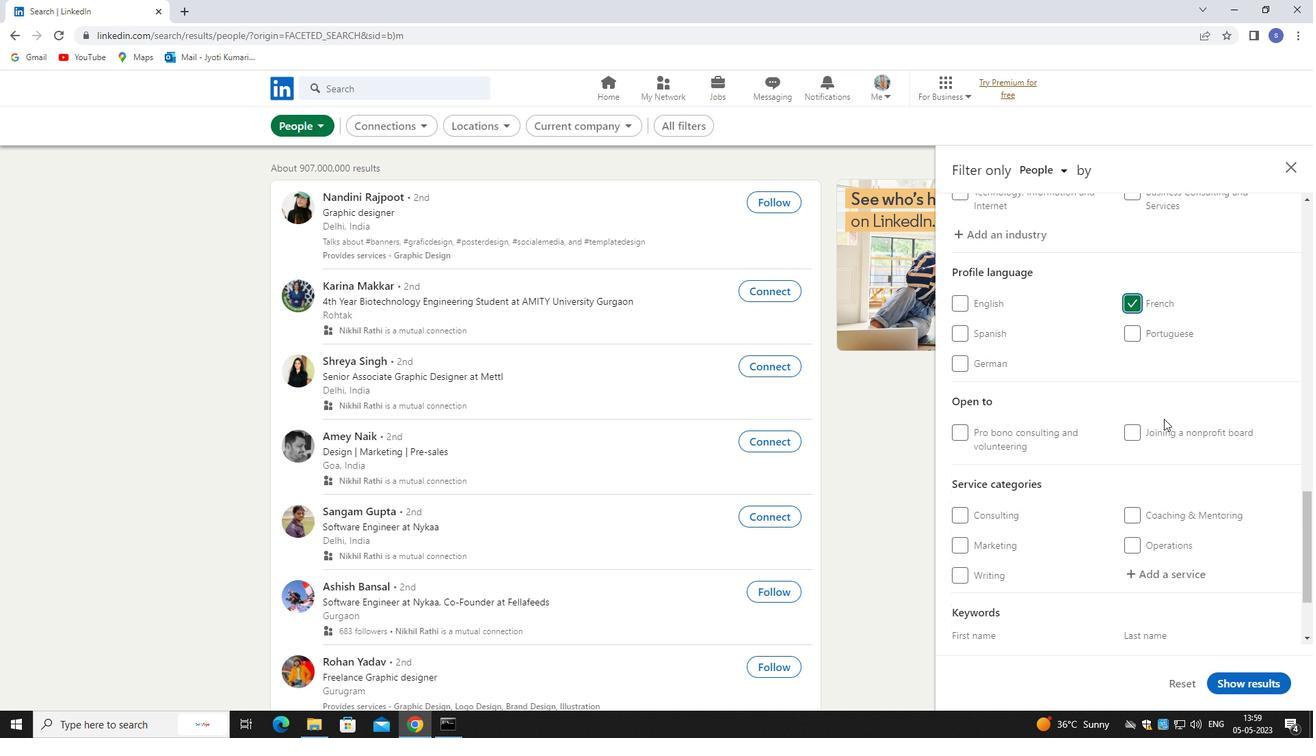 
Action: Mouse moved to (1160, 446)
Screenshot: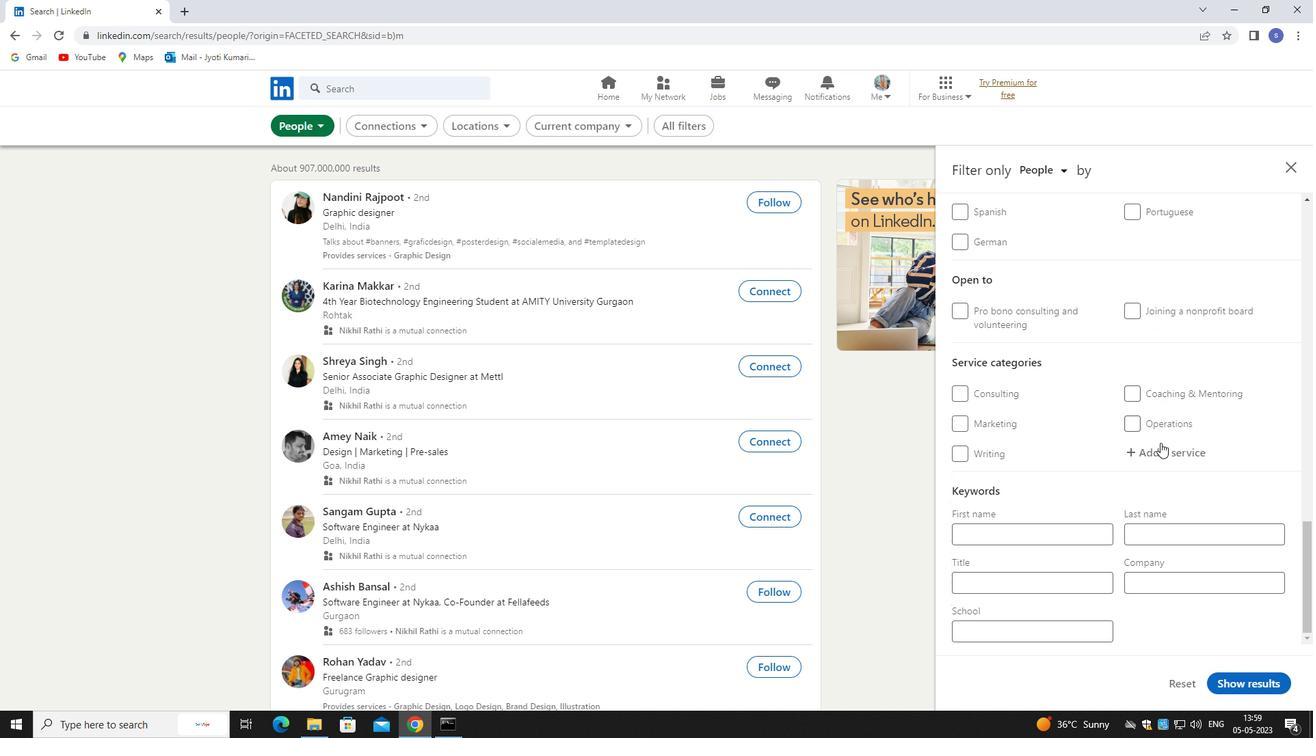 
Action: Mouse pressed left at (1160, 446)
Screenshot: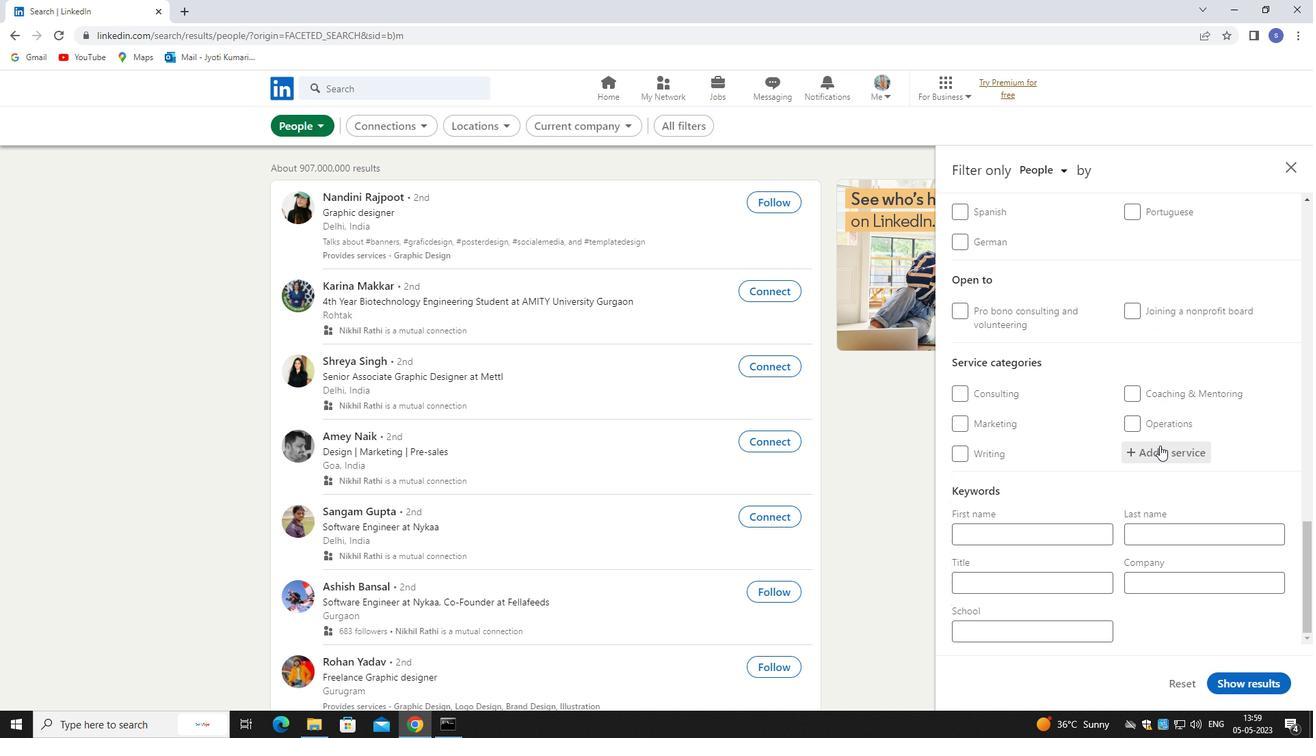 
Action: Mouse moved to (1156, 443)
Screenshot: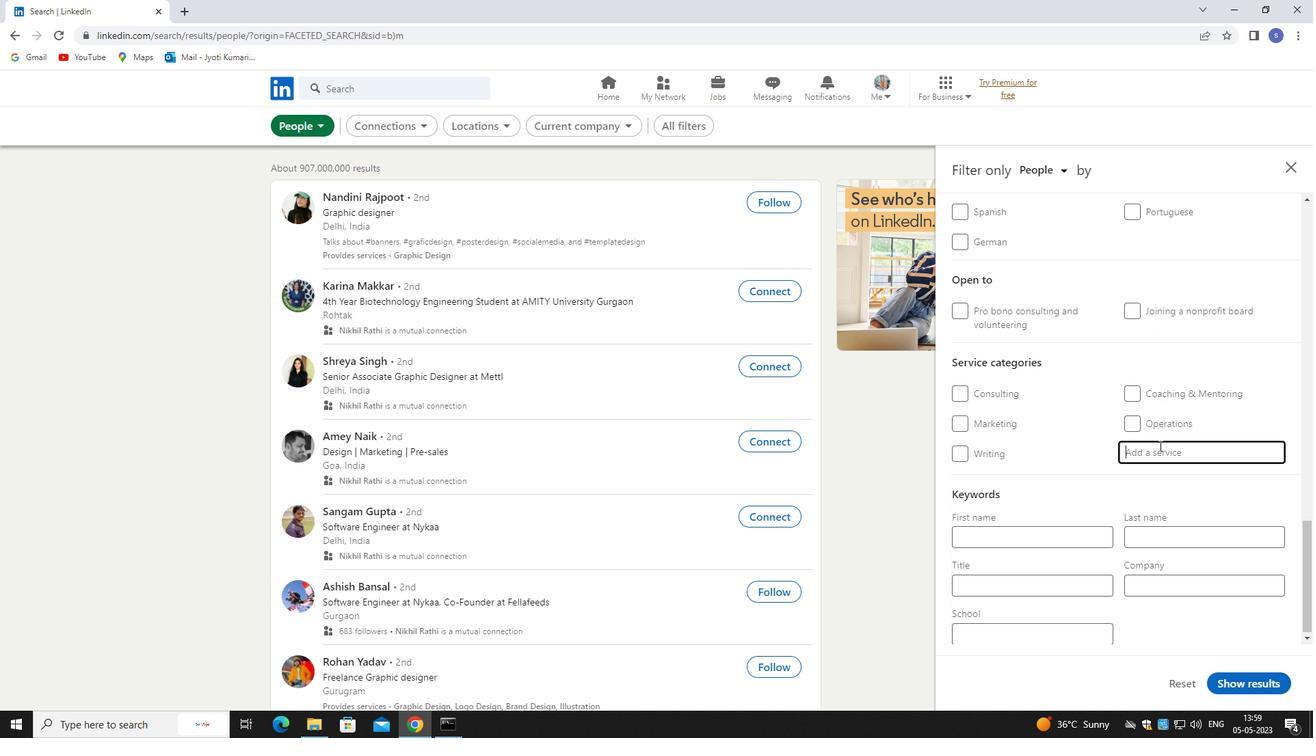 
Action: Key pressed dui
Screenshot: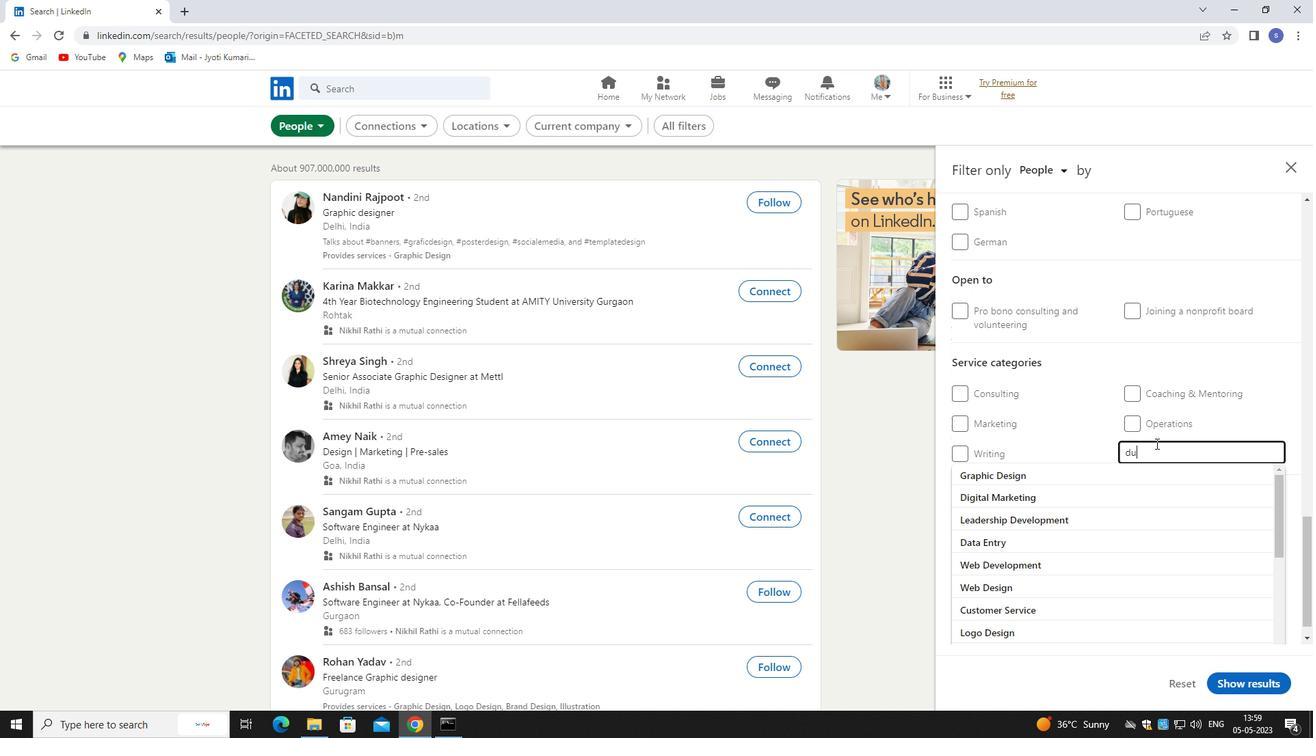
Action: Mouse moved to (1155, 474)
Screenshot: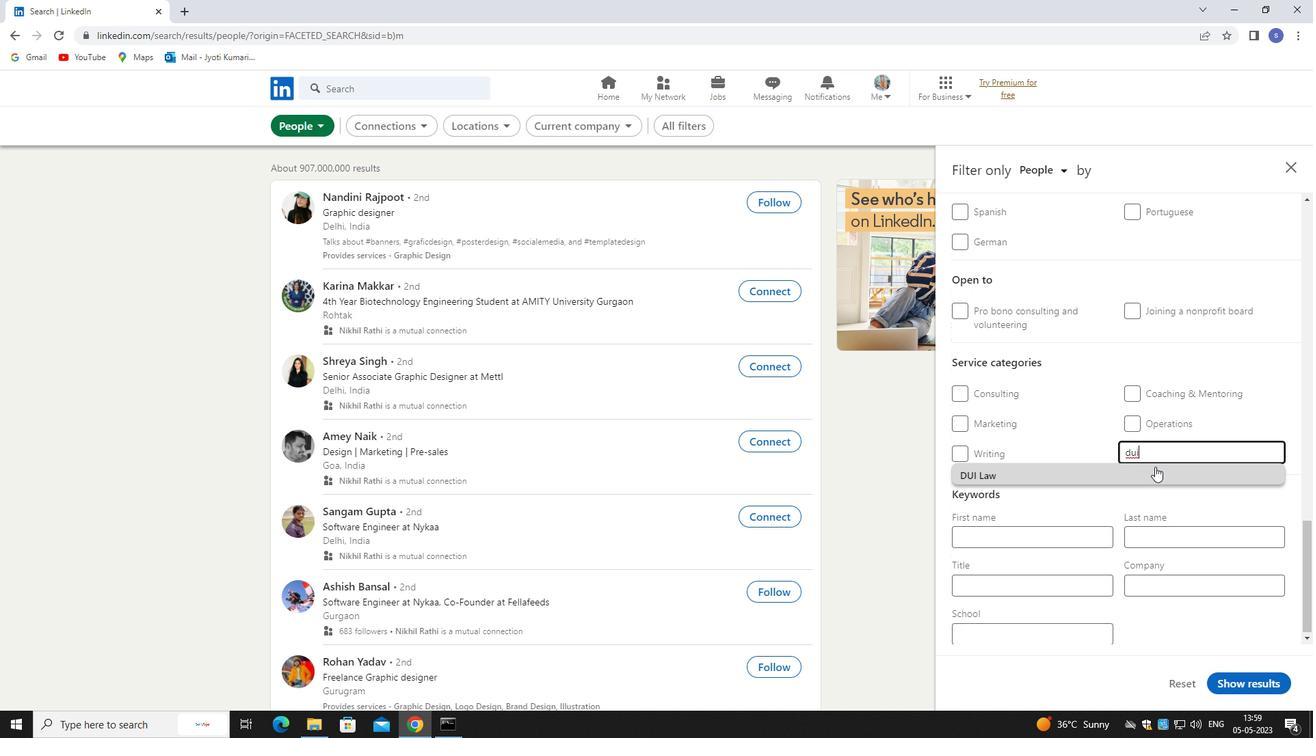 
Action: Mouse pressed left at (1155, 474)
Screenshot: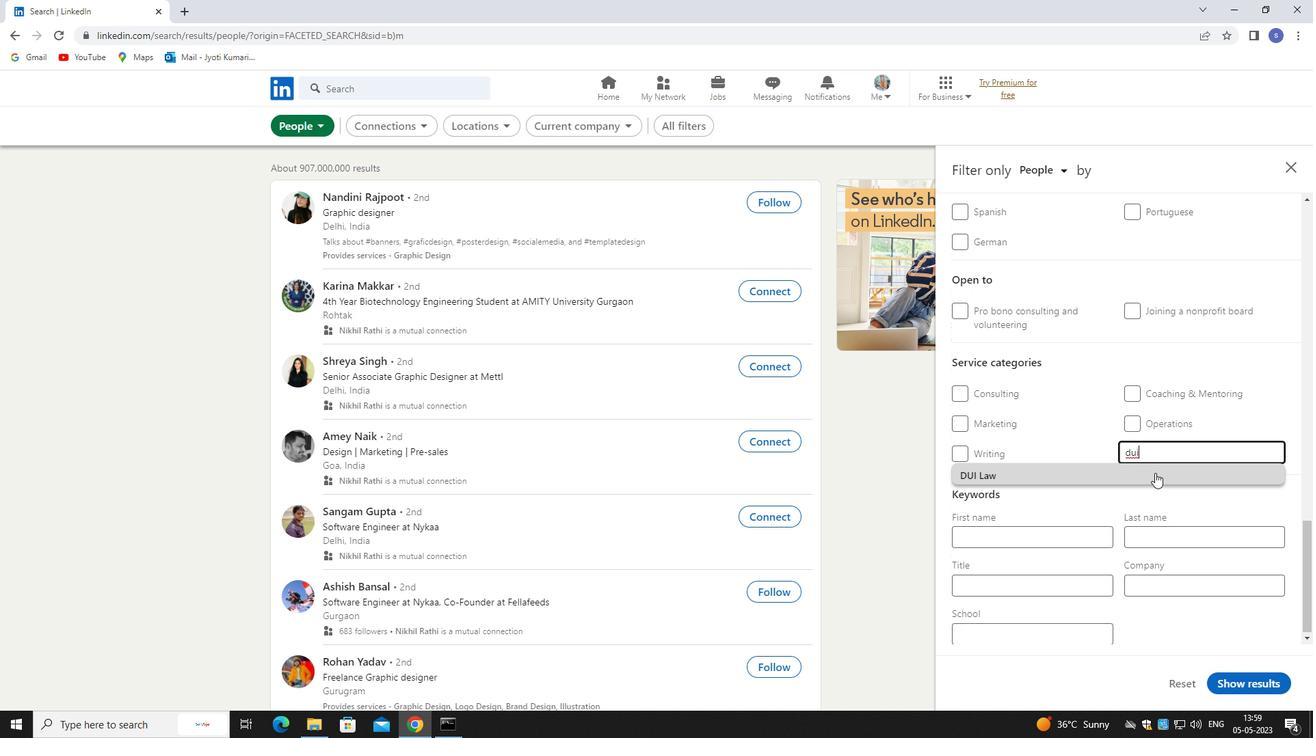 
Action: Mouse moved to (1156, 474)
Screenshot: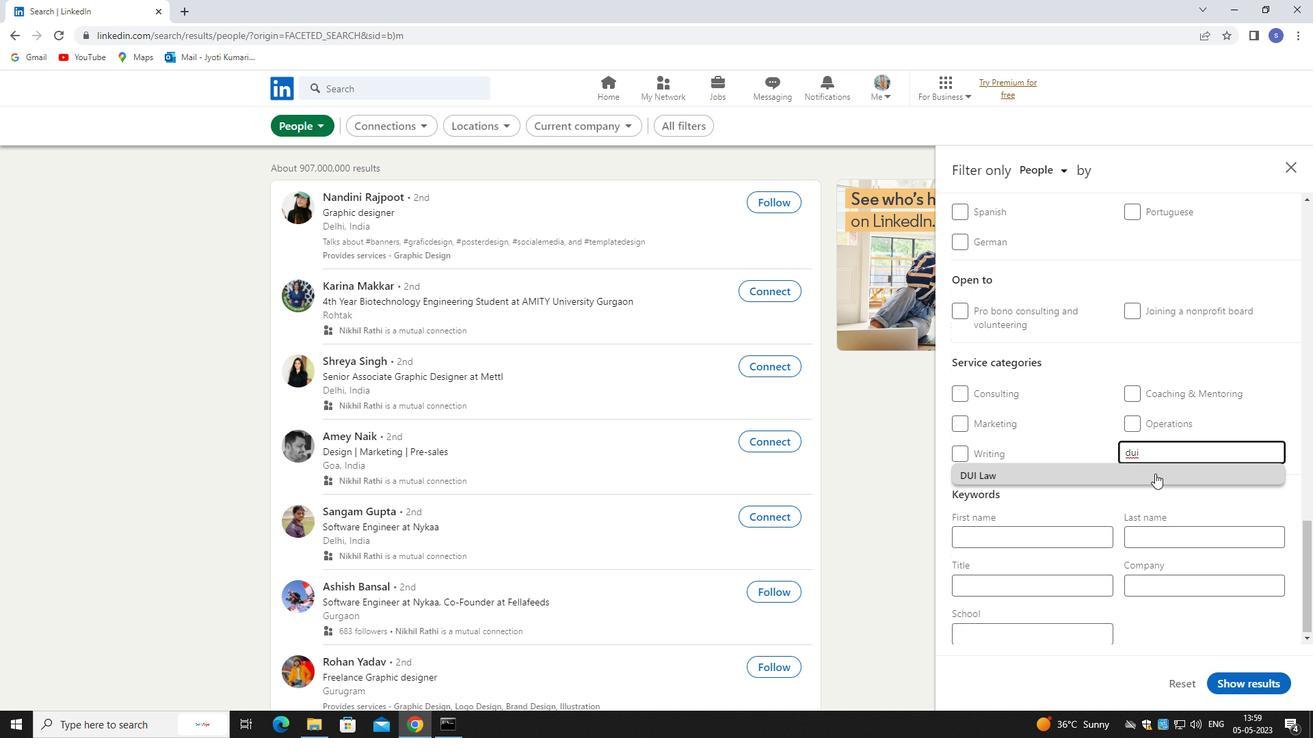 
Action: Mouse scrolled (1156, 473) with delta (0, 0)
Screenshot: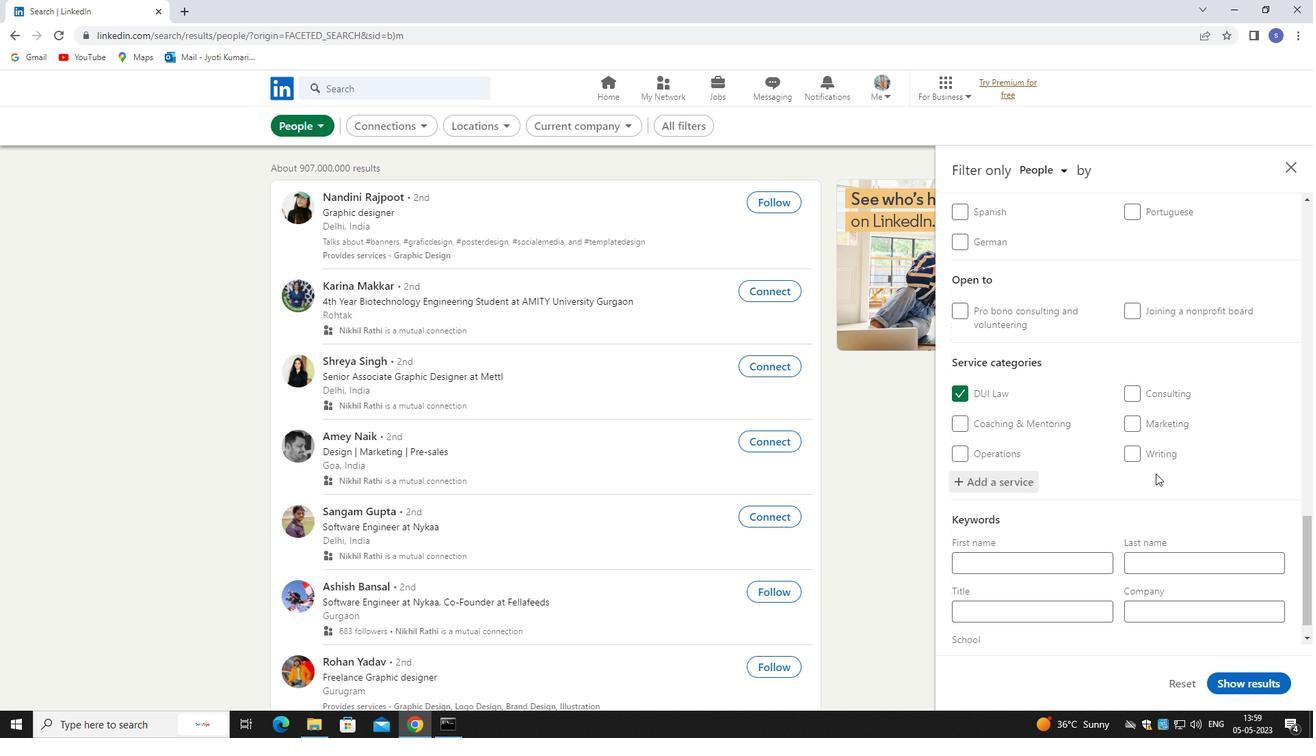 
Action: Mouse moved to (1156, 475)
Screenshot: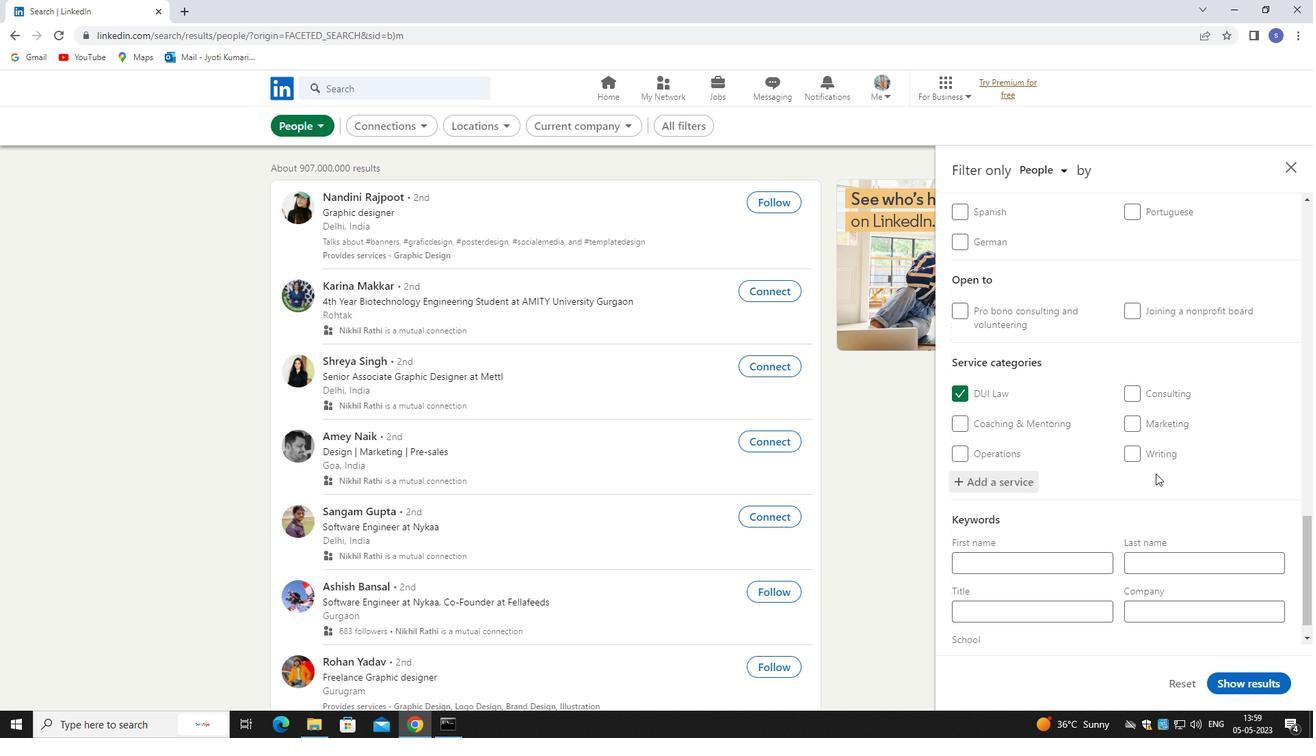 
Action: Mouse scrolled (1156, 474) with delta (0, 0)
Screenshot: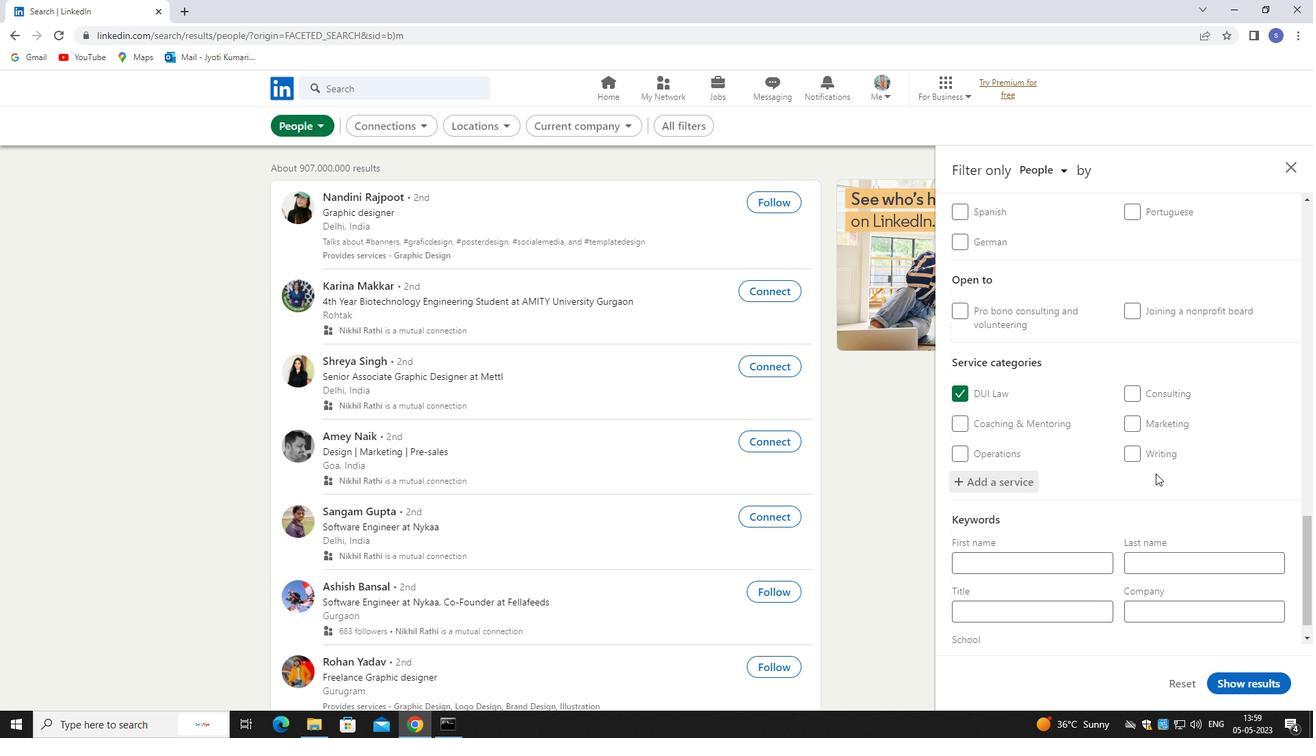 
Action: Mouse moved to (1156, 476)
Screenshot: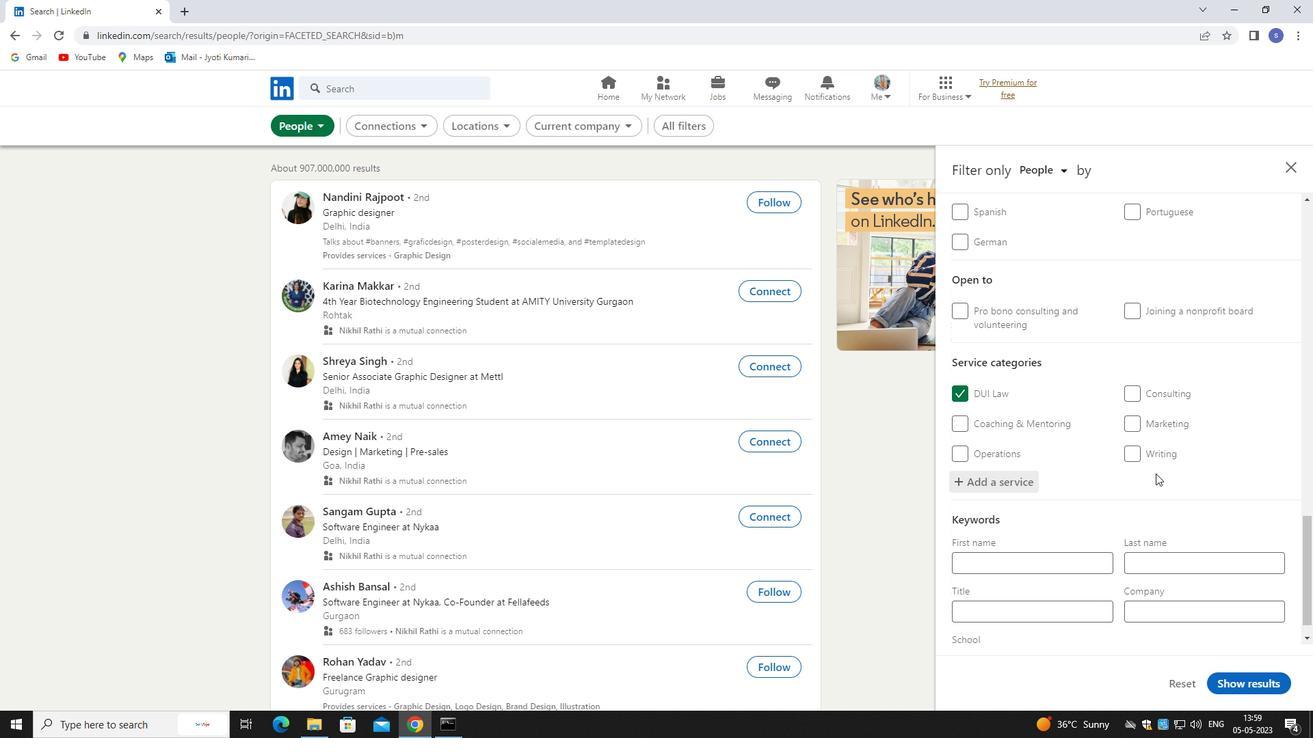 
Action: Mouse scrolled (1156, 475) with delta (0, 0)
Screenshot: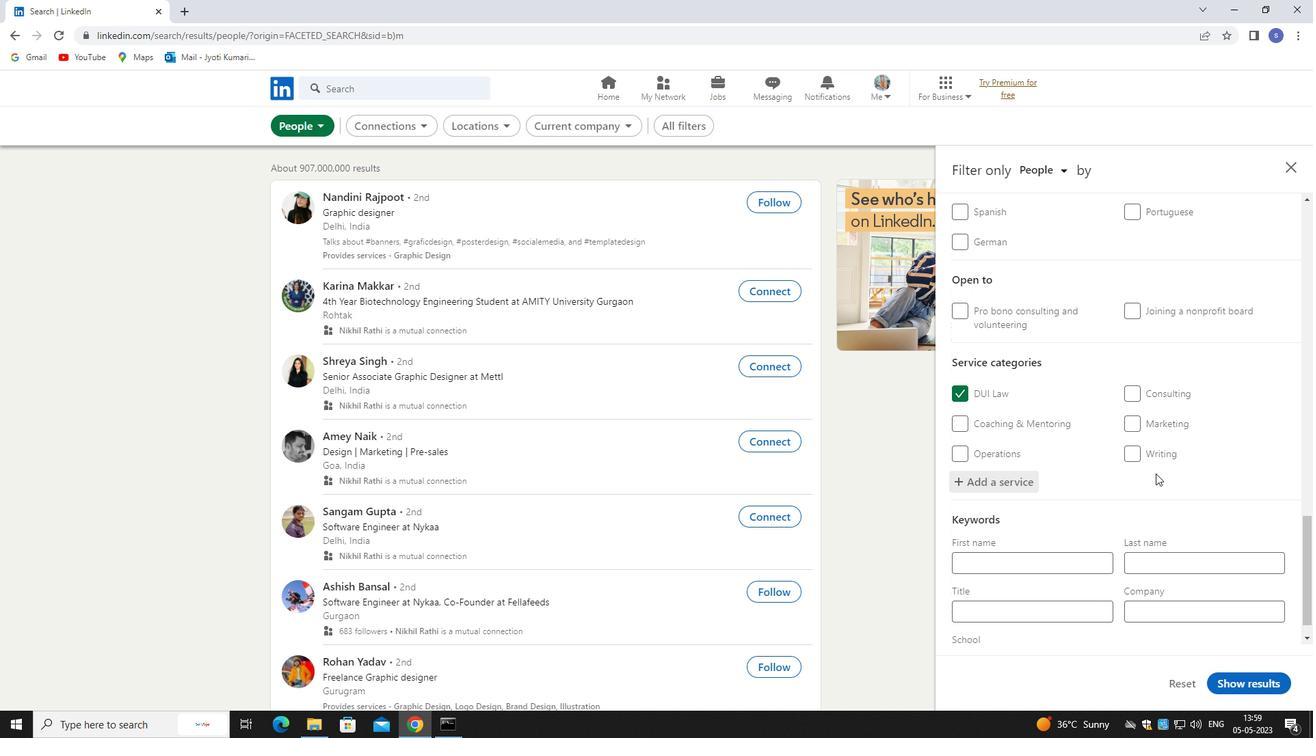 
Action: Mouse moved to (1035, 585)
Screenshot: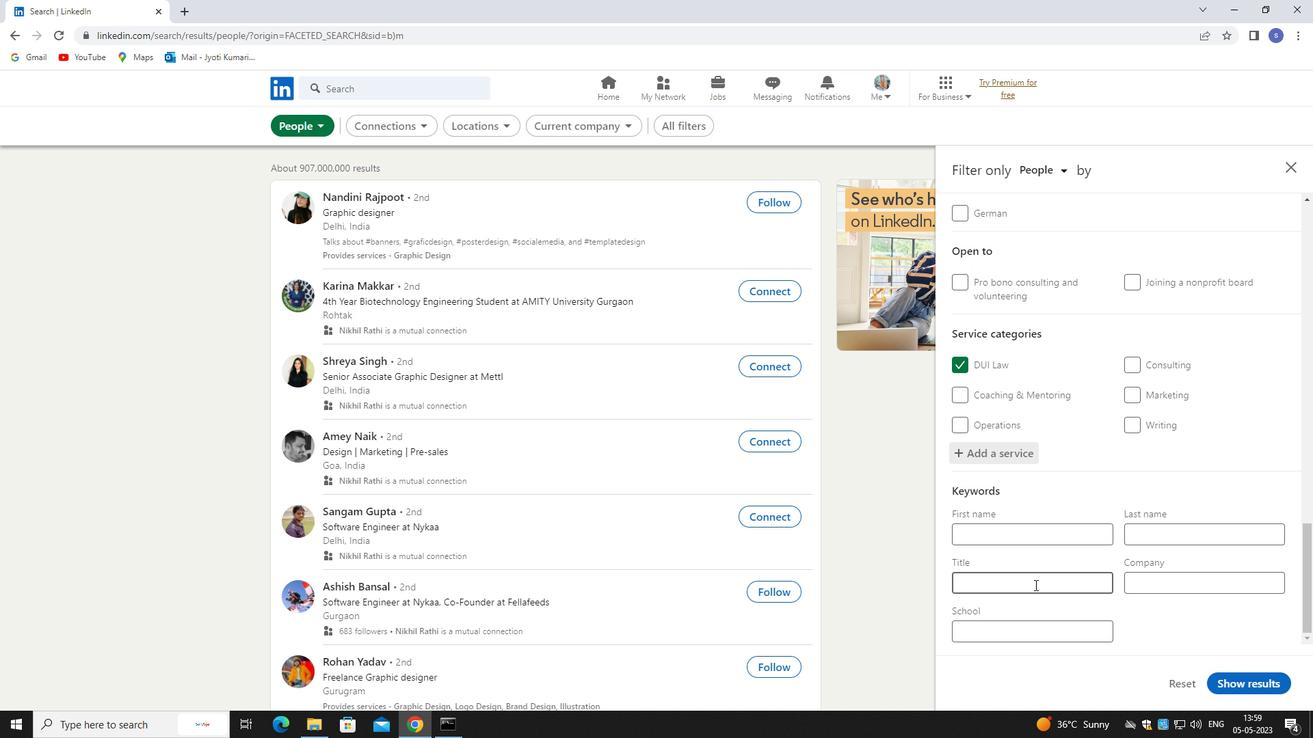 
Action: Mouse pressed left at (1035, 585)
Screenshot: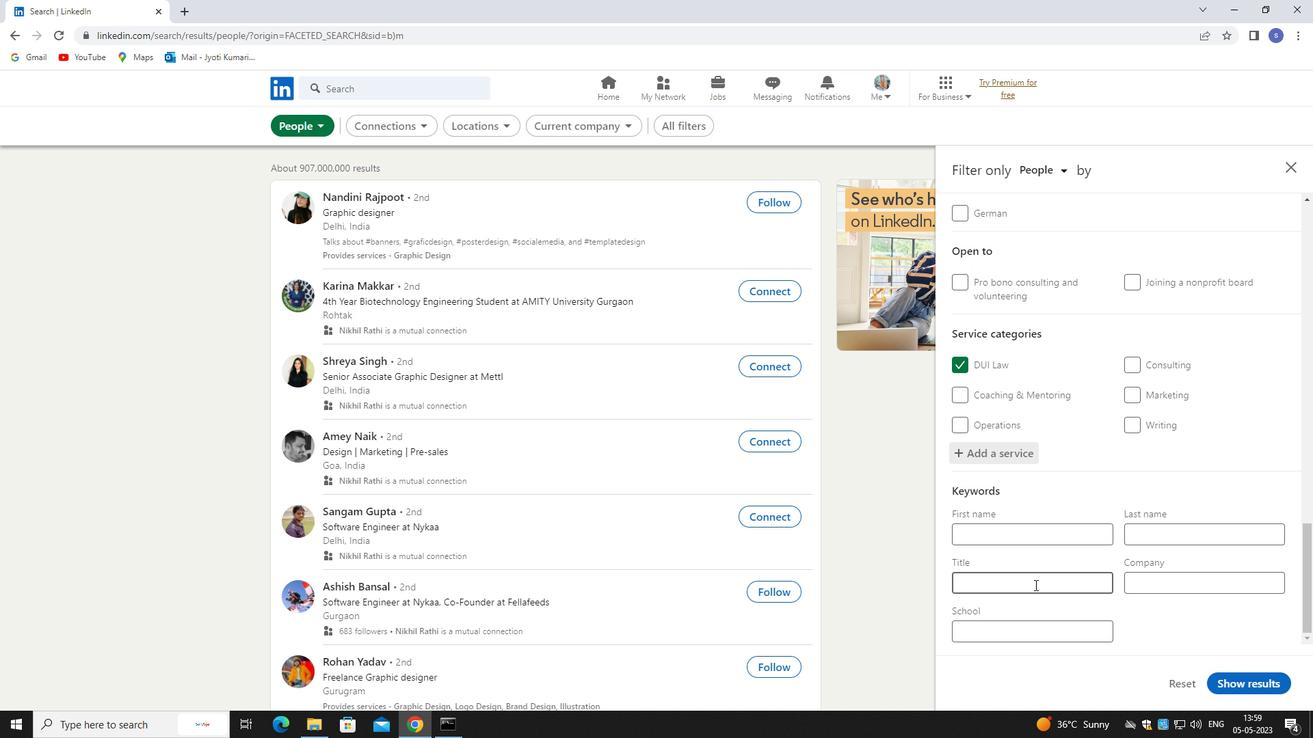 
Action: Mouse moved to (1035, 584)
Screenshot: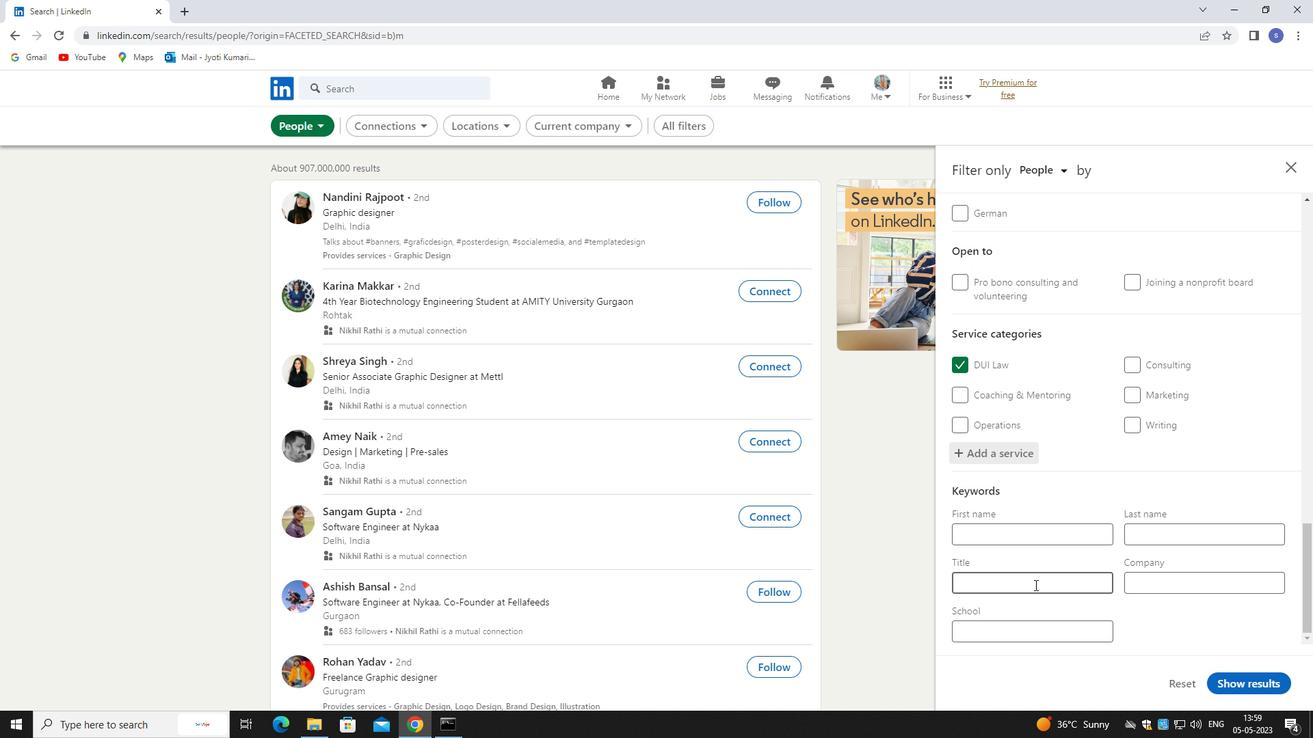 
Action: Key pressed <Key.shift>QUALITY<Key.space><Key.shift>CONTROL
Screenshot: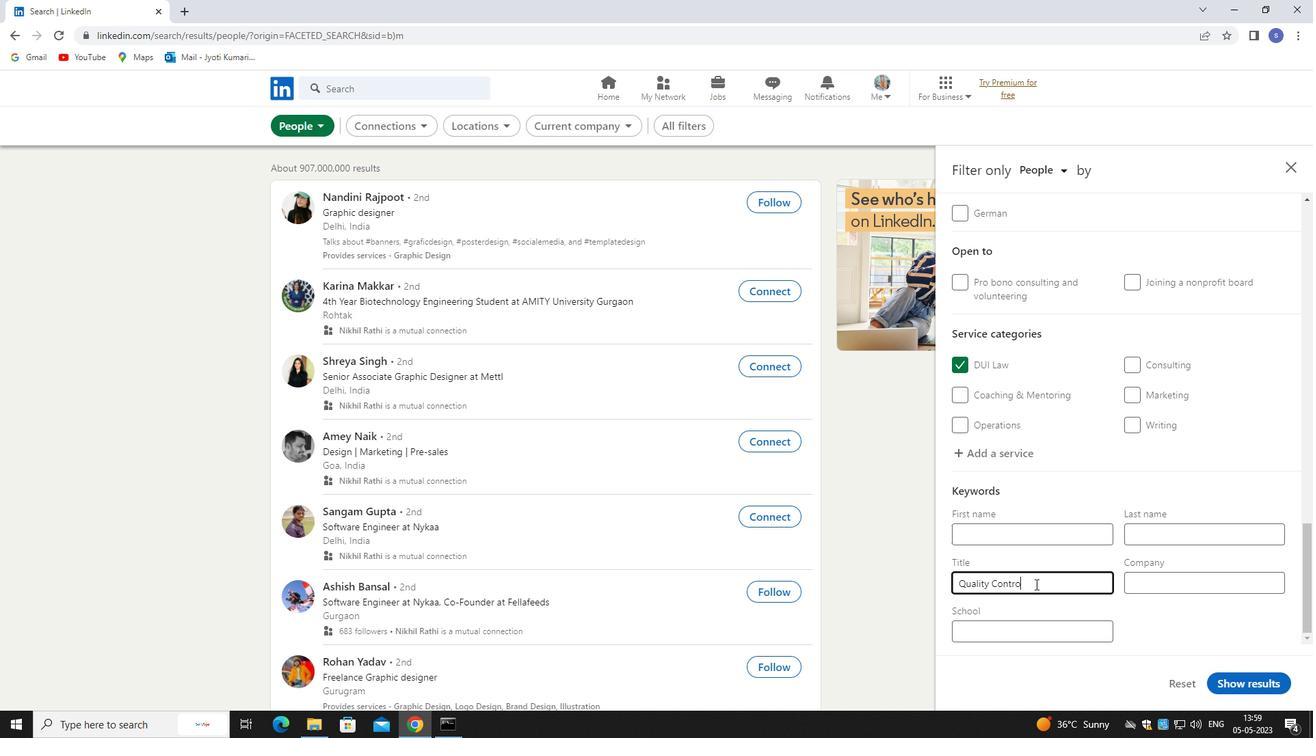 
Action: Mouse moved to (1021, 573)
Screenshot: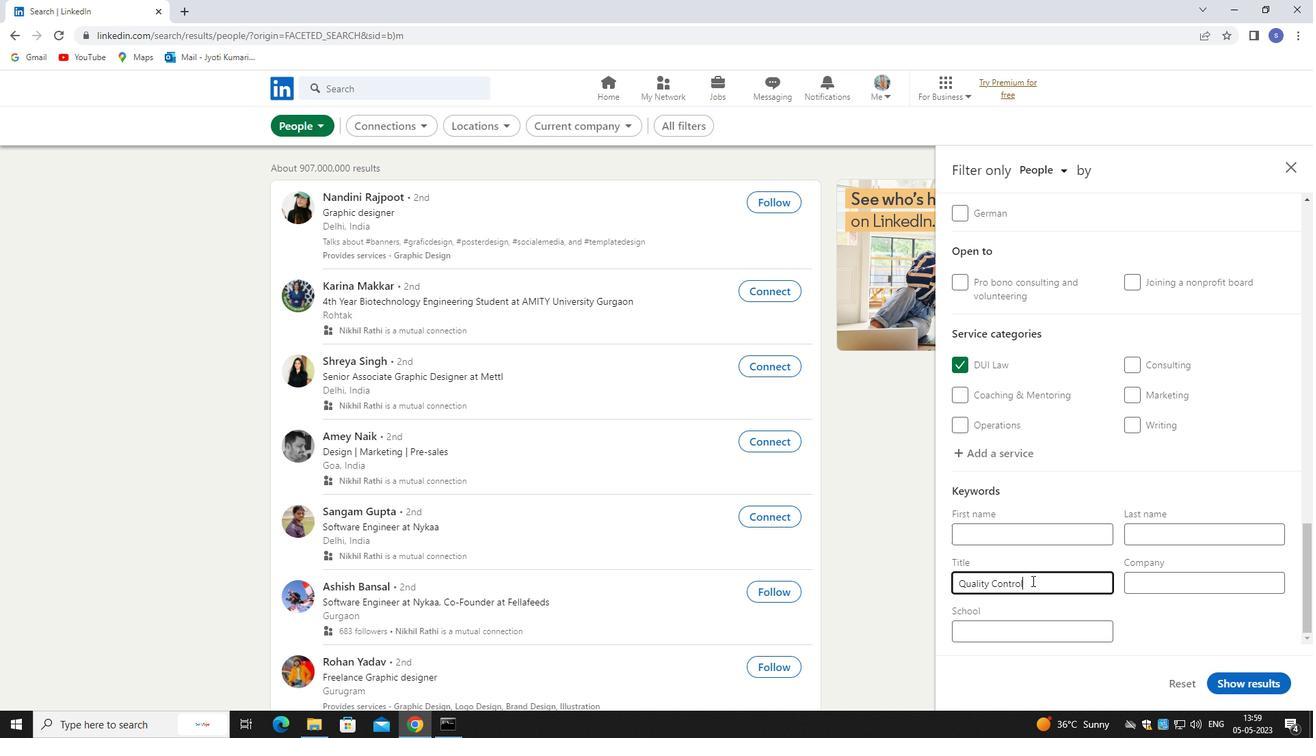 
Action: Key pressed <Key.space><Key.shift>COO<Key.backspace><Key.backspace>OORDINATOR
Screenshot: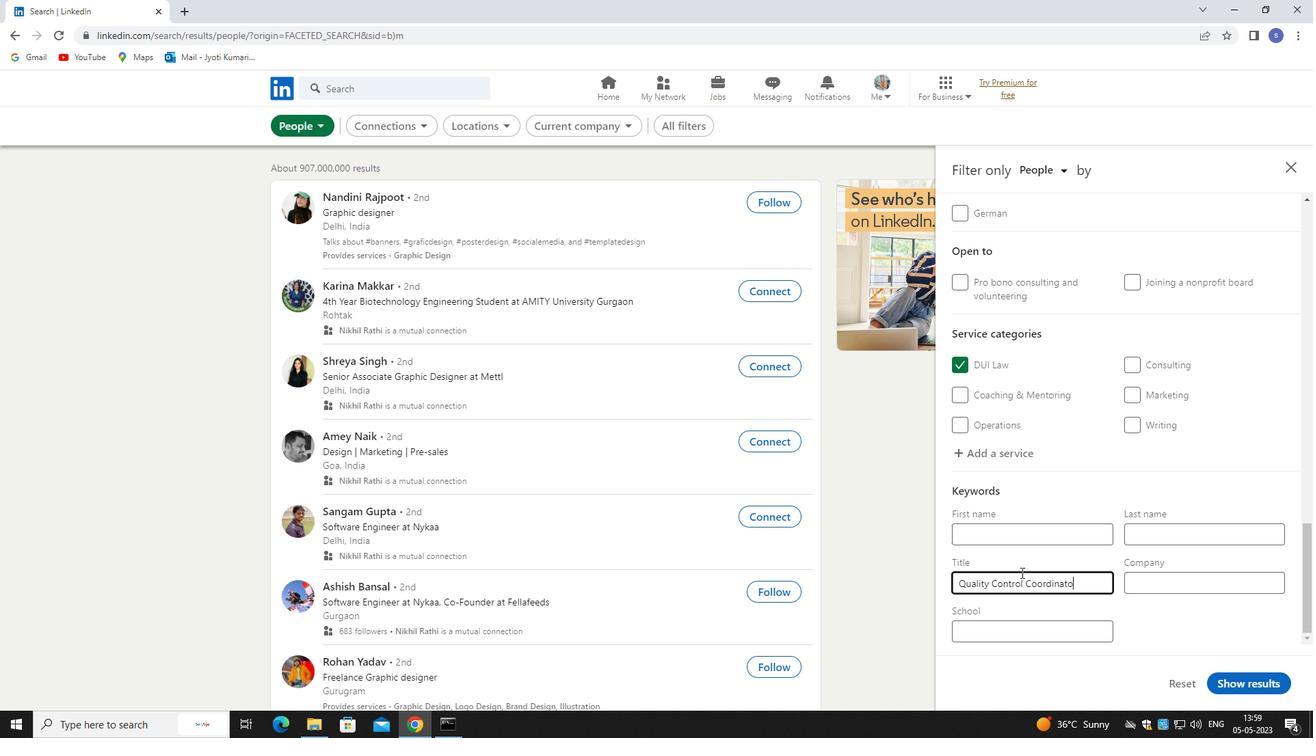 
Action: Mouse moved to (1245, 683)
Screenshot: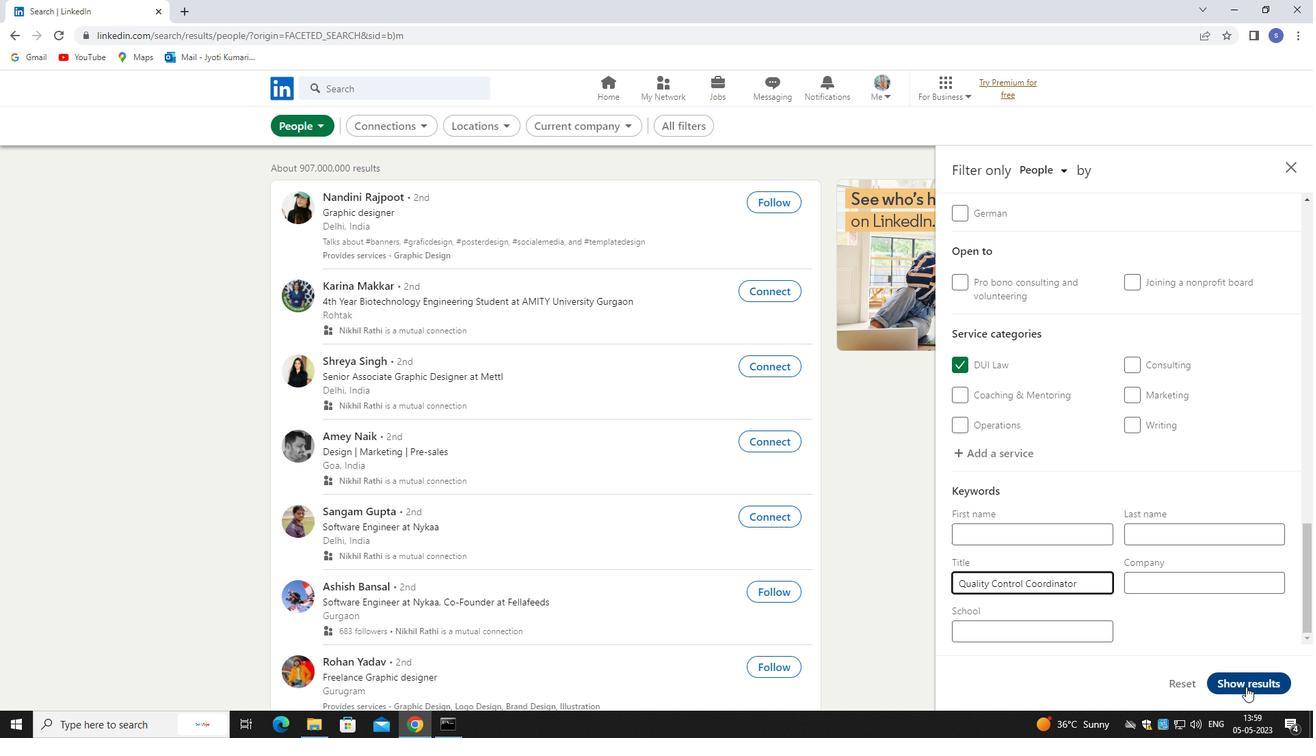 
Action: Mouse pressed left at (1245, 683)
Screenshot: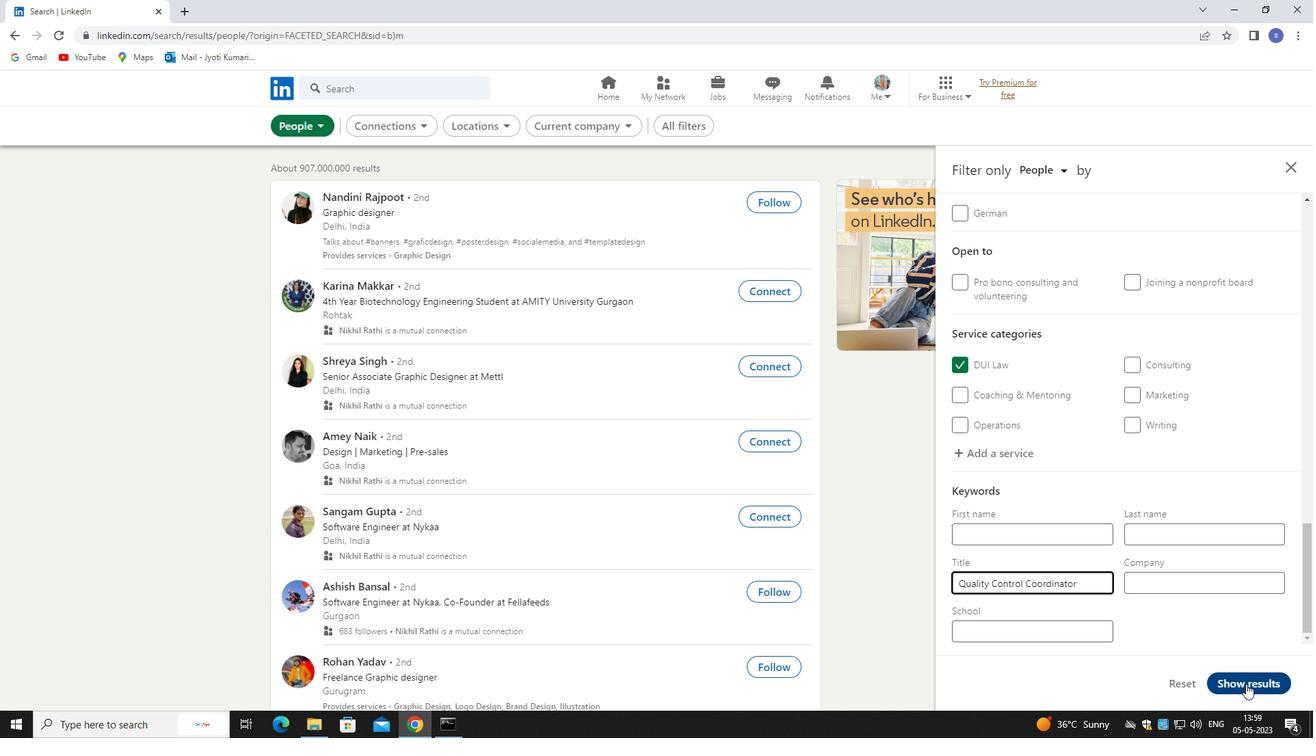 
Action: Mouse moved to (1244, 682)
Screenshot: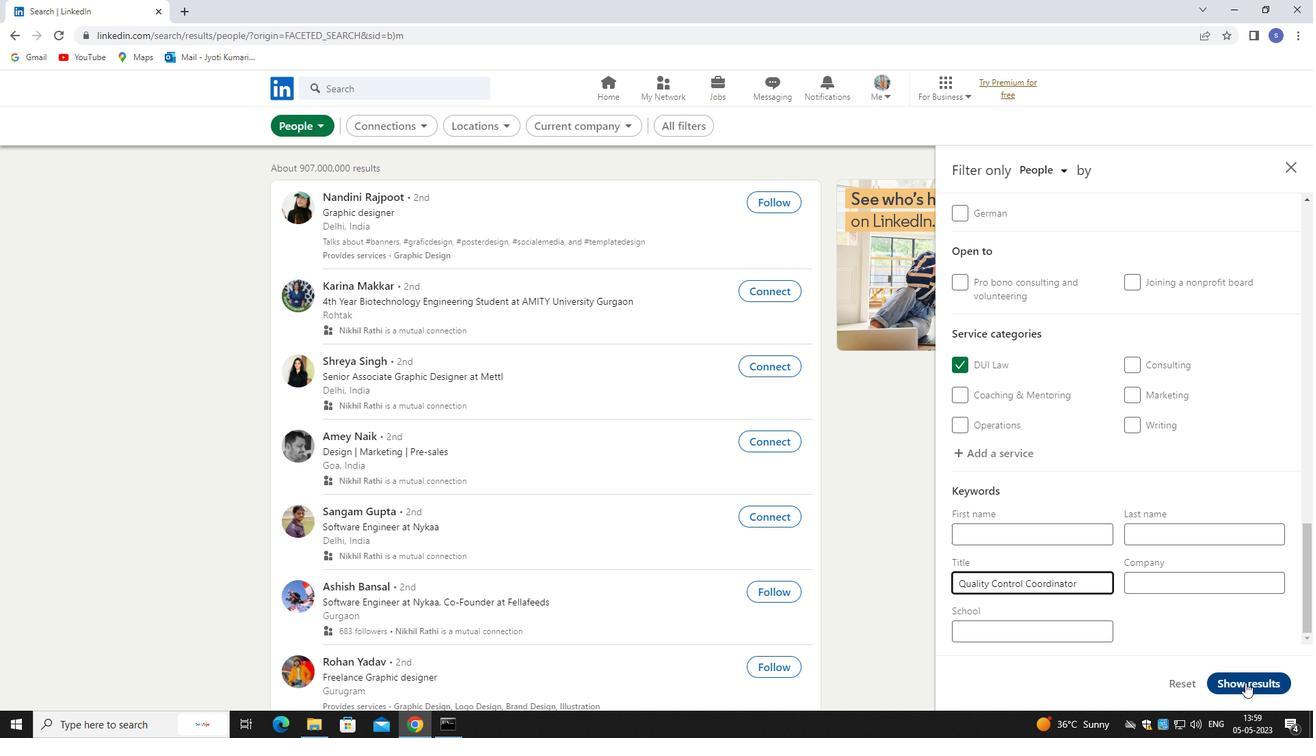 
